 Task: Look for Airbnb options in Hualien City, Taiwan from 8th December, 2023 to 15th December, 2023 for 9 adults. Place can be shared room with 5 bedrooms having 9 beds and 5 bathrooms. Property type can be flat. Amenities needed are: wifi, TV, free parkinig on premises, gym, breakfast. Look for 3 properties as per requirement.
Action: Mouse moved to (470, 106)
Screenshot: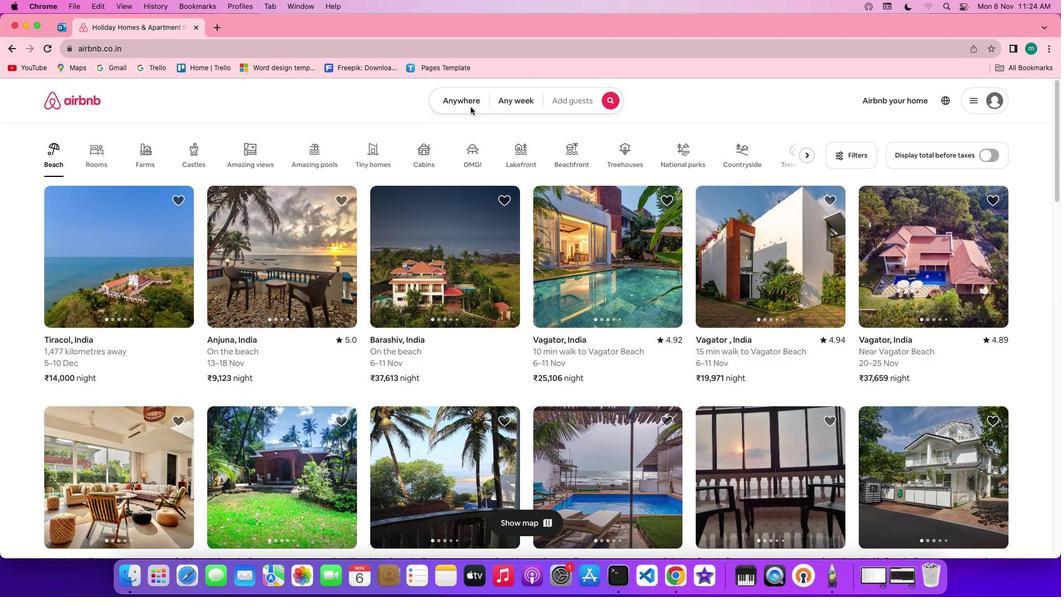 
Action: Mouse pressed left at (470, 106)
Screenshot: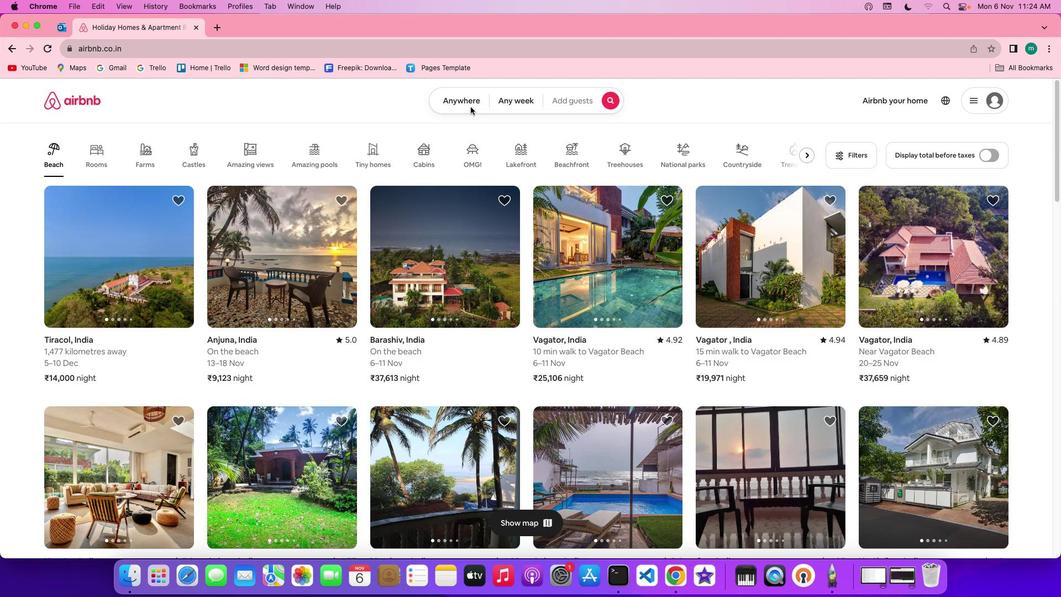 
Action: Mouse pressed left at (470, 106)
Screenshot: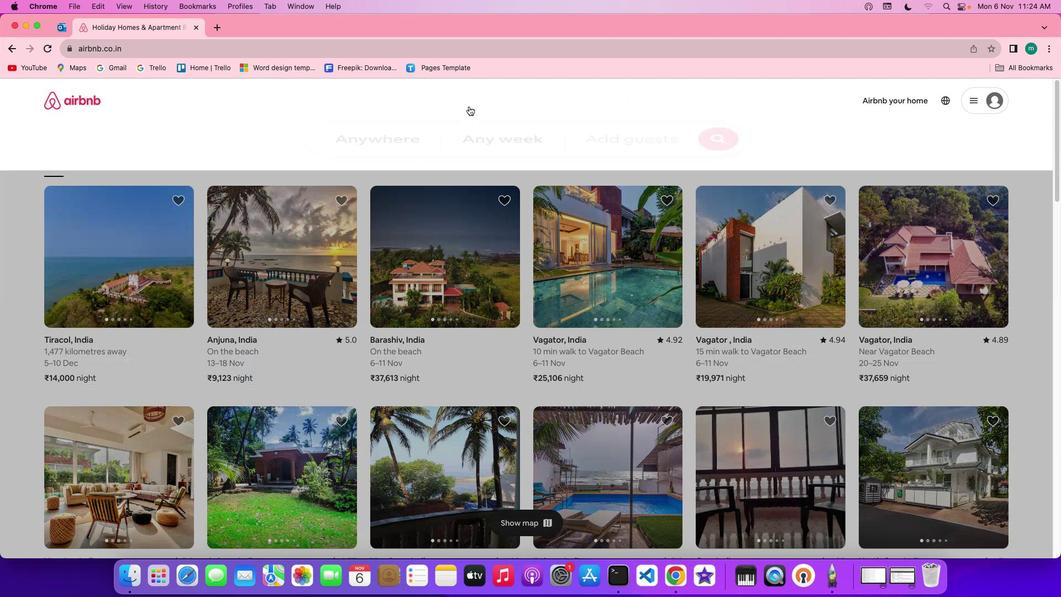 
Action: Mouse moved to (370, 144)
Screenshot: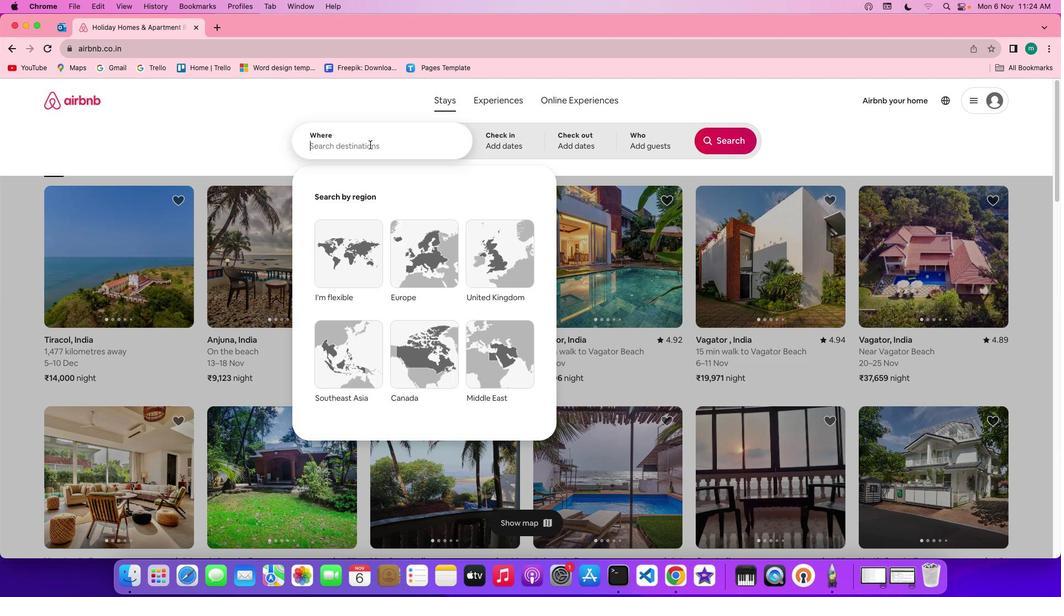 
Action: Mouse pressed left at (370, 144)
Screenshot: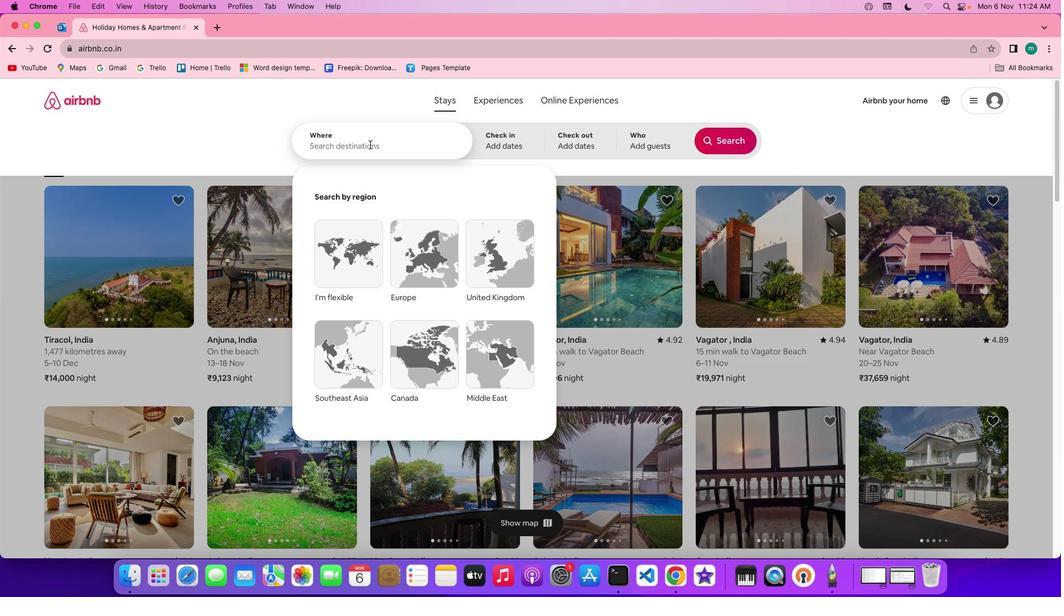 
Action: Key pressed Key.spaceKey.shift'H''u''a''l''i''e''n'Key.spaceKey.shift'c''i''t''y'','Key.spaceKey.shift't''a''i''w''a''n'
Screenshot: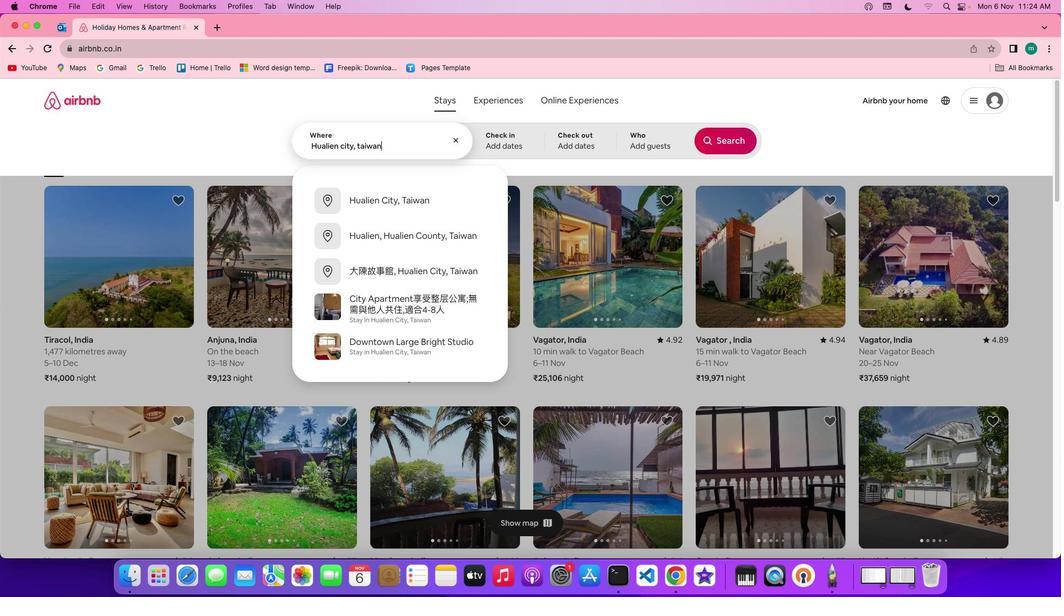 
Action: Mouse moved to (504, 142)
Screenshot: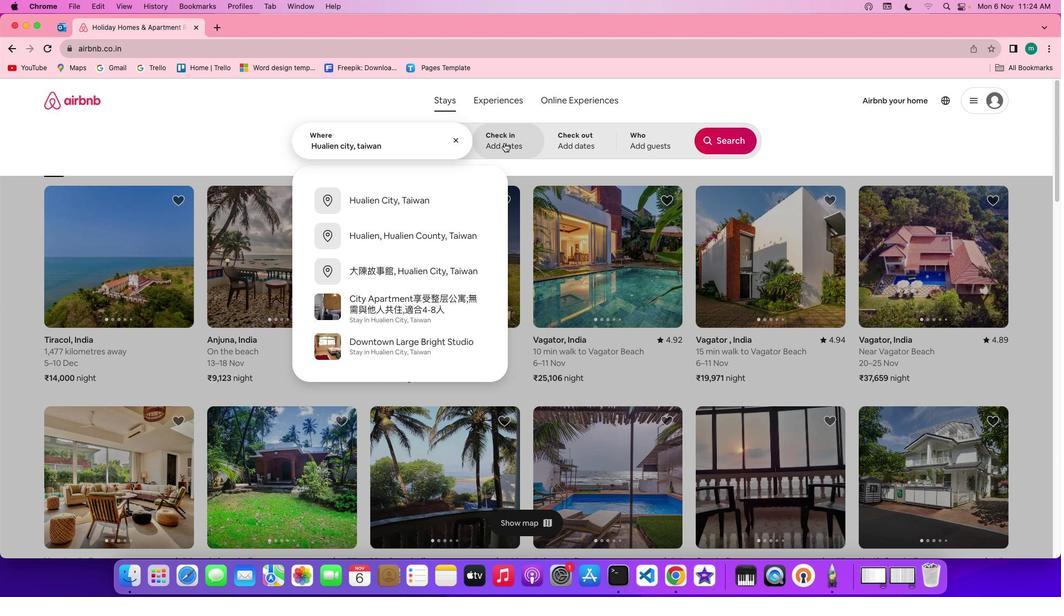 
Action: Mouse pressed left at (504, 142)
Screenshot: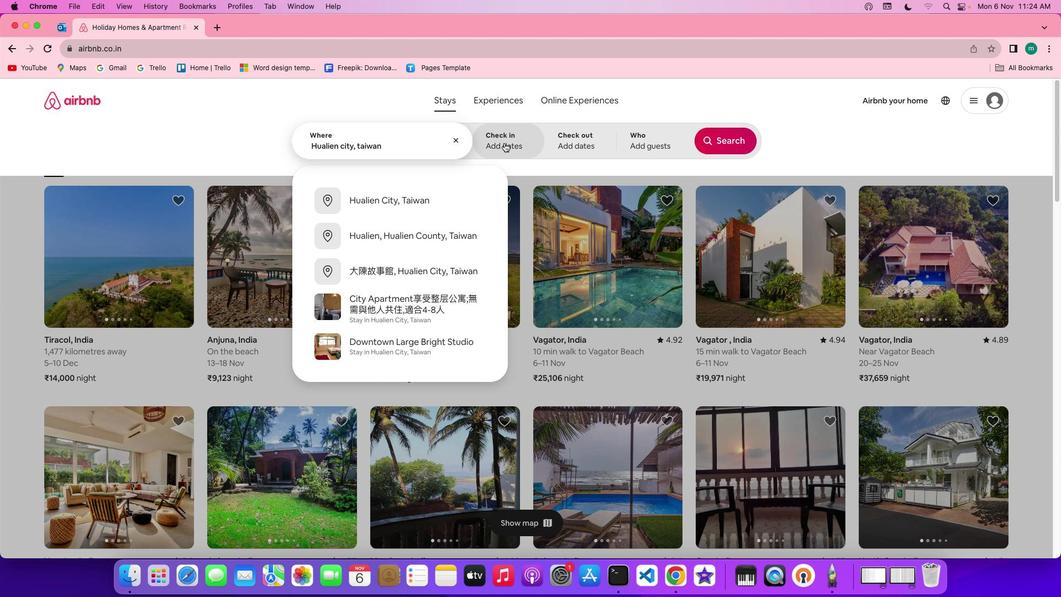 
Action: Mouse moved to (691, 309)
Screenshot: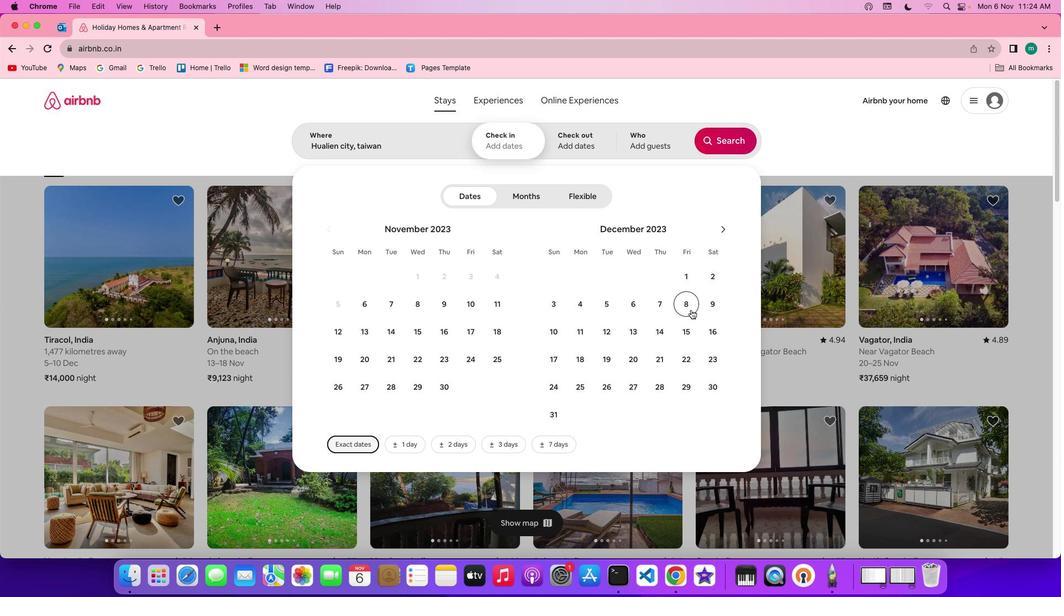 
Action: Mouse pressed left at (691, 309)
Screenshot: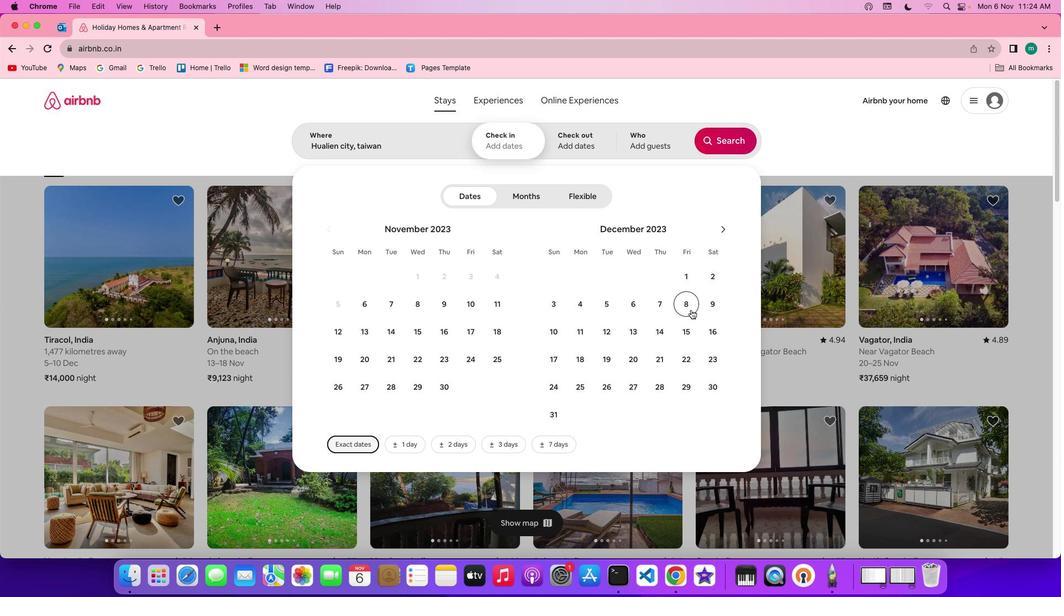 
Action: Mouse moved to (690, 327)
Screenshot: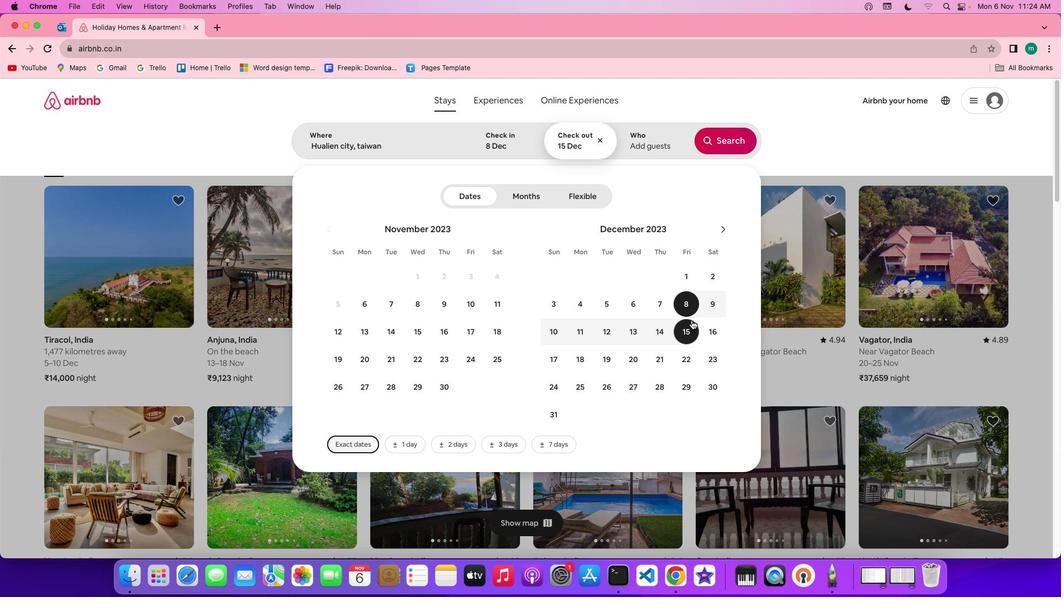 
Action: Mouse pressed left at (690, 327)
Screenshot: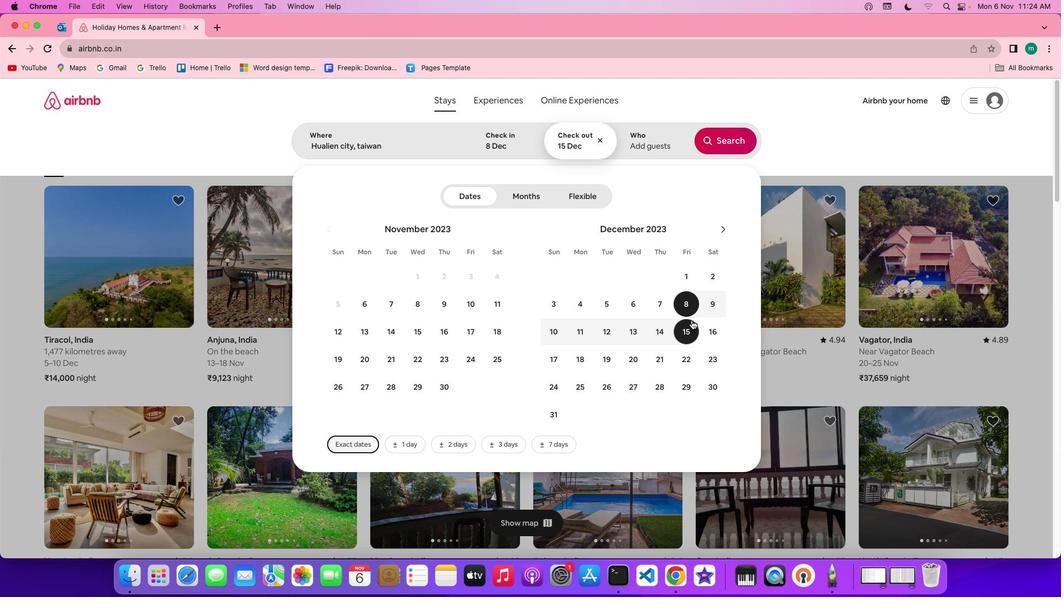 
Action: Mouse moved to (666, 141)
Screenshot: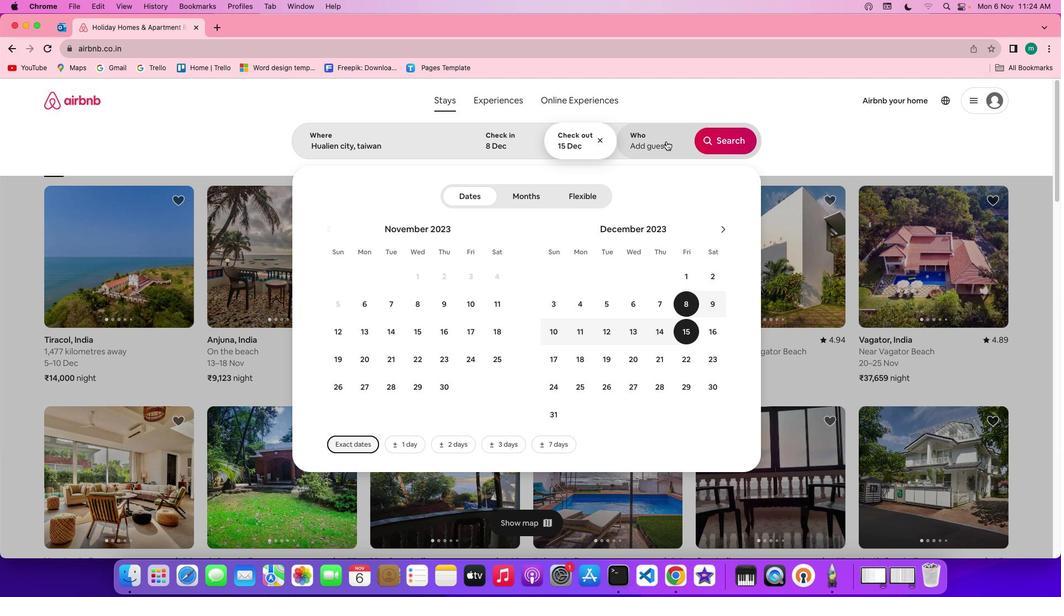 
Action: Mouse pressed left at (666, 141)
Screenshot: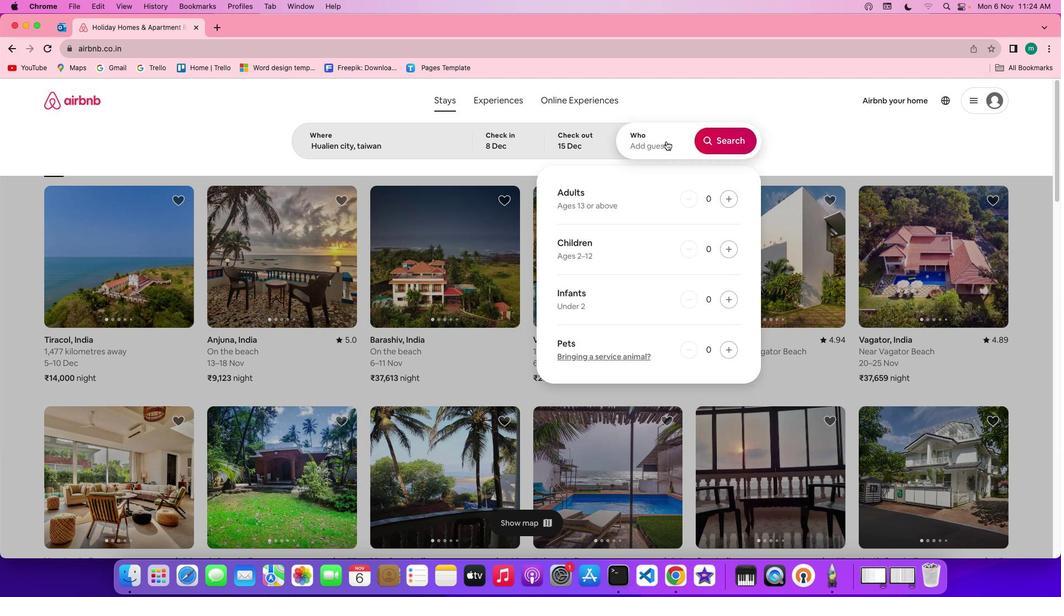
Action: Mouse moved to (727, 200)
Screenshot: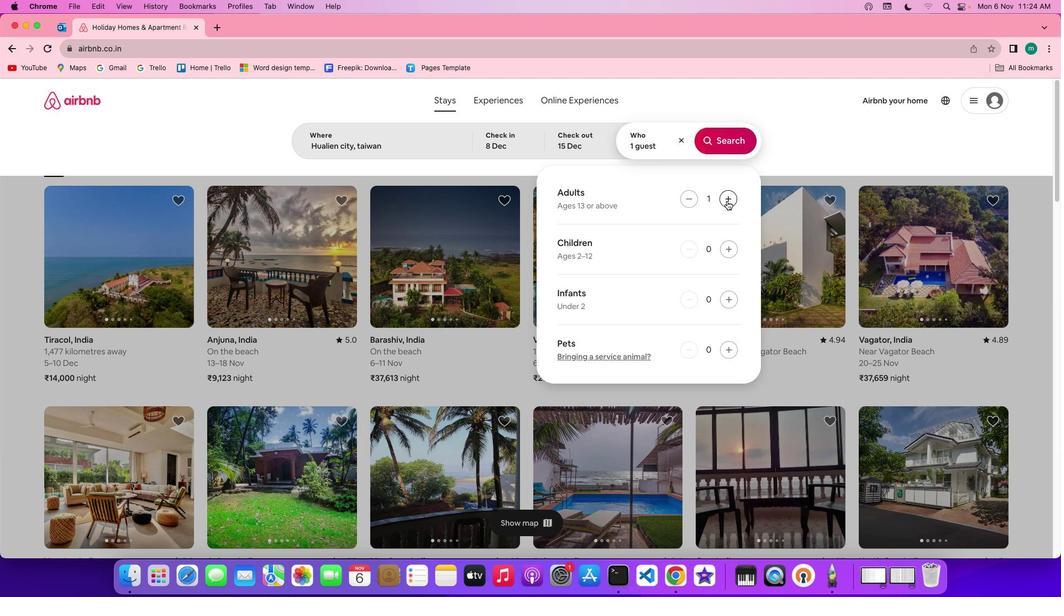 
Action: Mouse pressed left at (727, 200)
Screenshot: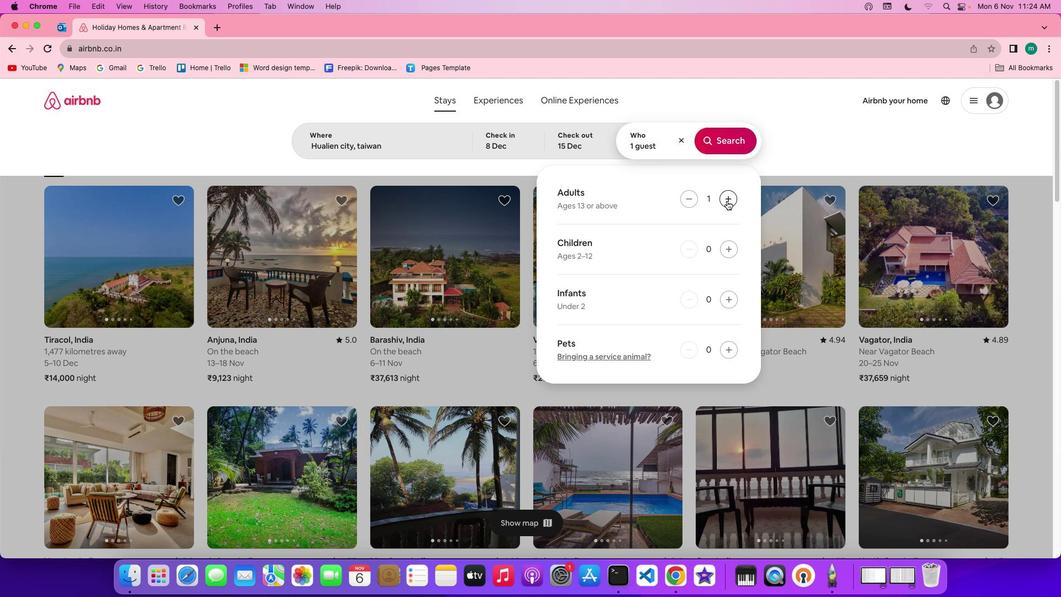 
Action: Mouse pressed left at (727, 200)
Screenshot: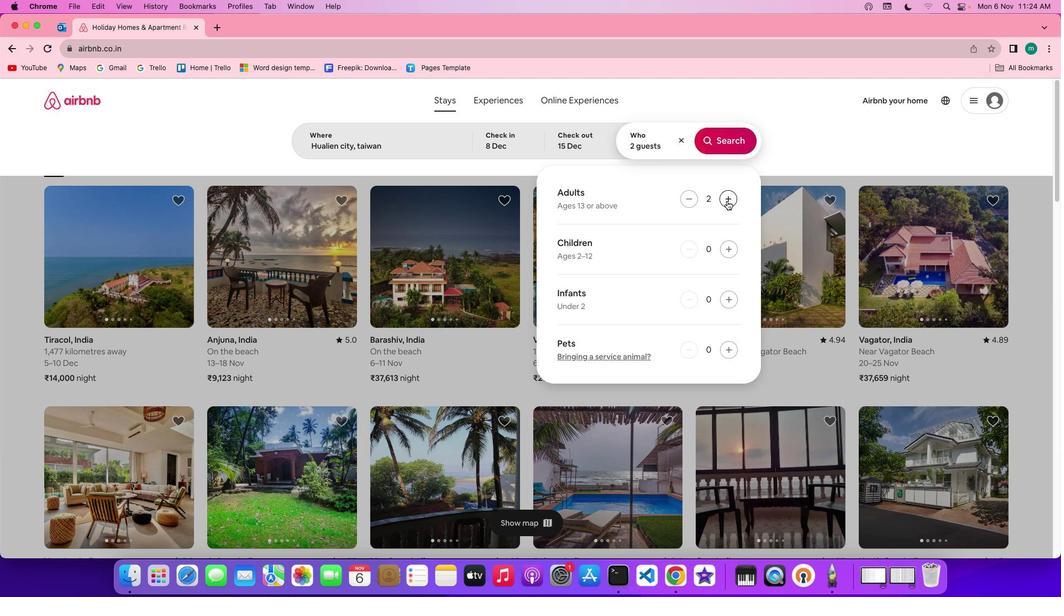 
Action: Mouse pressed left at (727, 200)
Screenshot: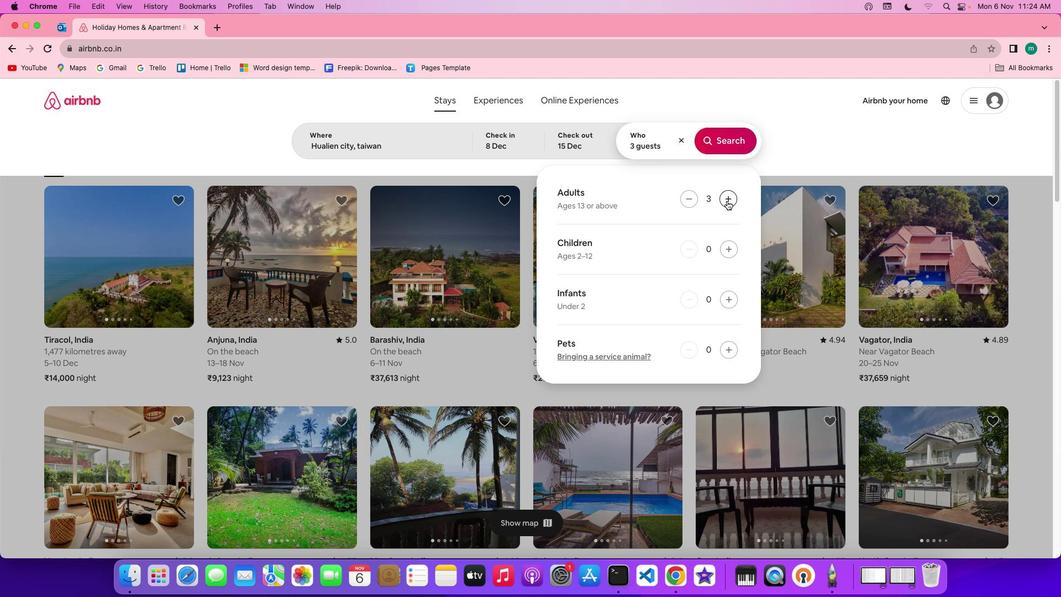
Action: Mouse pressed left at (727, 200)
Screenshot: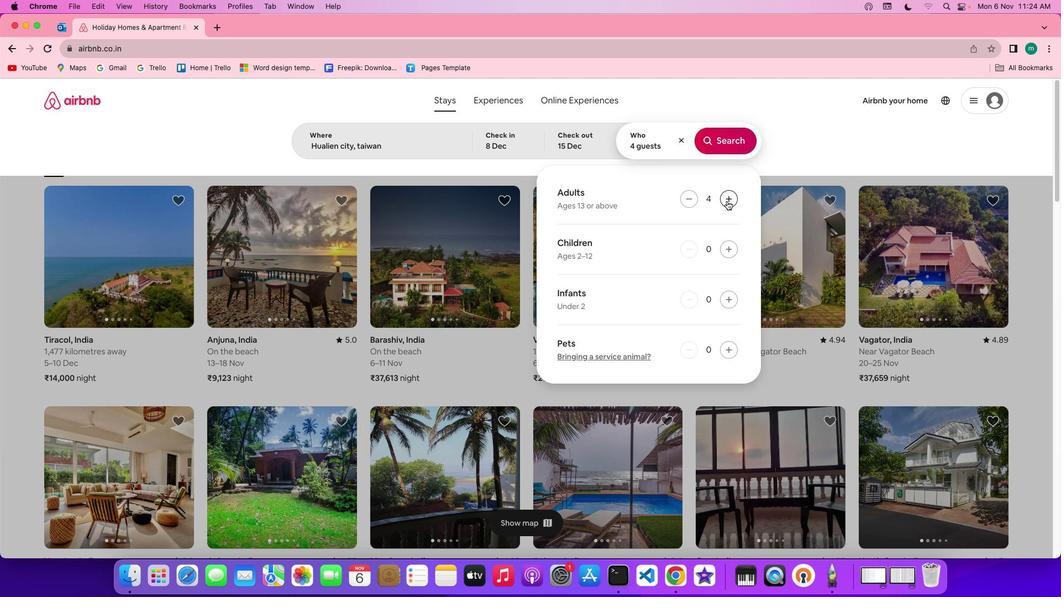 
Action: Mouse pressed left at (727, 200)
Screenshot: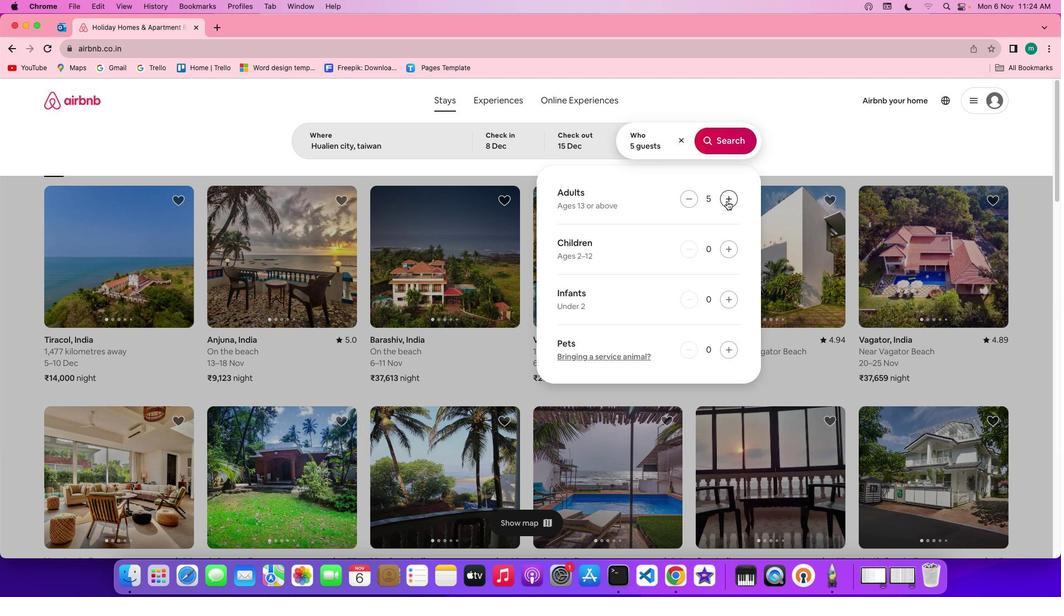 
Action: Mouse pressed left at (727, 200)
Screenshot: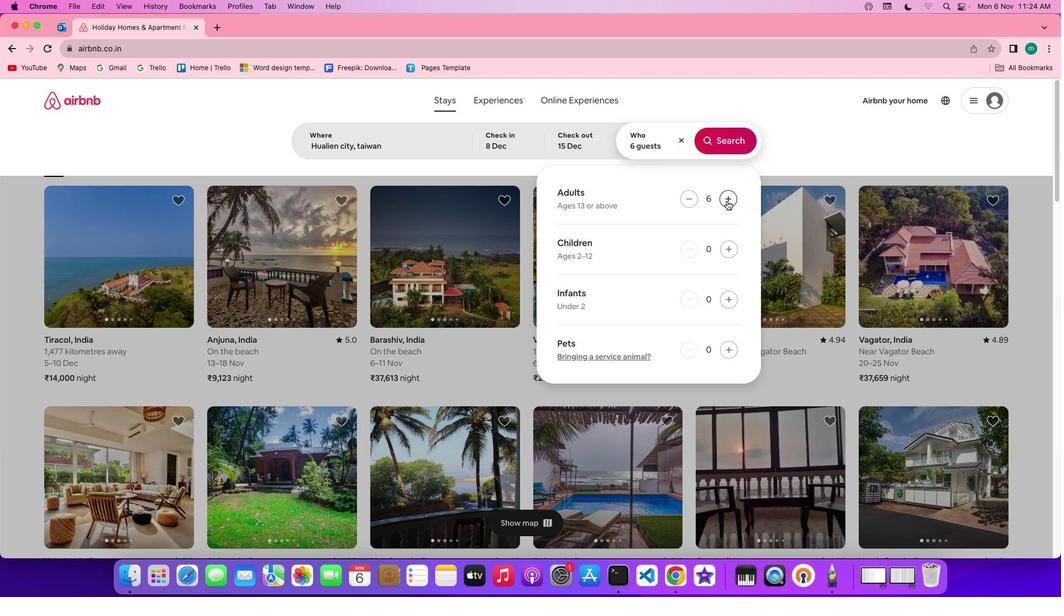 
Action: Mouse pressed left at (727, 200)
Screenshot: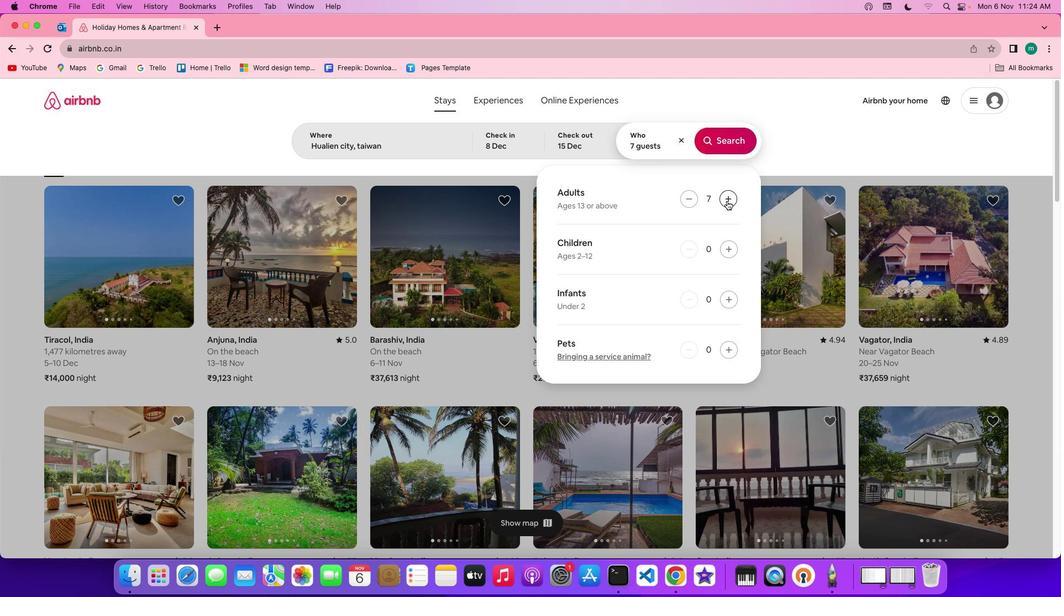 
Action: Mouse pressed left at (727, 200)
Screenshot: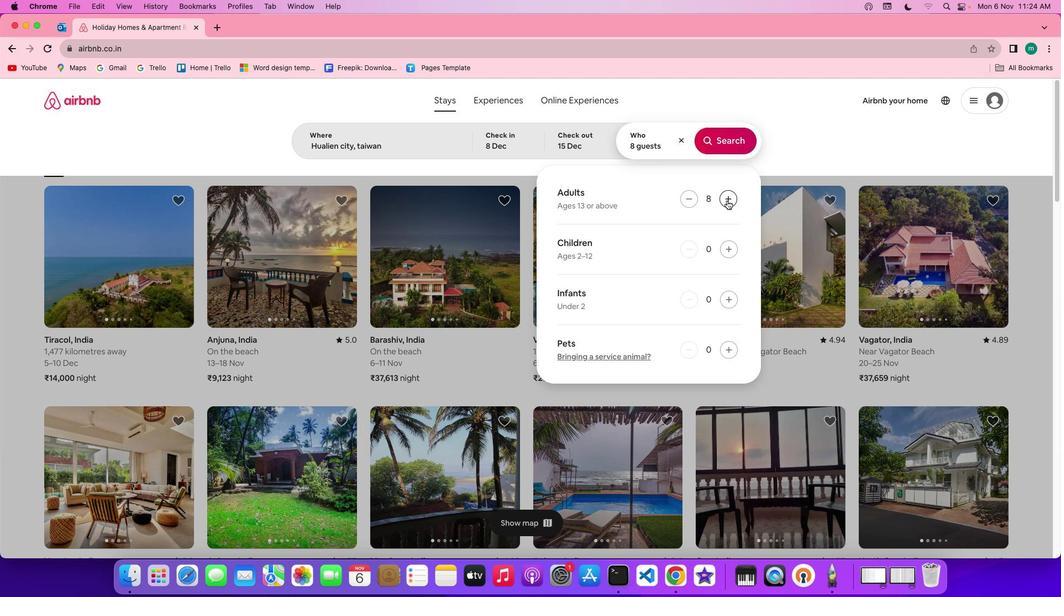 
Action: Mouse moved to (735, 199)
Screenshot: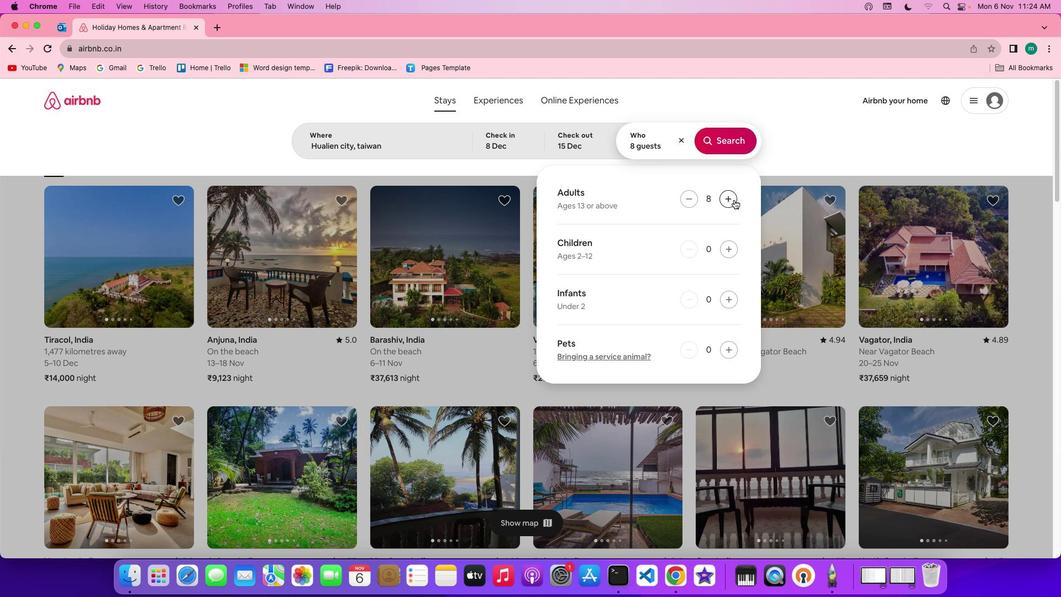 
Action: Mouse pressed left at (735, 199)
Screenshot: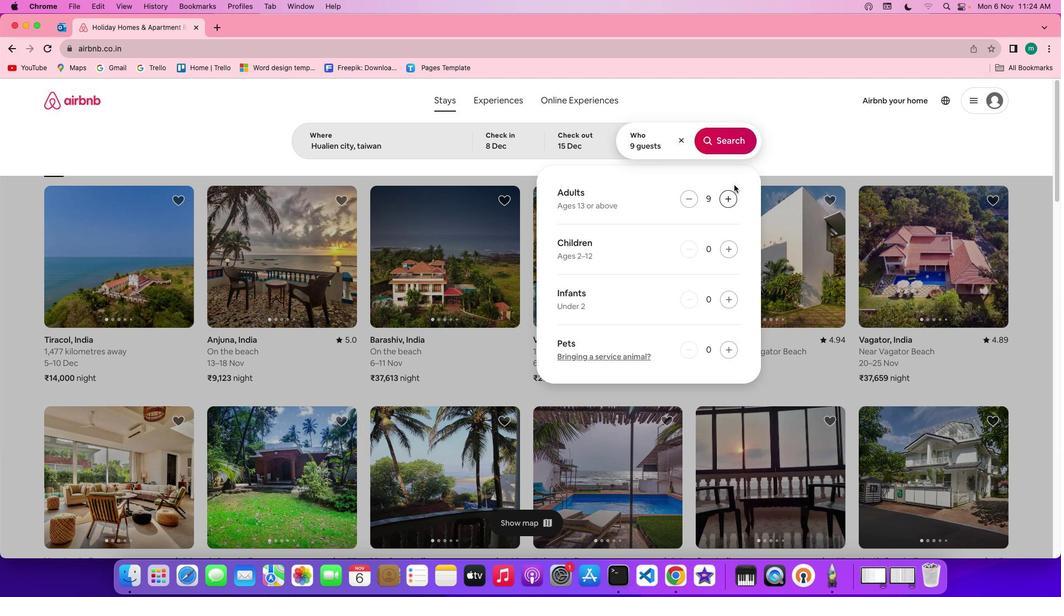 
Action: Mouse moved to (725, 141)
Screenshot: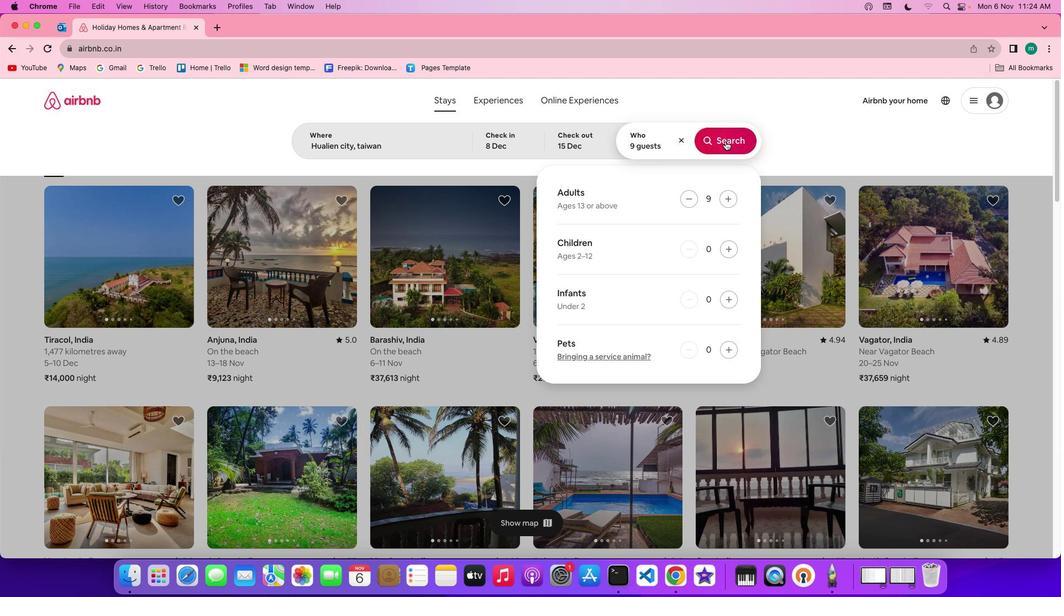 
Action: Mouse pressed left at (725, 141)
Screenshot: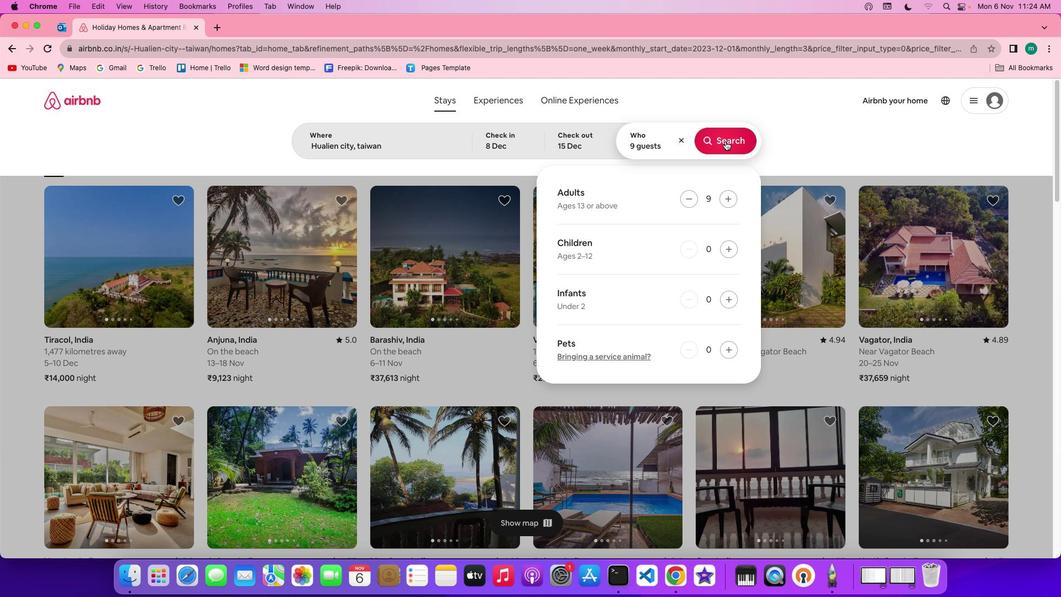 
Action: Mouse moved to (893, 144)
Screenshot: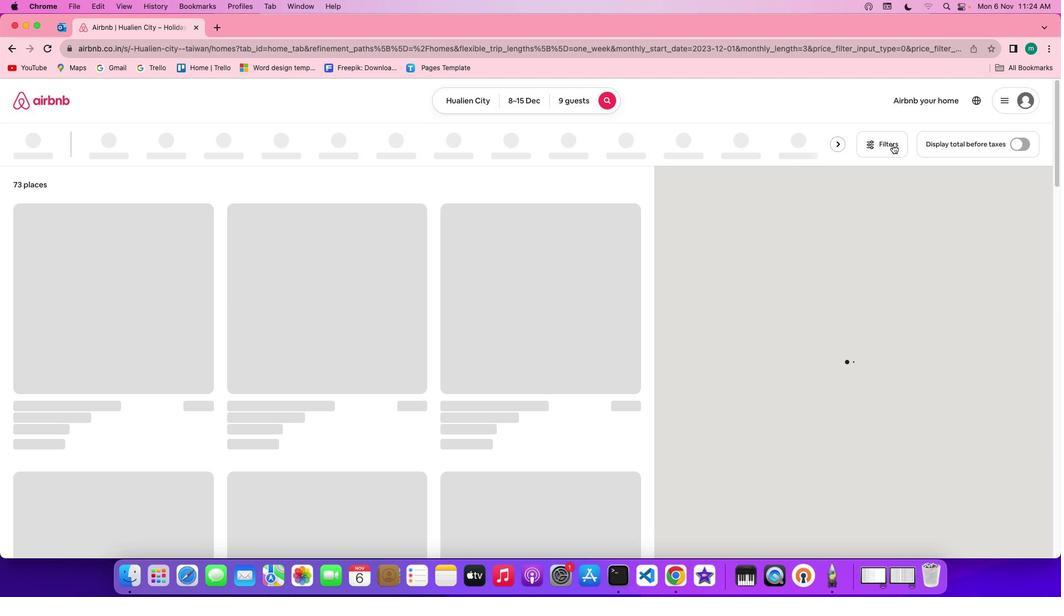 
Action: Mouse pressed left at (893, 144)
Screenshot: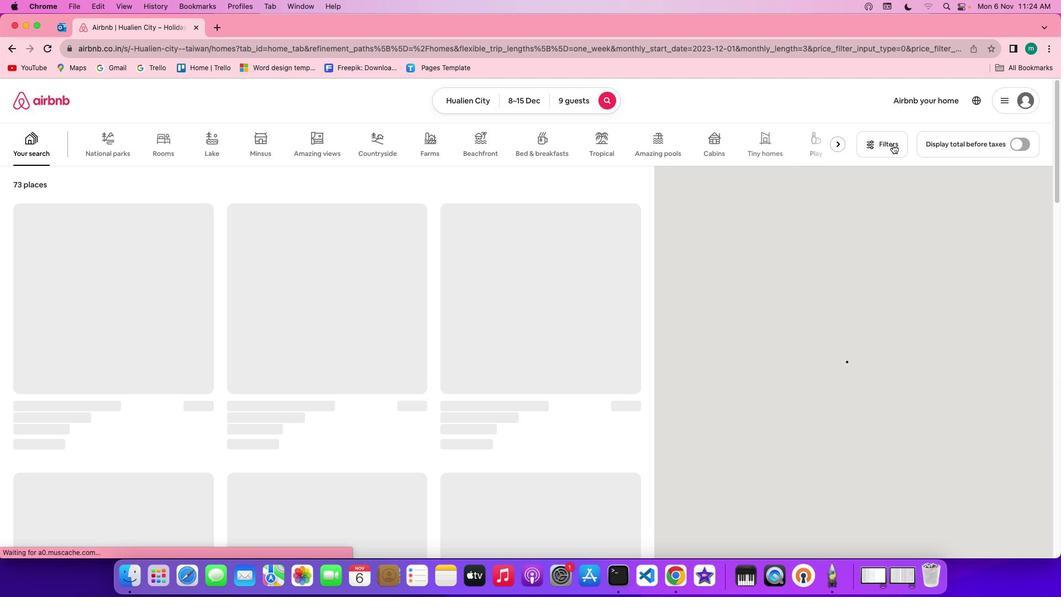 
Action: Mouse moved to (592, 311)
Screenshot: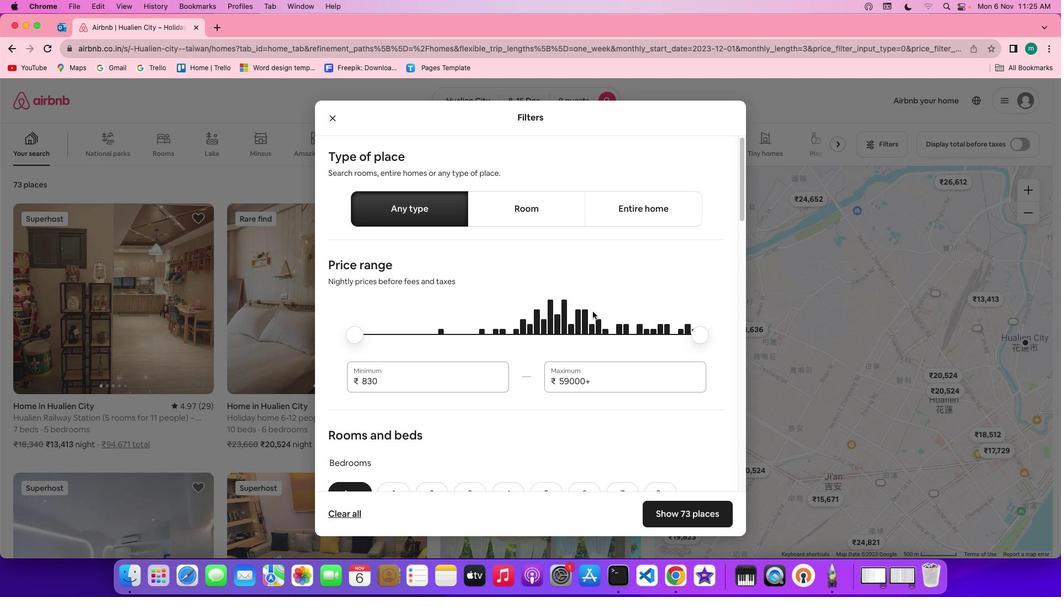 
Action: Mouse scrolled (592, 311) with delta (0, 0)
Screenshot: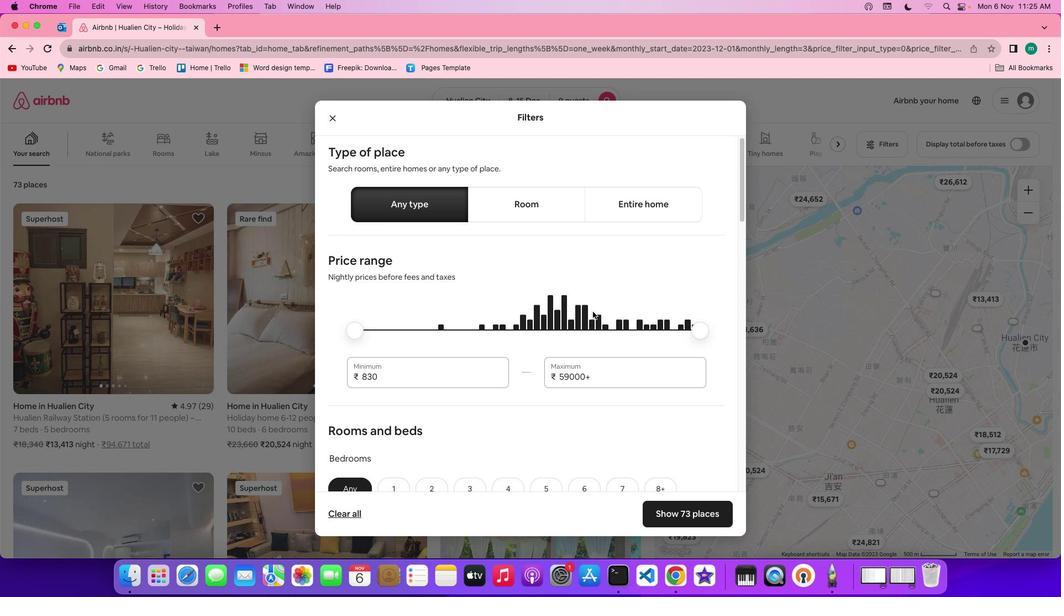 
Action: Mouse scrolled (592, 311) with delta (0, 0)
Screenshot: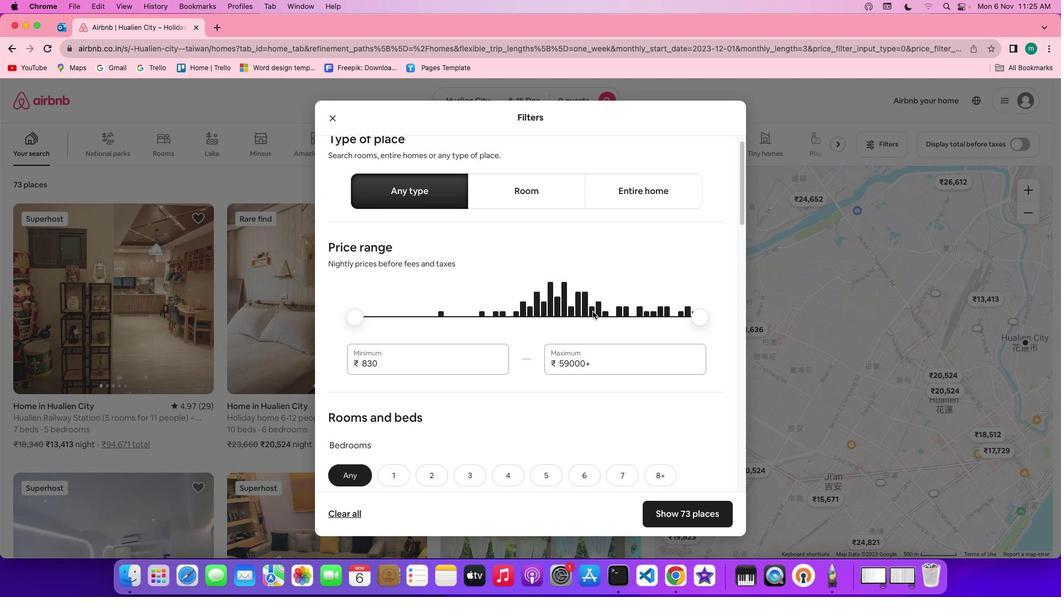 
Action: Mouse scrolled (592, 311) with delta (0, 0)
Screenshot: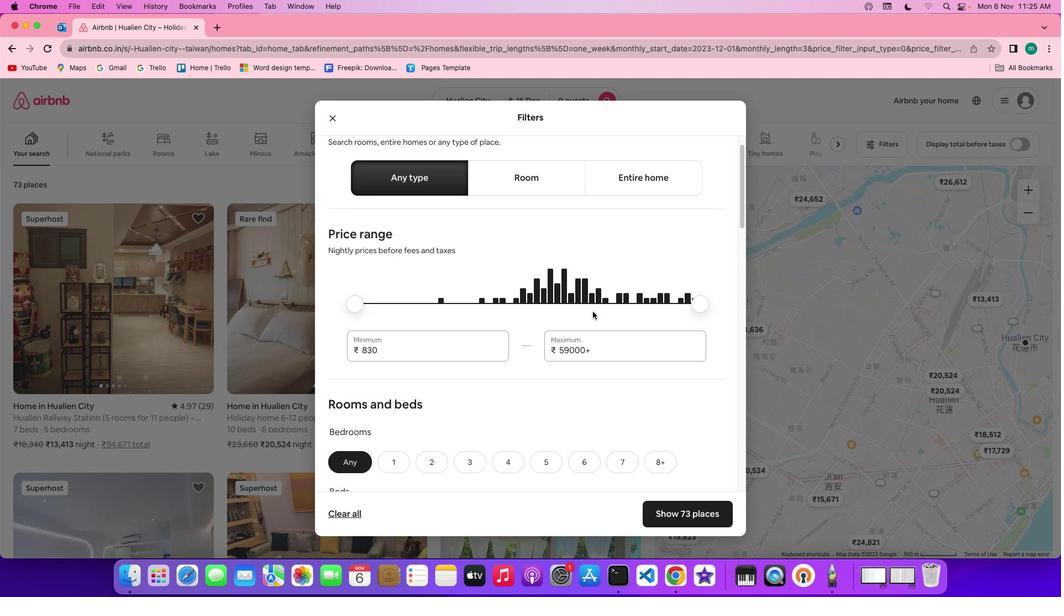 
Action: Mouse scrolled (592, 311) with delta (0, 0)
Screenshot: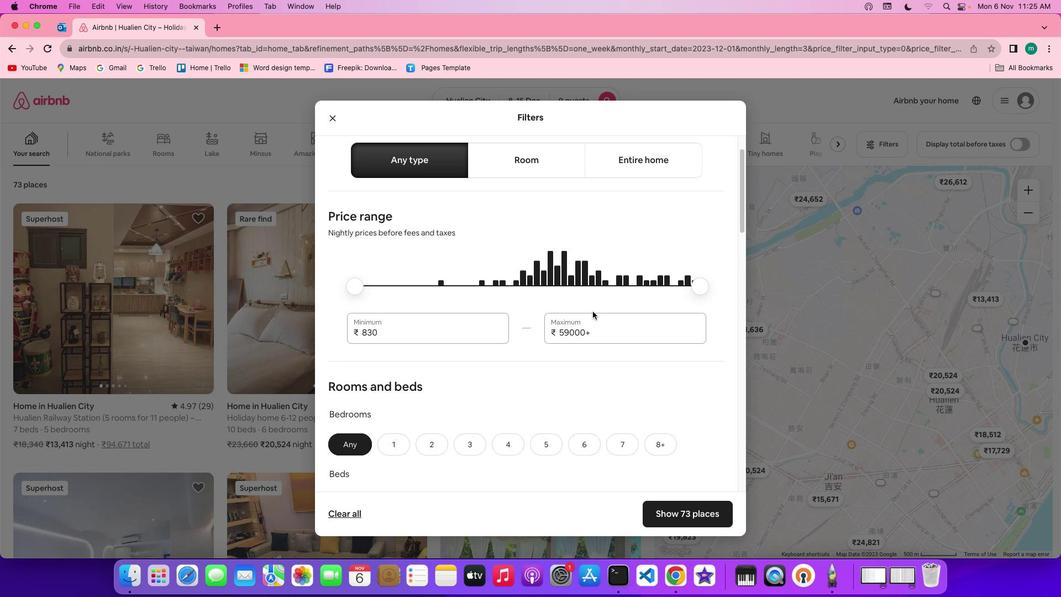 
Action: Mouse scrolled (592, 311) with delta (0, 0)
Screenshot: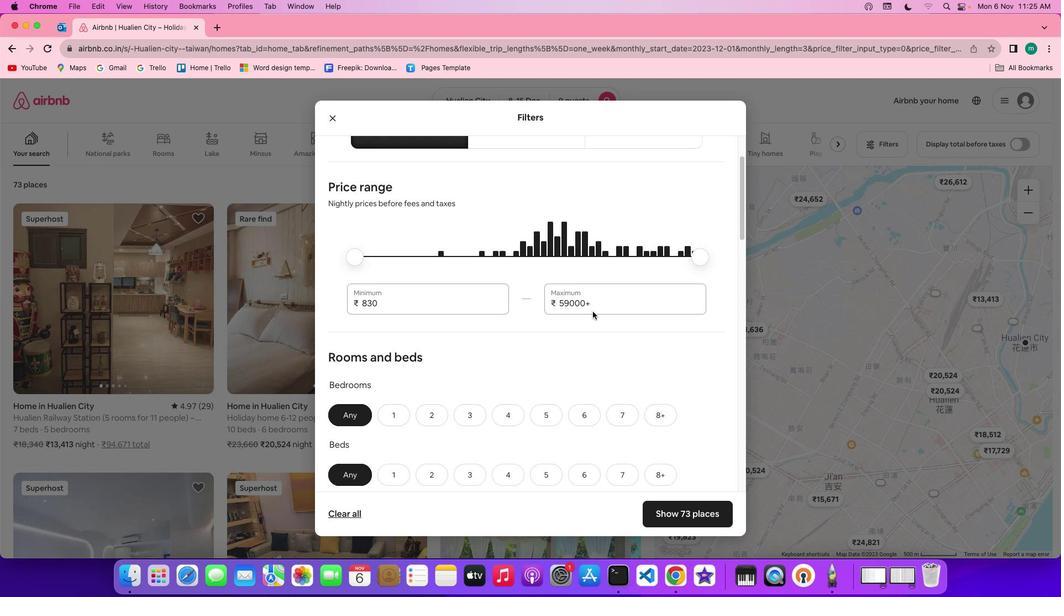 
Action: Mouse scrolled (592, 311) with delta (0, -1)
Screenshot: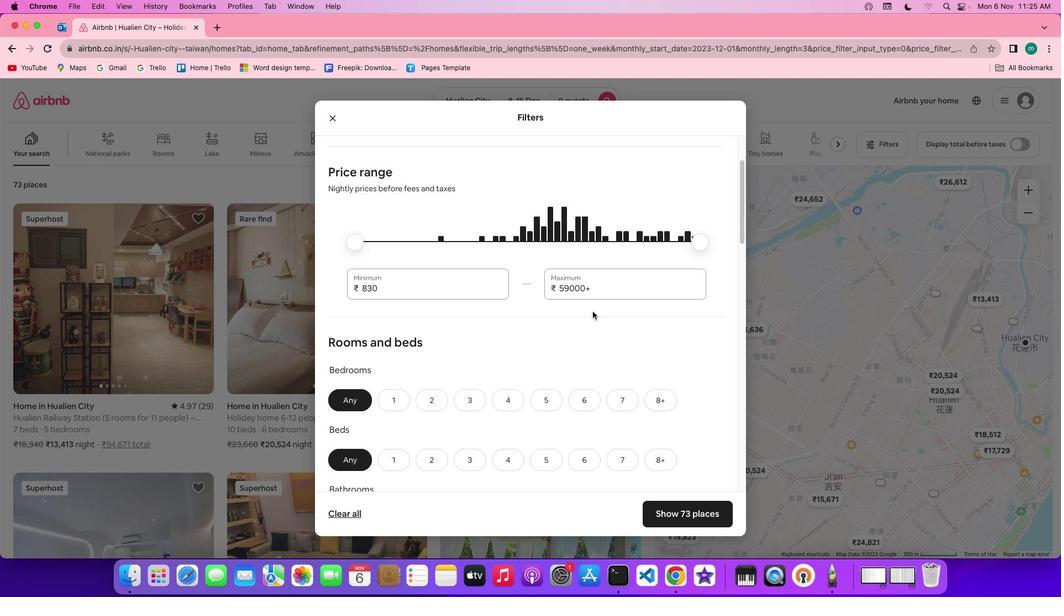 
Action: Mouse scrolled (592, 311) with delta (0, 0)
Screenshot: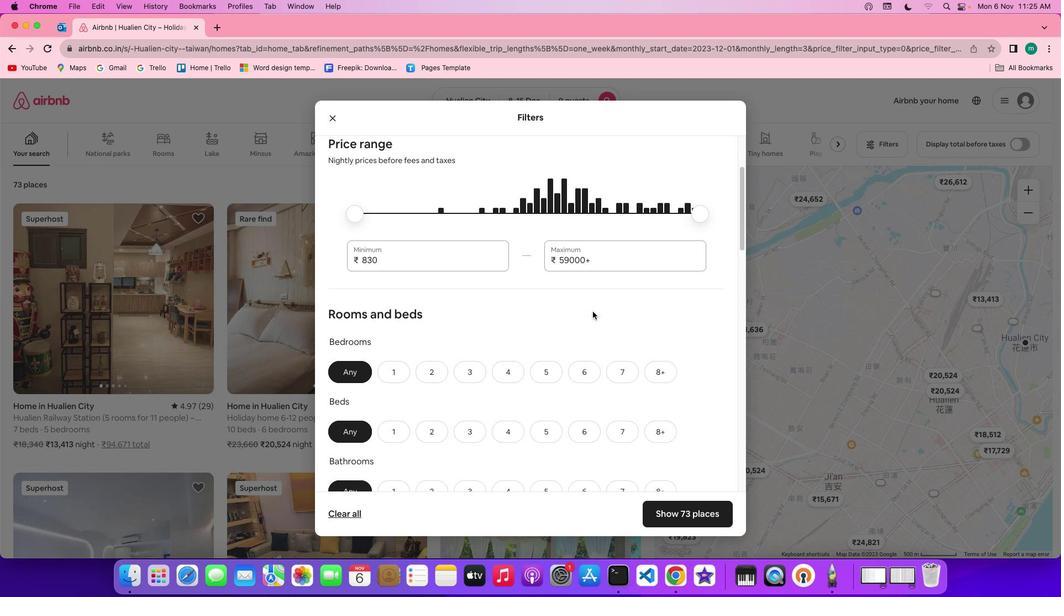 
Action: Mouse scrolled (592, 311) with delta (0, 0)
Screenshot: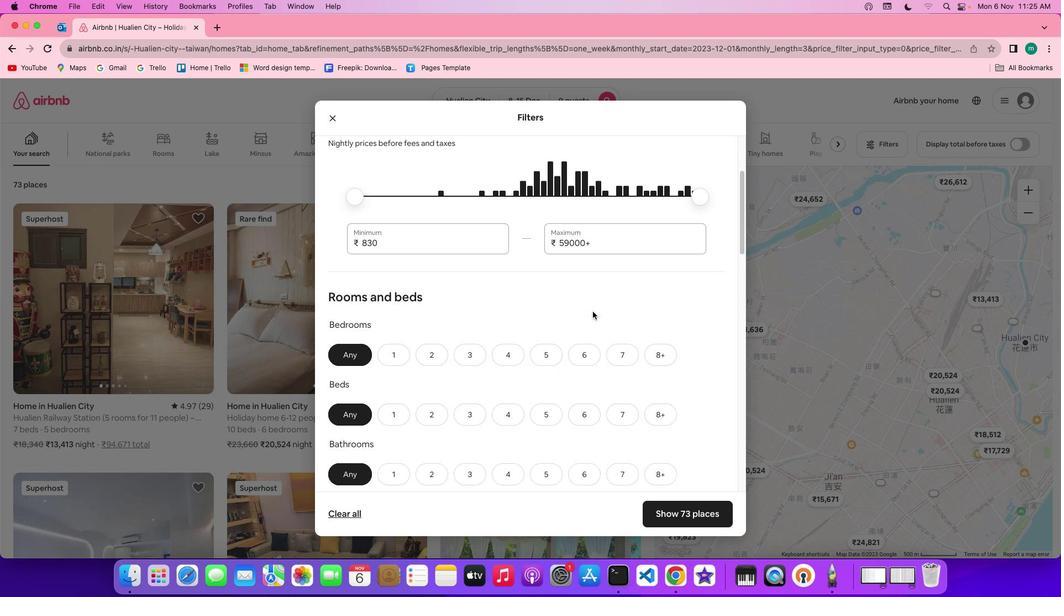 
Action: Mouse scrolled (592, 311) with delta (0, -1)
Screenshot: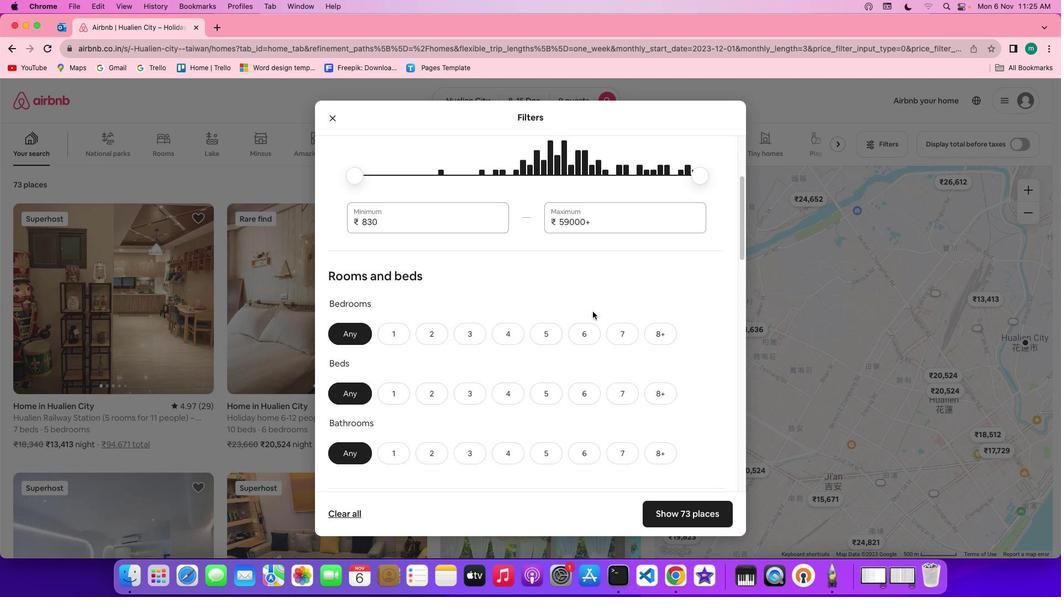 
Action: Mouse scrolled (592, 311) with delta (0, 0)
Screenshot: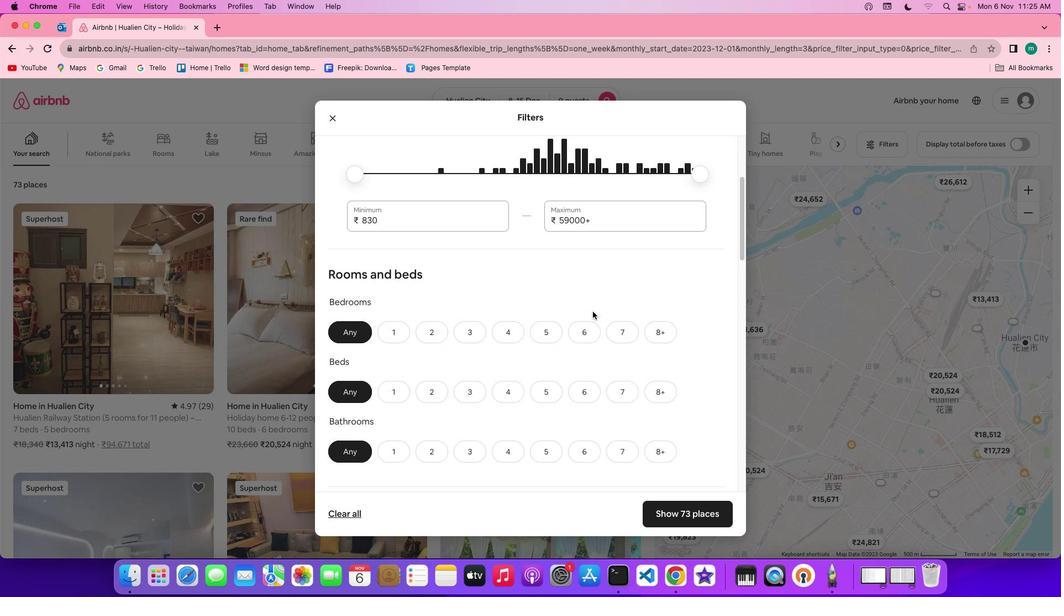 
Action: Mouse scrolled (592, 311) with delta (0, 0)
Screenshot: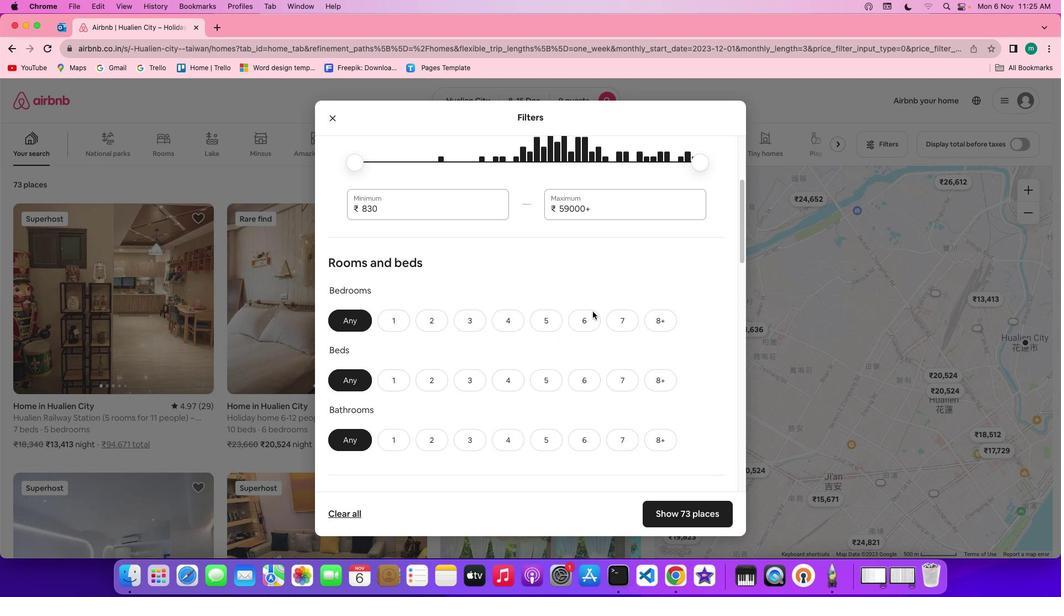 
Action: Mouse scrolled (592, 311) with delta (0, 0)
Screenshot: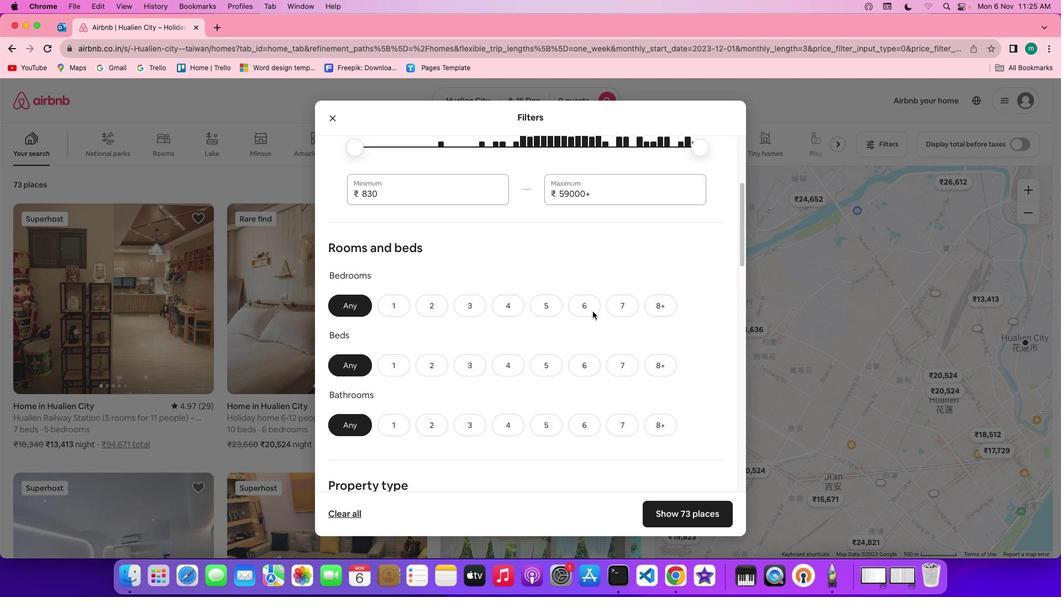 
Action: Mouse scrolled (592, 311) with delta (0, 0)
Screenshot: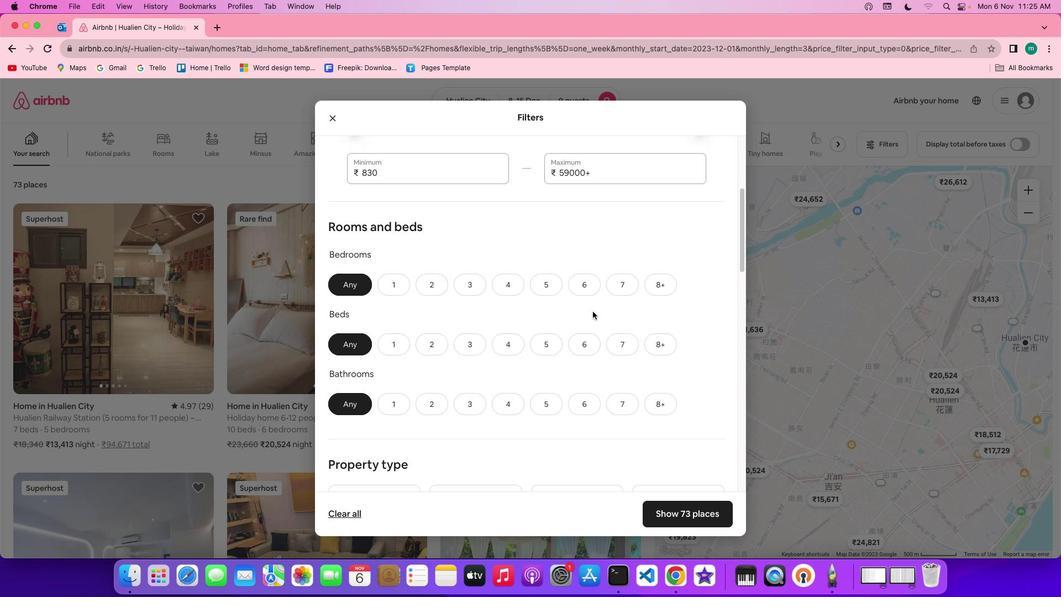 
Action: Mouse moved to (545, 281)
Screenshot: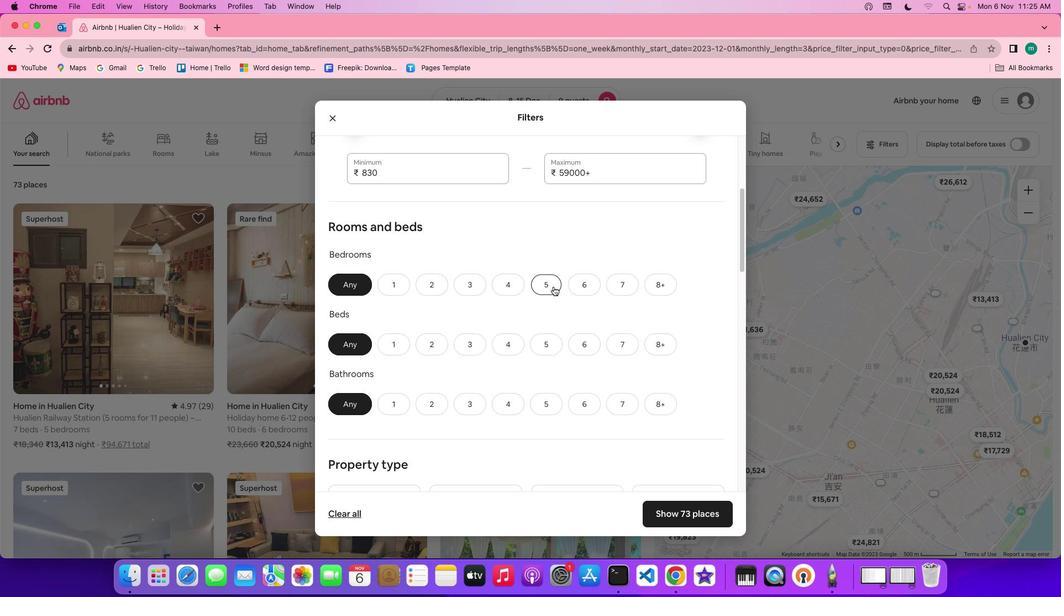 
Action: Mouse pressed left at (545, 281)
Screenshot: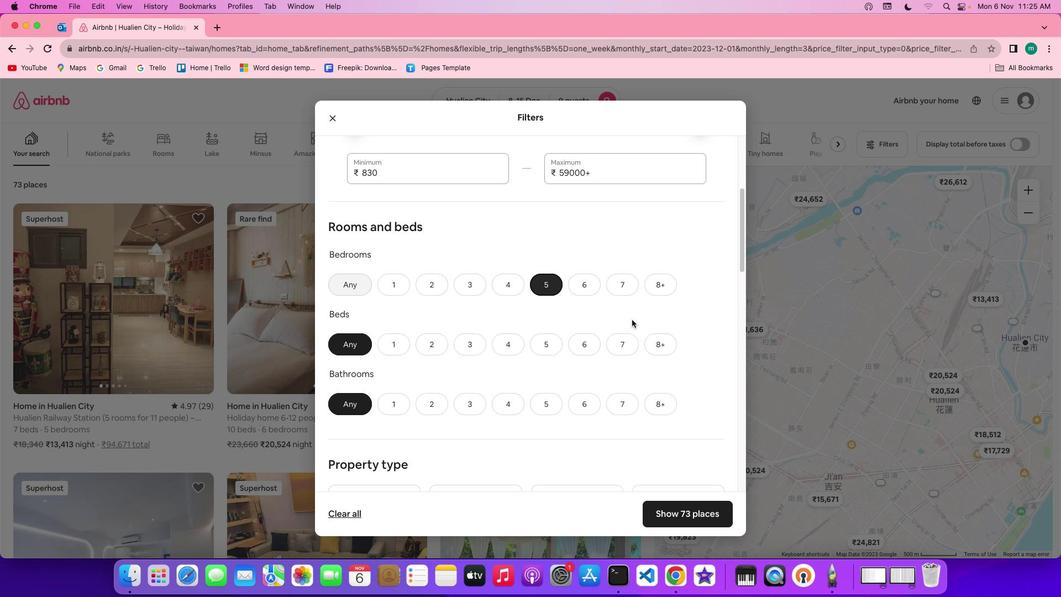 
Action: Mouse moved to (665, 339)
Screenshot: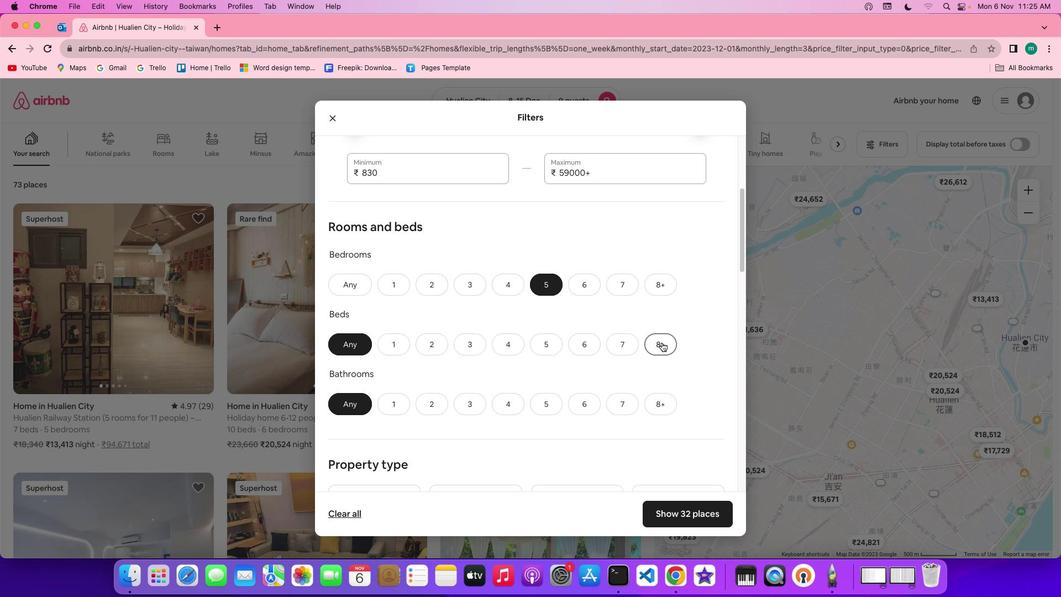 
Action: Mouse pressed left at (665, 339)
Screenshot: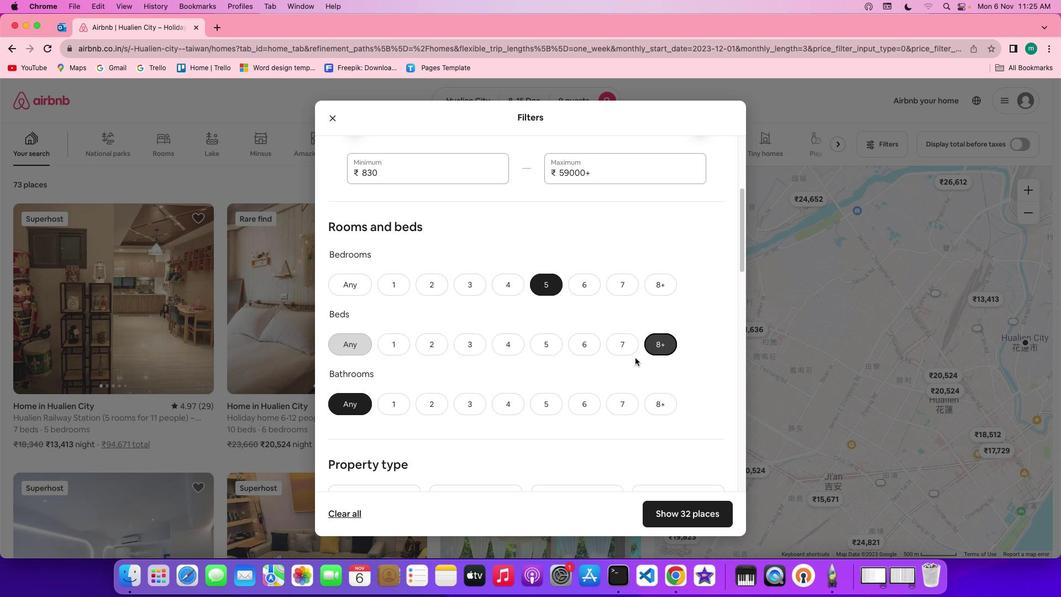 
Action: Mouse moved to (554, 404)
Screenshot: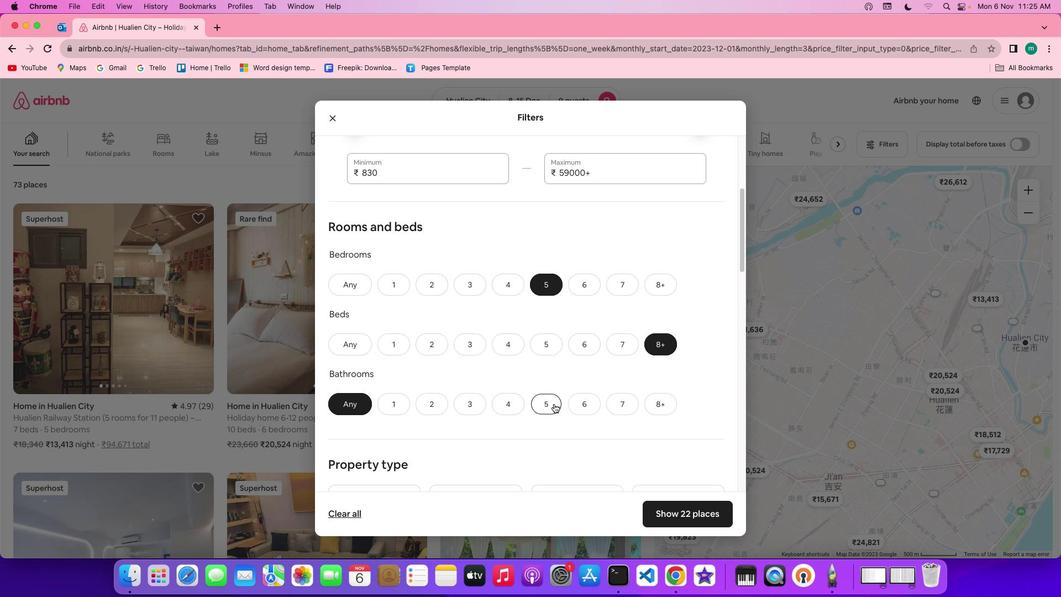 
Action: Mouse pressed left at (554, 404)
Screenshot: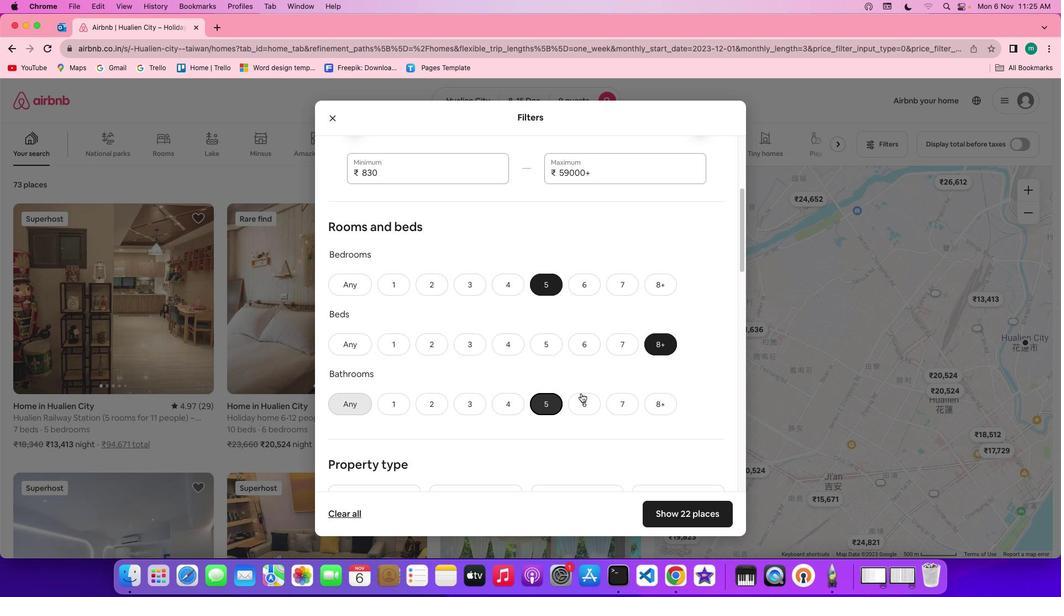 
Action: Mouse moved to (645, 382)
Screenshot: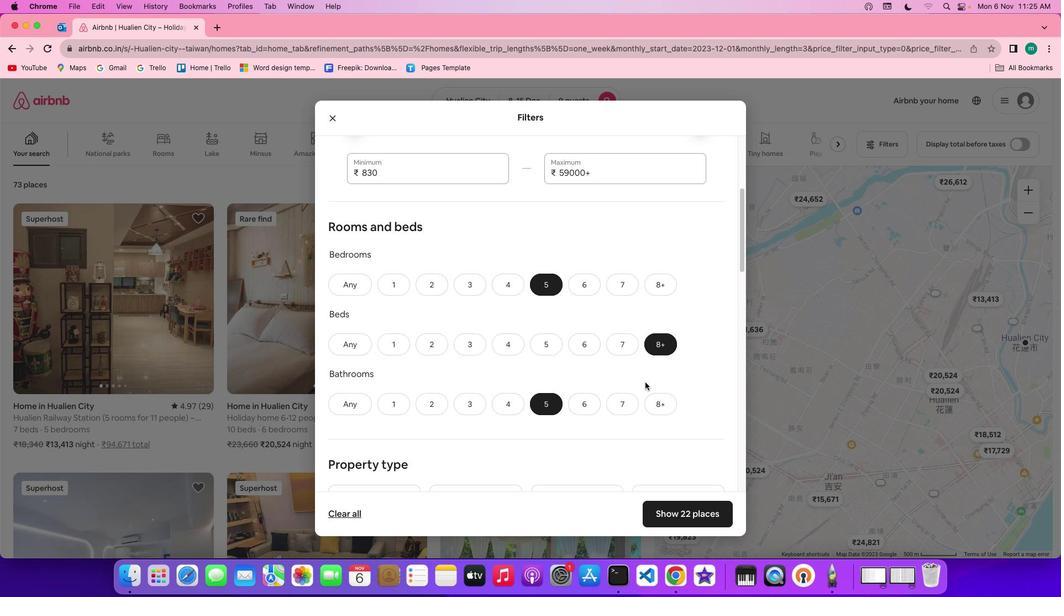 
Action: Mouse scrolled (645, 382) with delta (0, 0)
Screenshot: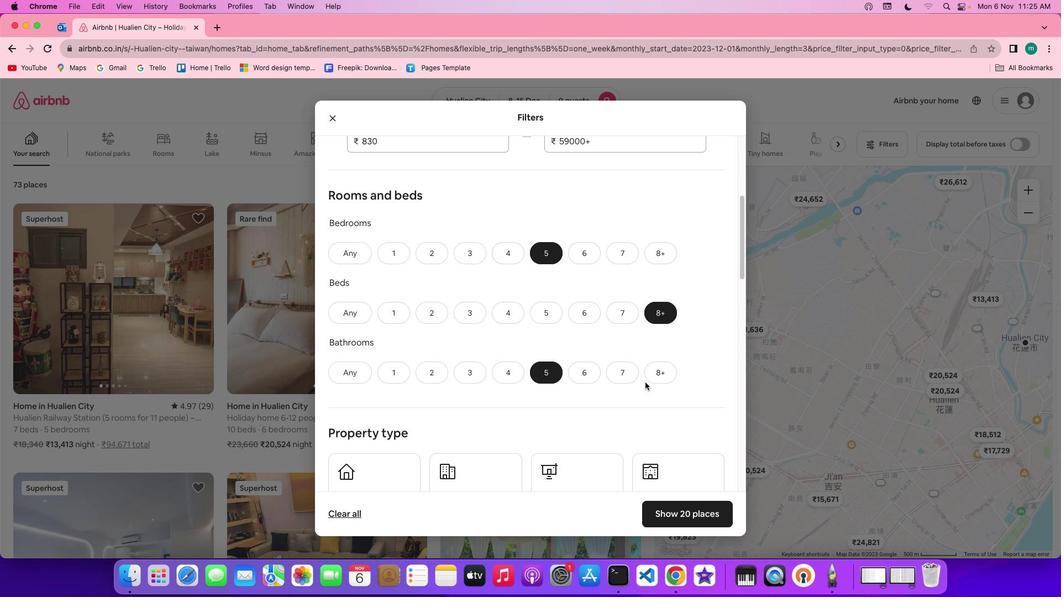 
Action: Mouse scrolled (645, 382) with delta (0, 0)
Screenshot: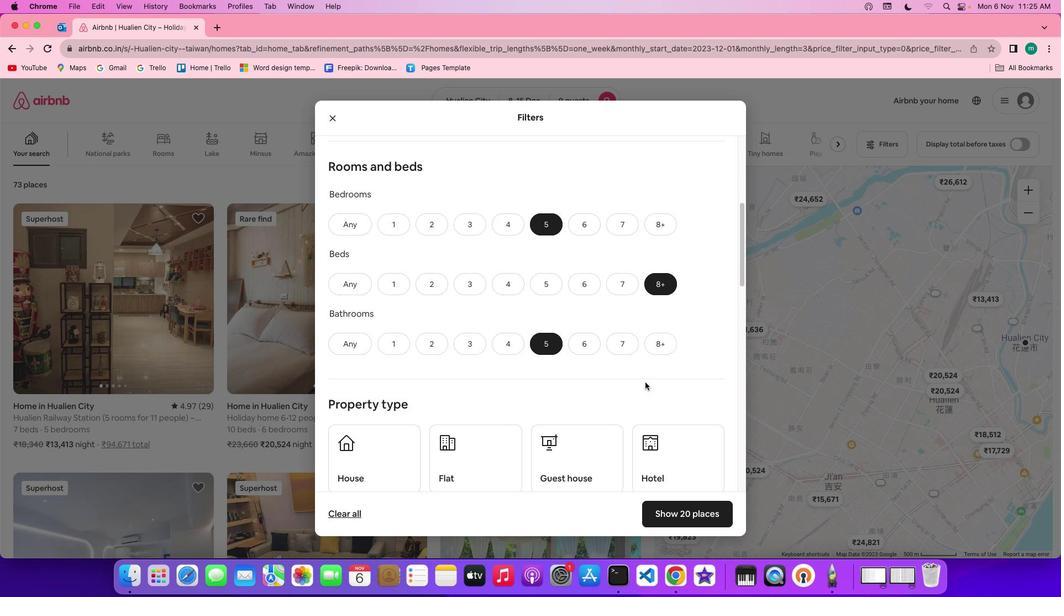 
Action: Mouse scrolled (645, 382) with delta (0, -1)
Screenshot: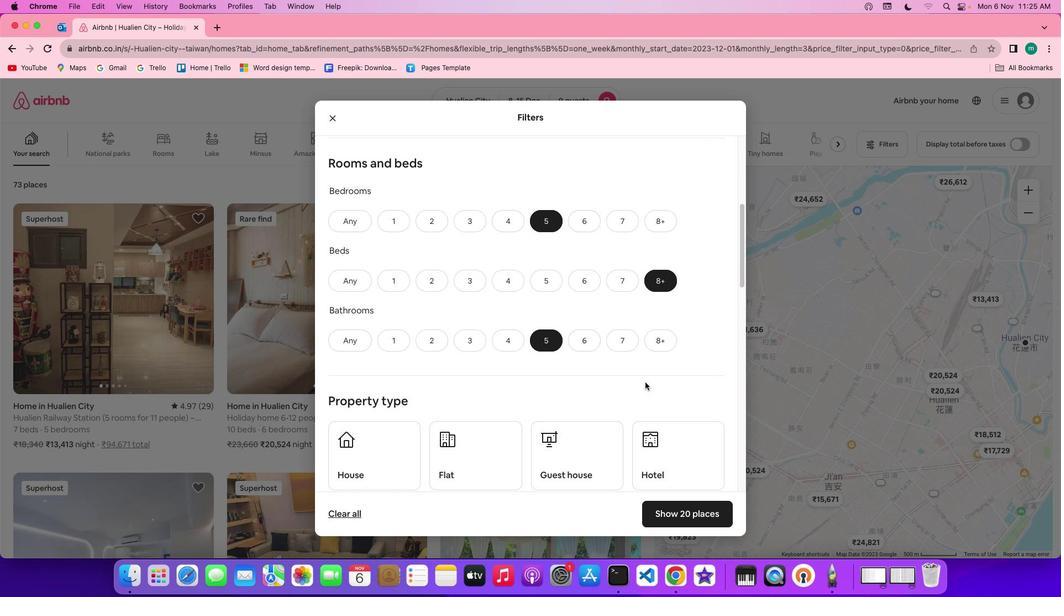 
Action: Mouse moved to (641, 383)
Screenshot: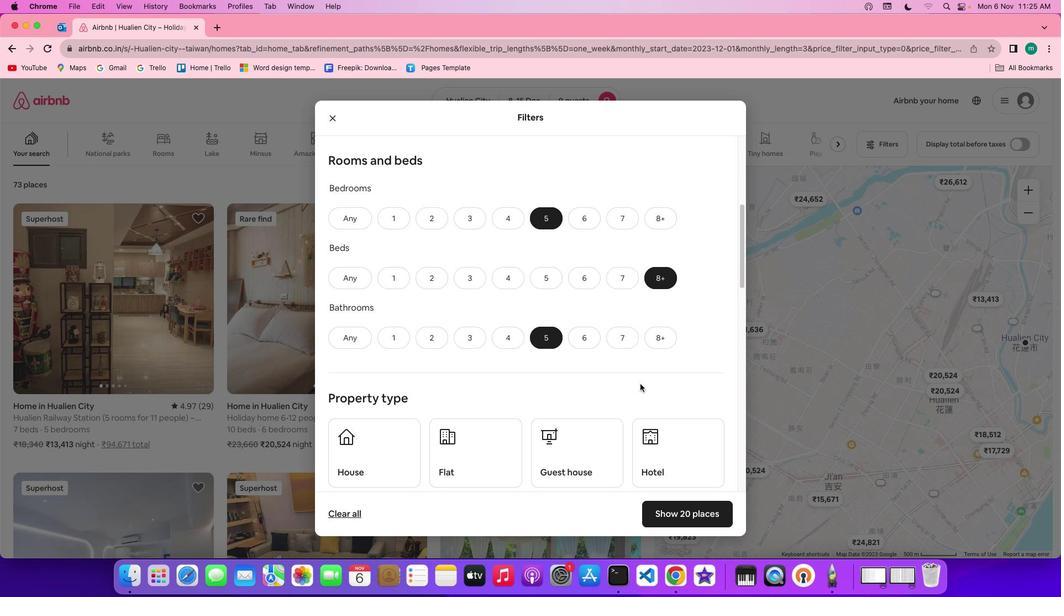 
Action: Mouse scrolled (641, 383) with delta (0, 0)
Screenshot: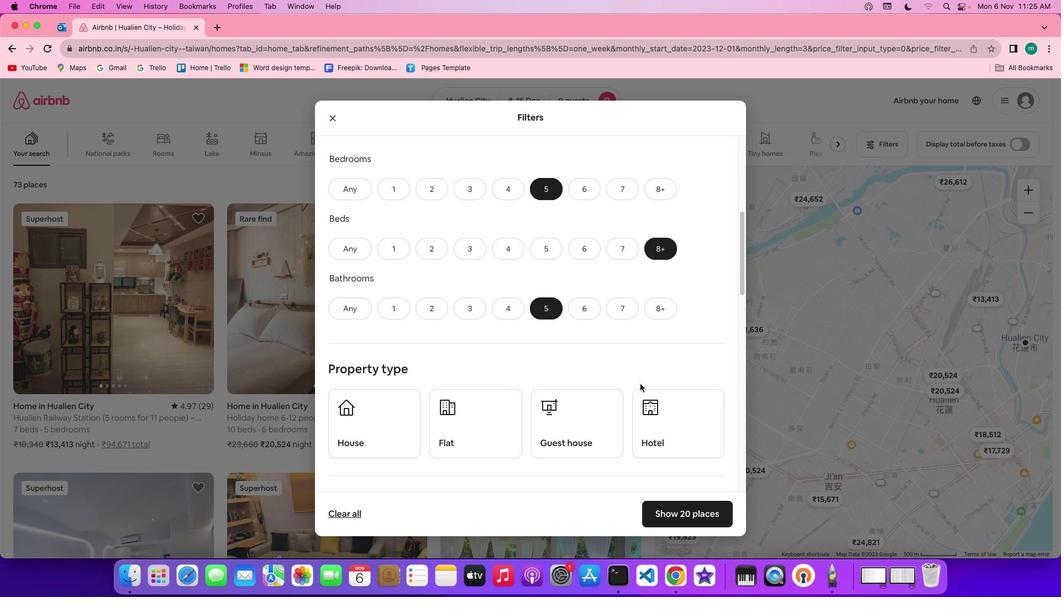 
Action: Mouse scrolled (641, 383) with delta (0, 0)
Screenshot: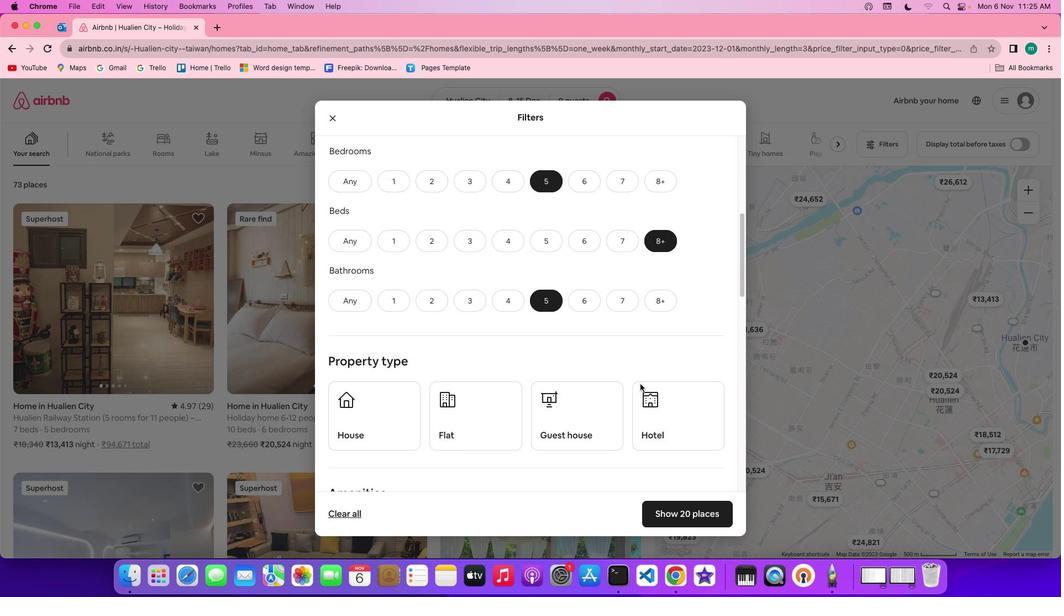 
Action: Mouse scrolled (641, 383) with delta (0, -1)
Screenshot: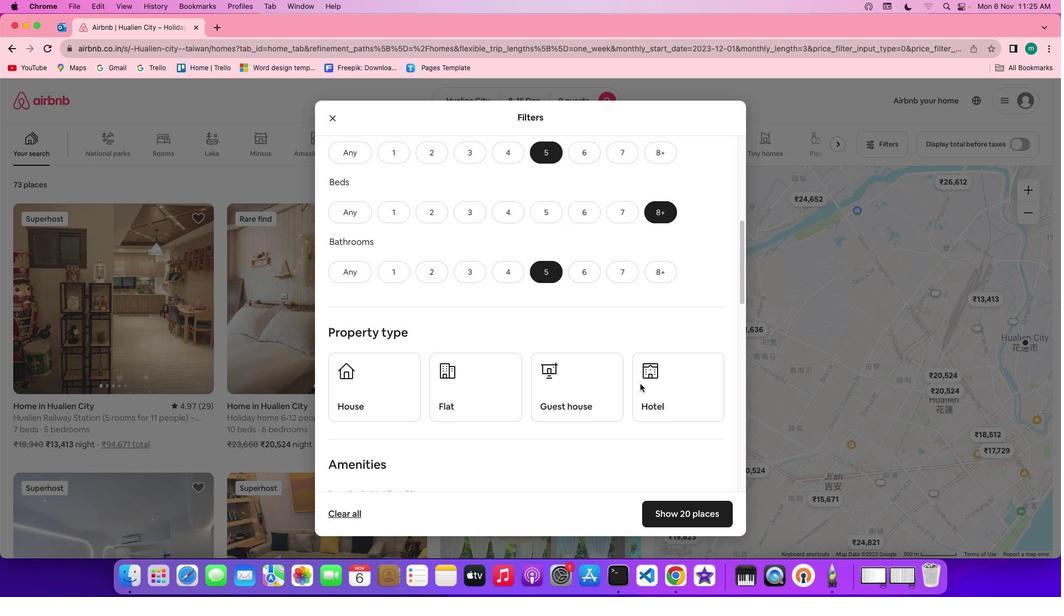 
Action: Mouse moved to (637, 381)
Screenshot: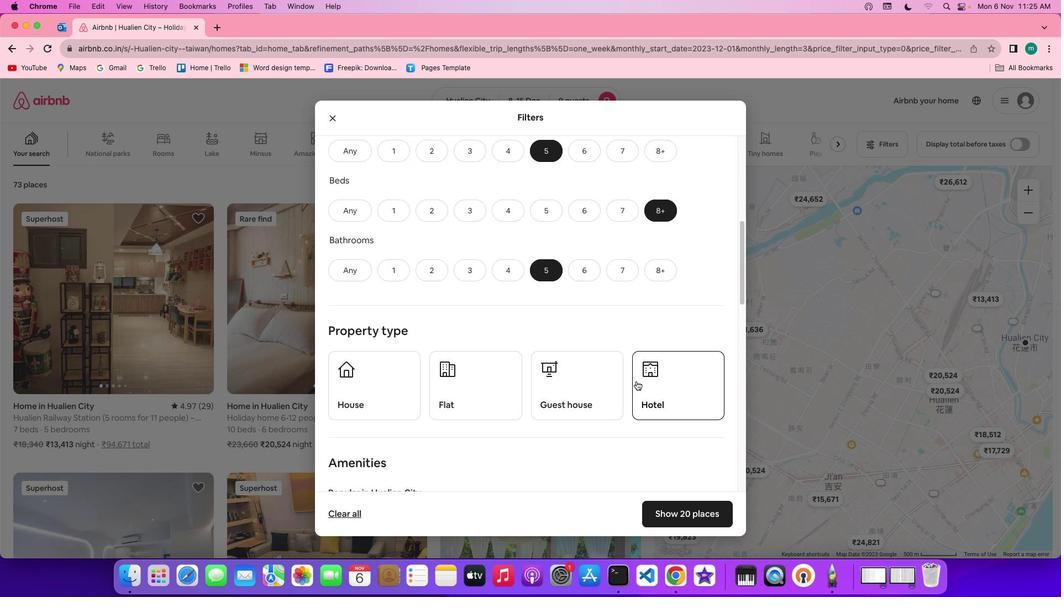 
Action: Mouse scrolled (637, 381) with delta (0, 0)
Screenshot: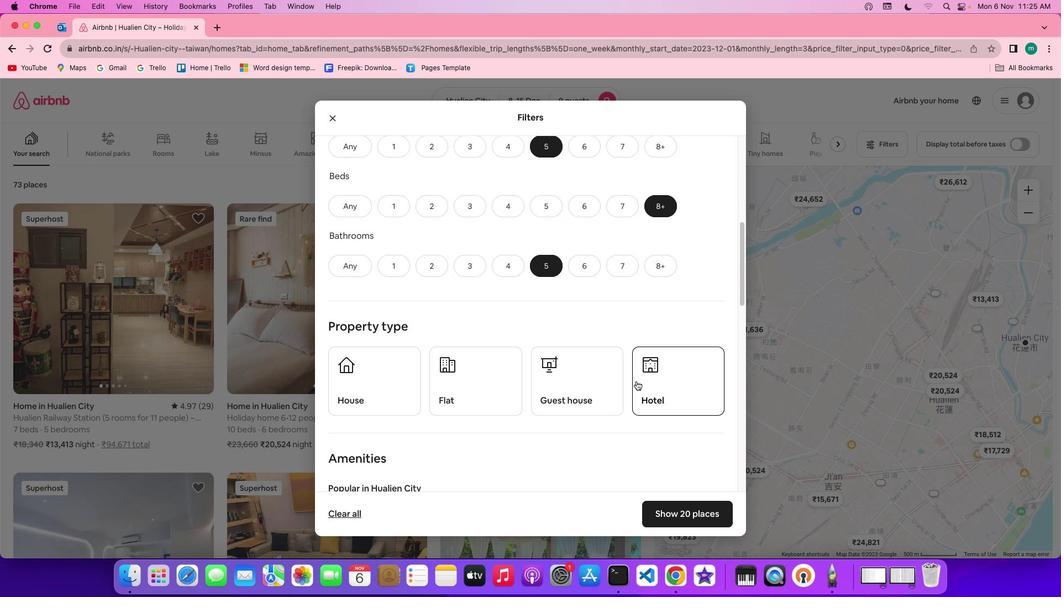 
Action: Mouse scrolled (637, 381) with delta (0, 0)
Screenshot: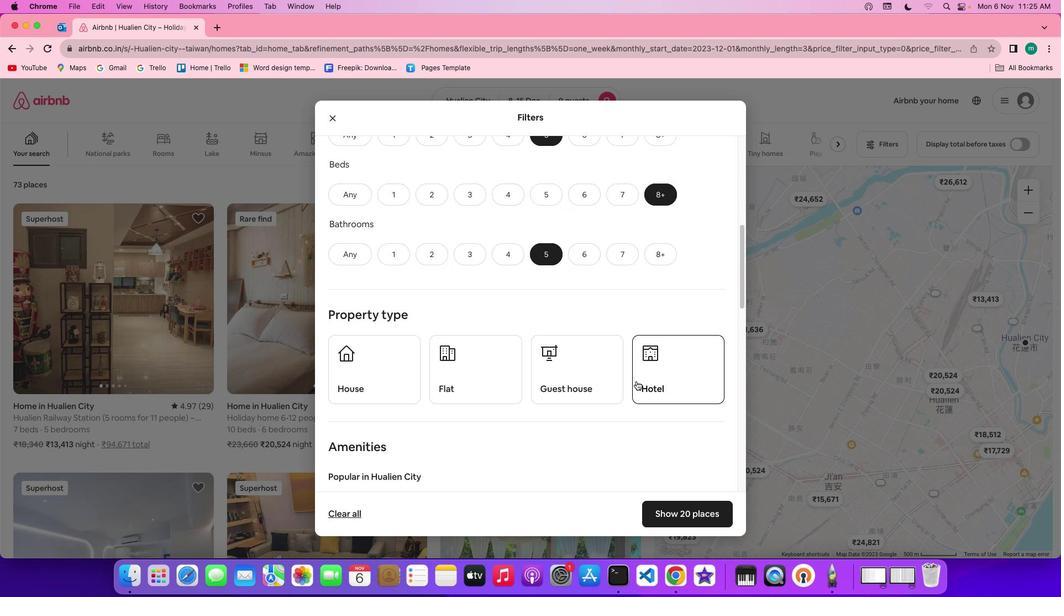 
Action: Mouse scrolled (637, 381) with delta (0, 0)
Screenshot: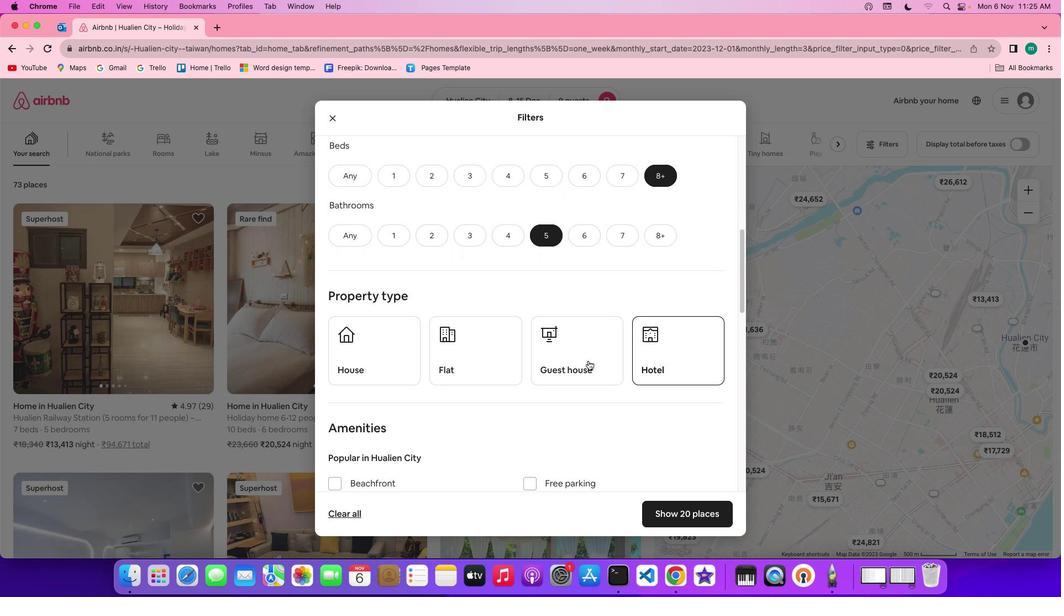 
Action: Mouse moved to (502, 352)
Screenshot: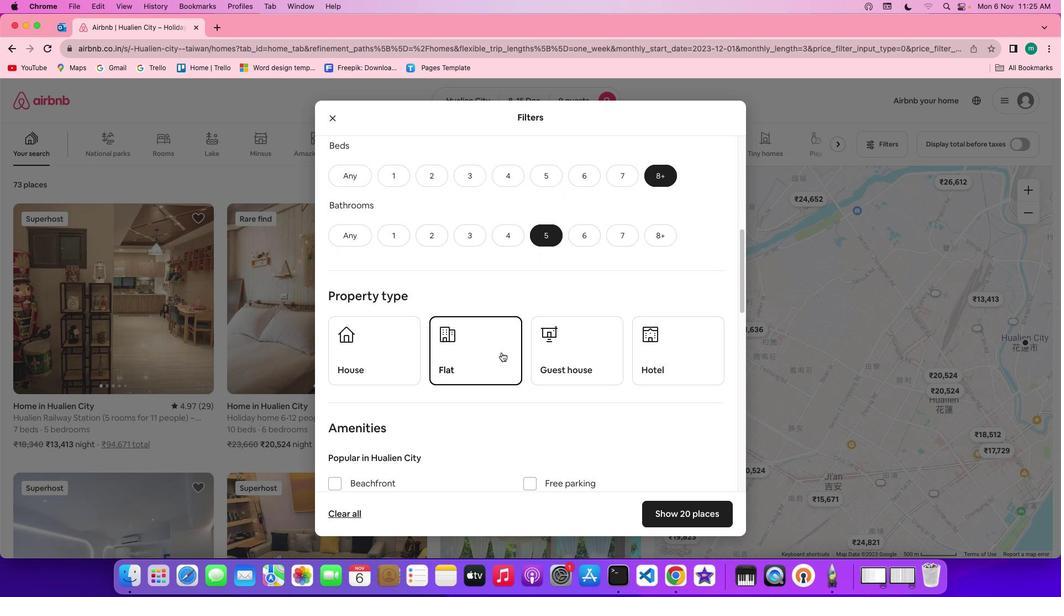 
Action: Mouse pressed left at (502, 352)
Screenshot: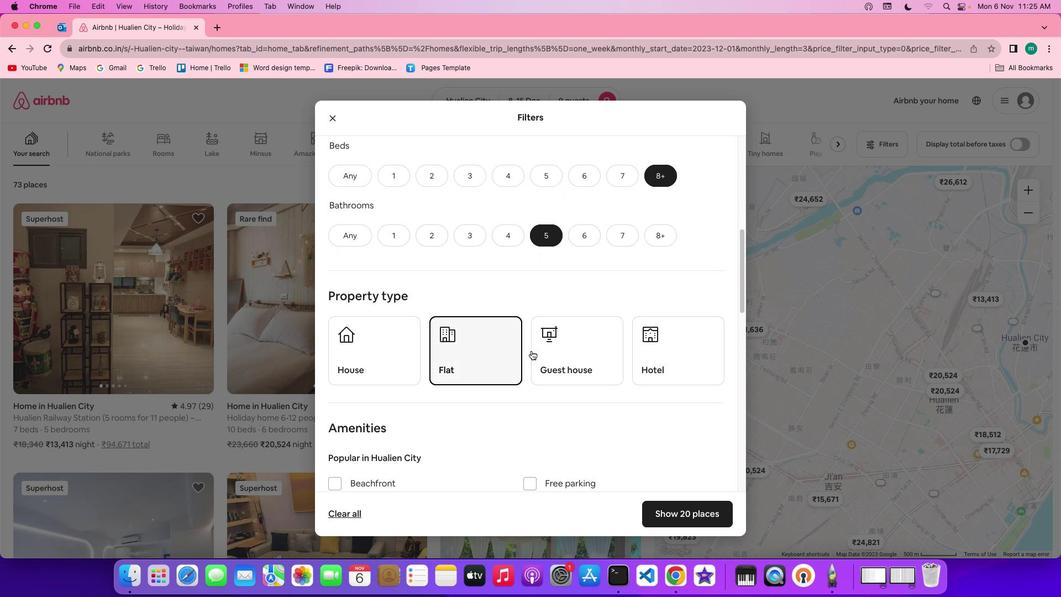 
Action: Mouse moved to (610, 351)
Screenshot: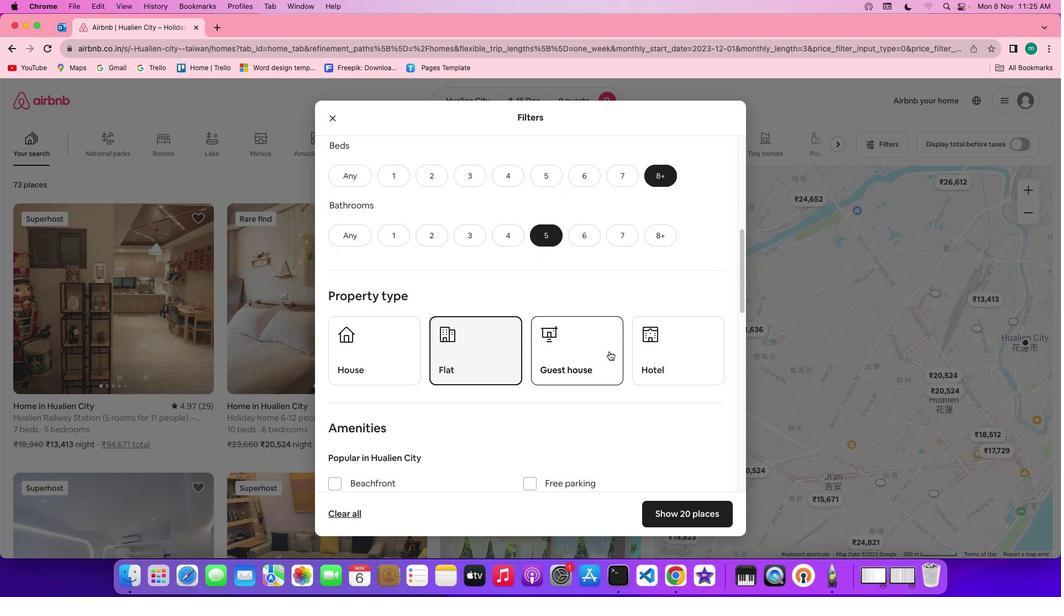 
Action: Mouse scrolled (610, 351) with delta (0, 0)
Screenshot: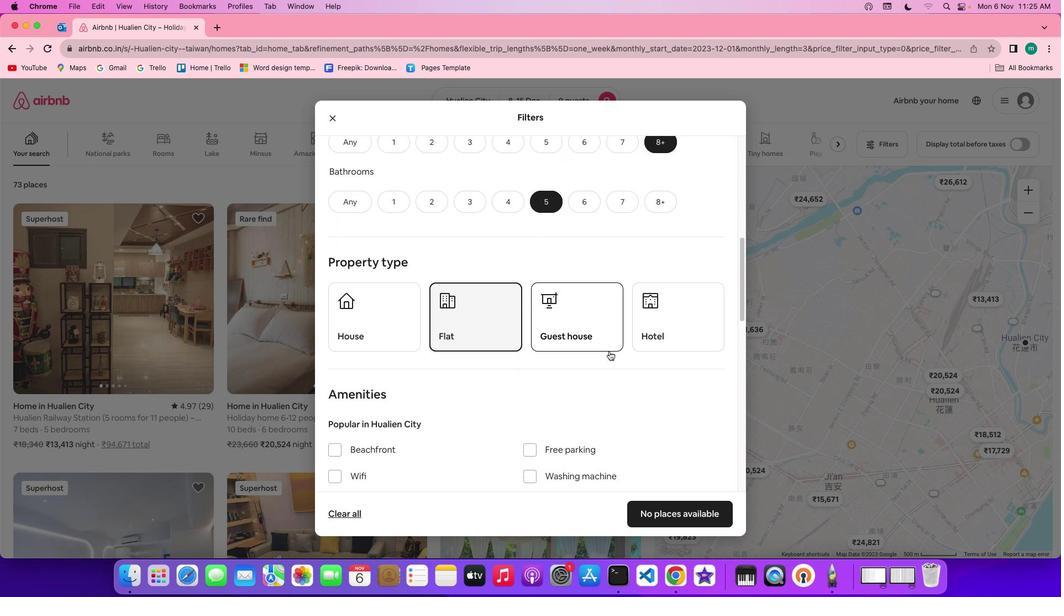 
Action: Mouse scrolled (610, 351) with delta (0, 0)
Screenshot: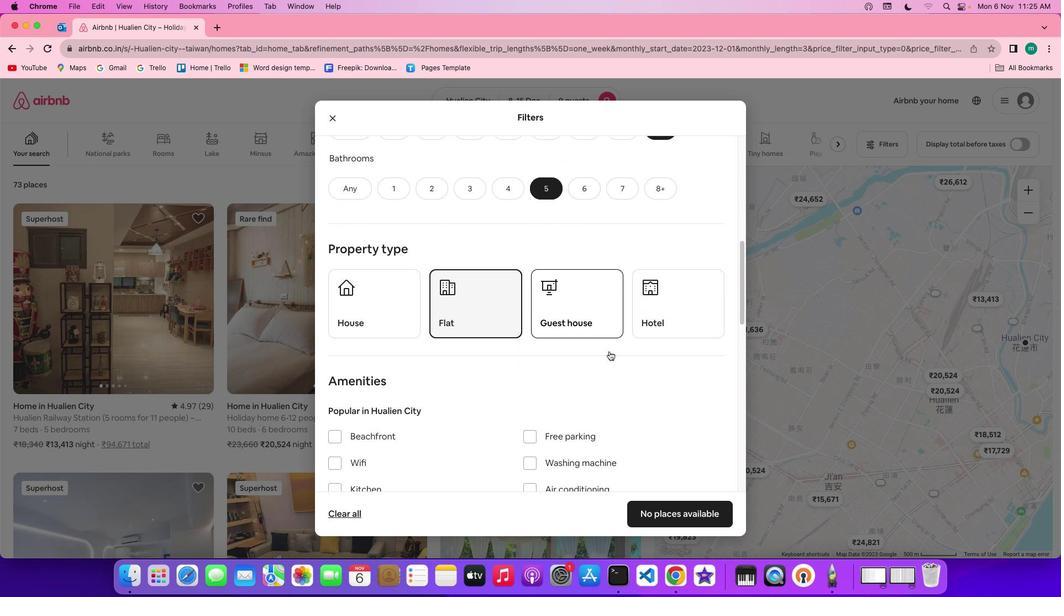
Action: Mouse scrolled (610, 351) with delta (0, 0)
Screenshot: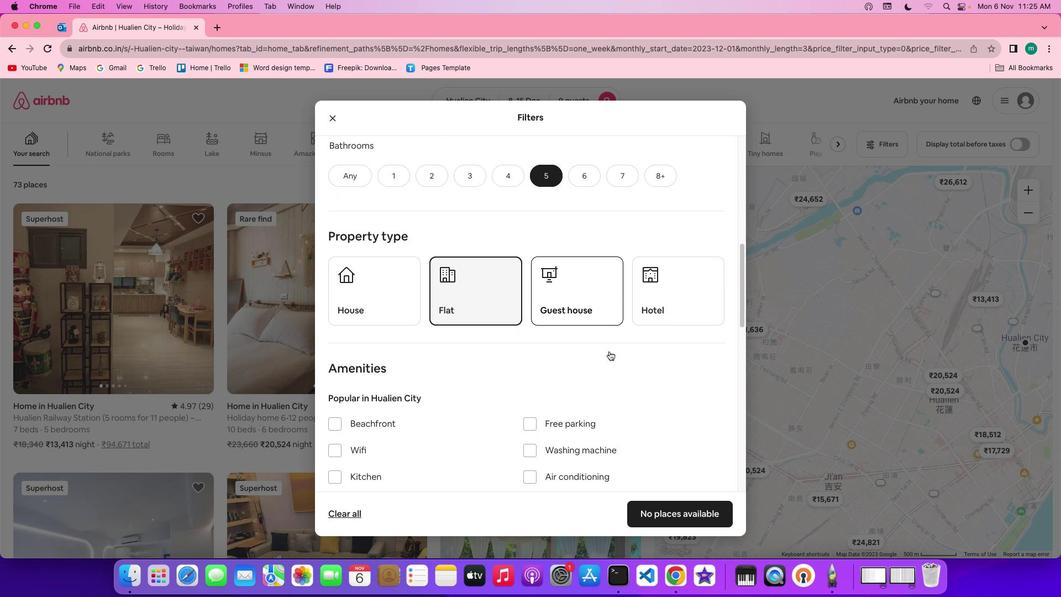 
Action: Mouse scrolled (610, 351) with delta (0, 0)
Screenshot: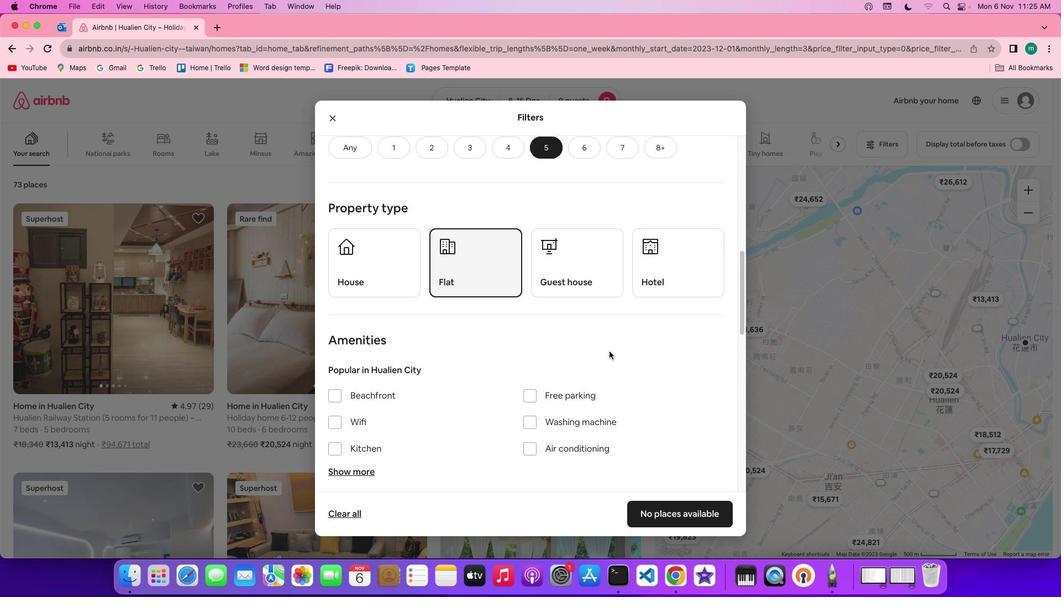 
Action: Mouse scrolled (610, 351) with delta (0, 0)
Screenshot: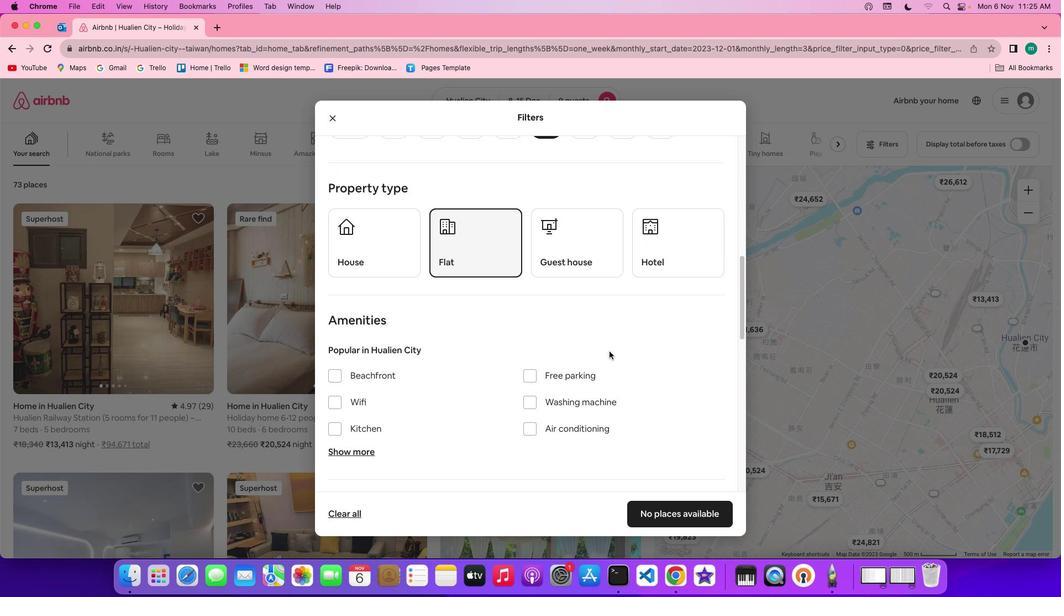 
Action: Mouse scrolled (610, 351) with delta (0, 0)
Screenshot: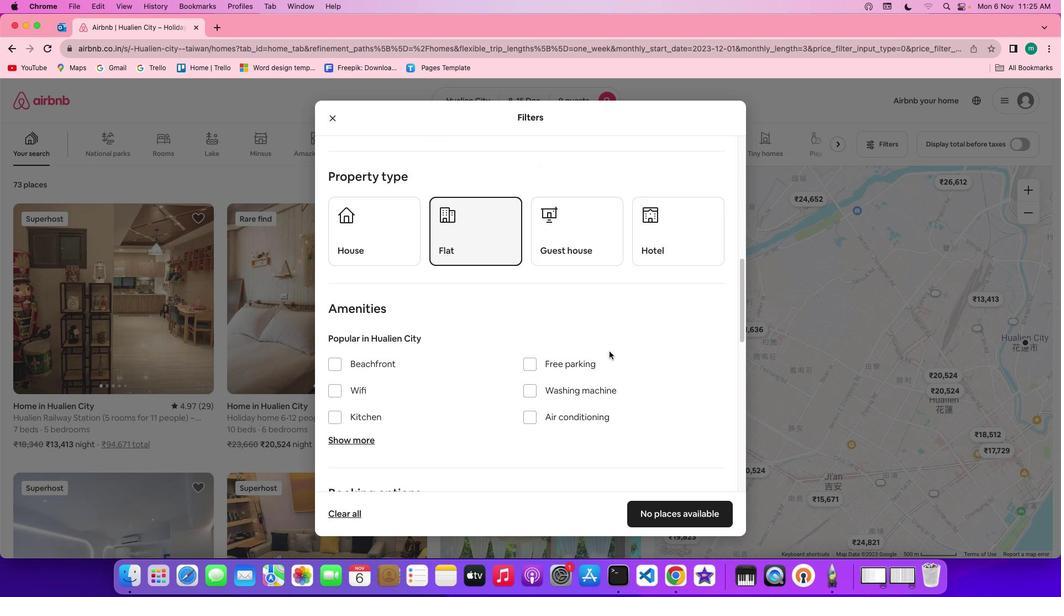 
Action: Mouse scrolled (610, 351) with delta (0, 0)
Screenshot: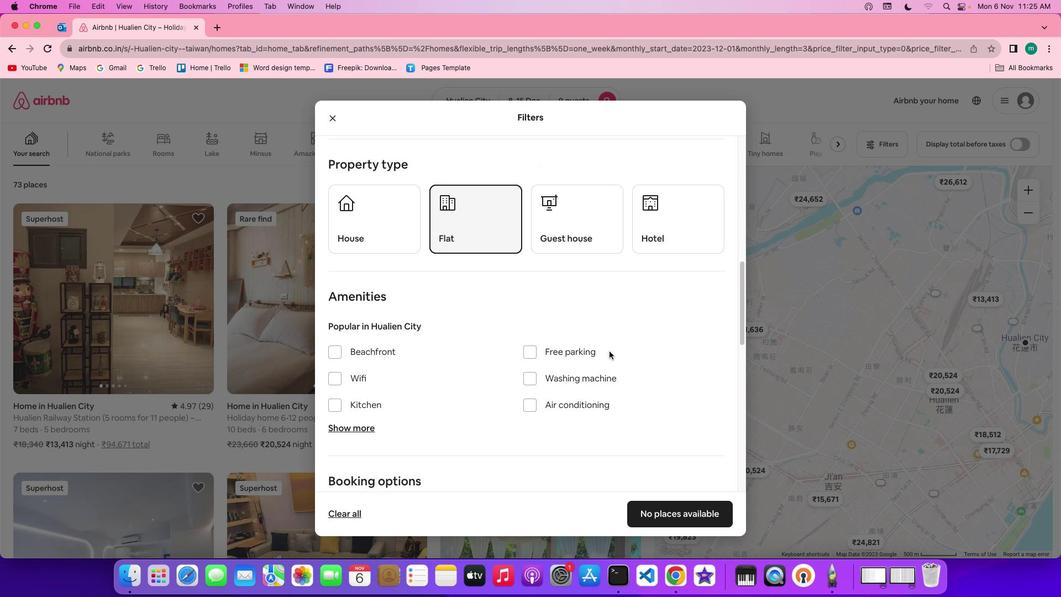 
Action: Mouse scrolled (610, 351) with delta (0, 0)
Screenshot: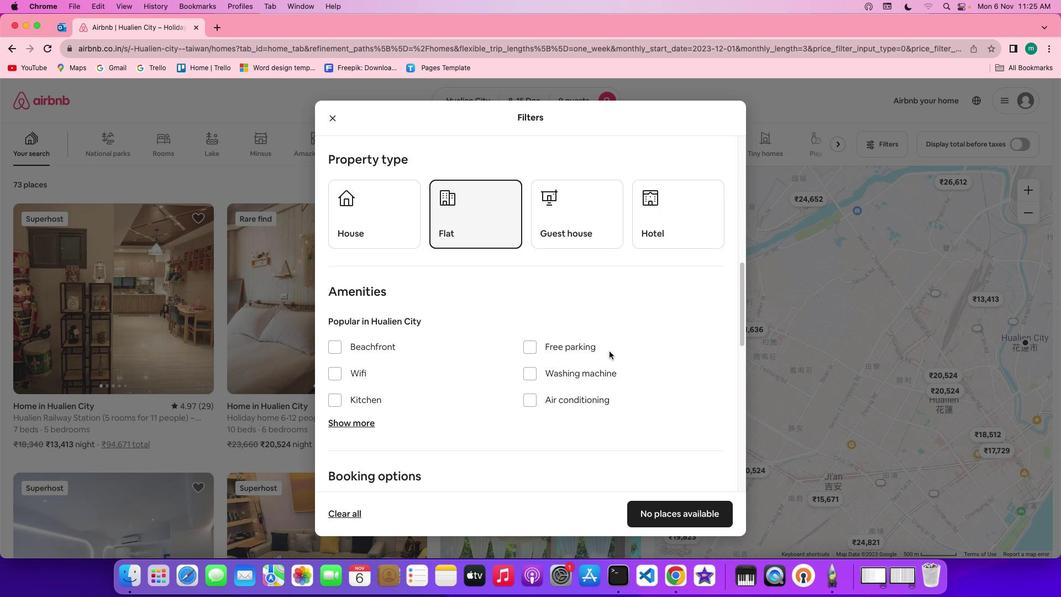 
Action: Mouse scrolled (610, 351) with delta (0, 0)
Screenshot: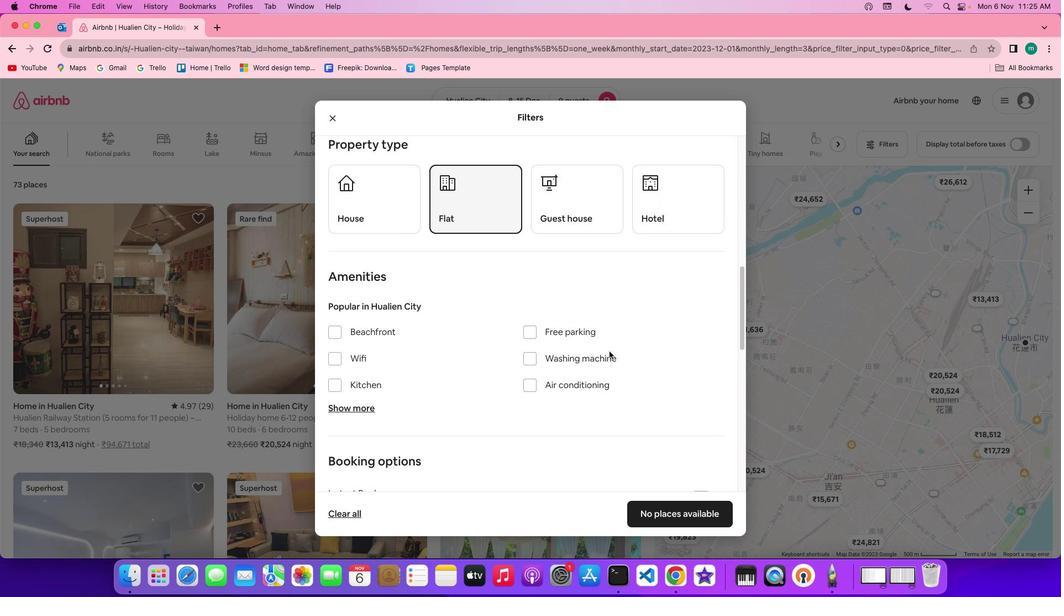 
Action: Mouse scrolled (610, 351) with delta (0, 0)
Screenshot: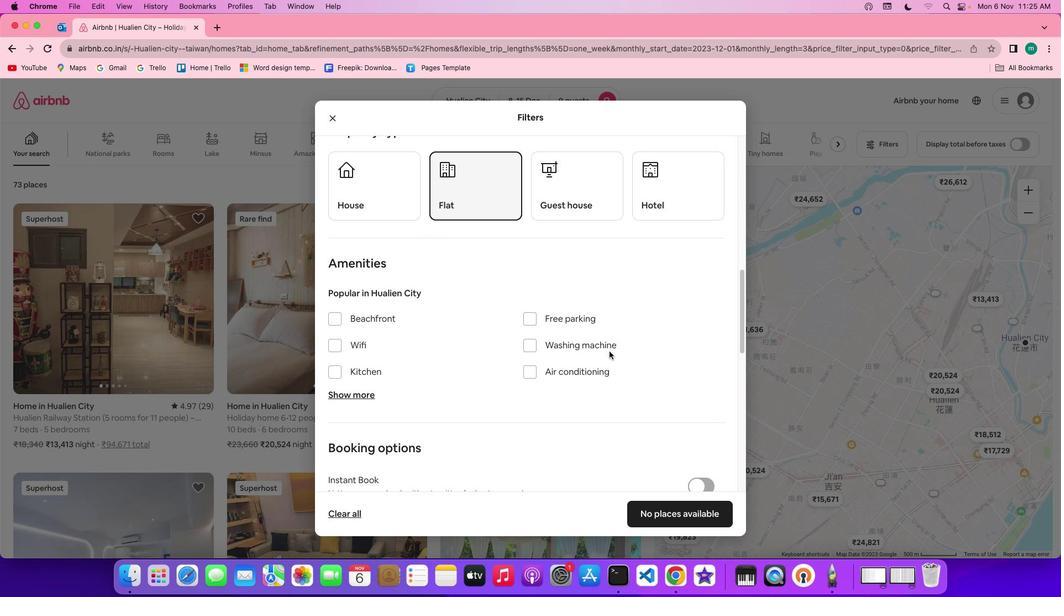 
Action: Mouse scrolled (610, 351) with delta (0, 0)
Screenshot: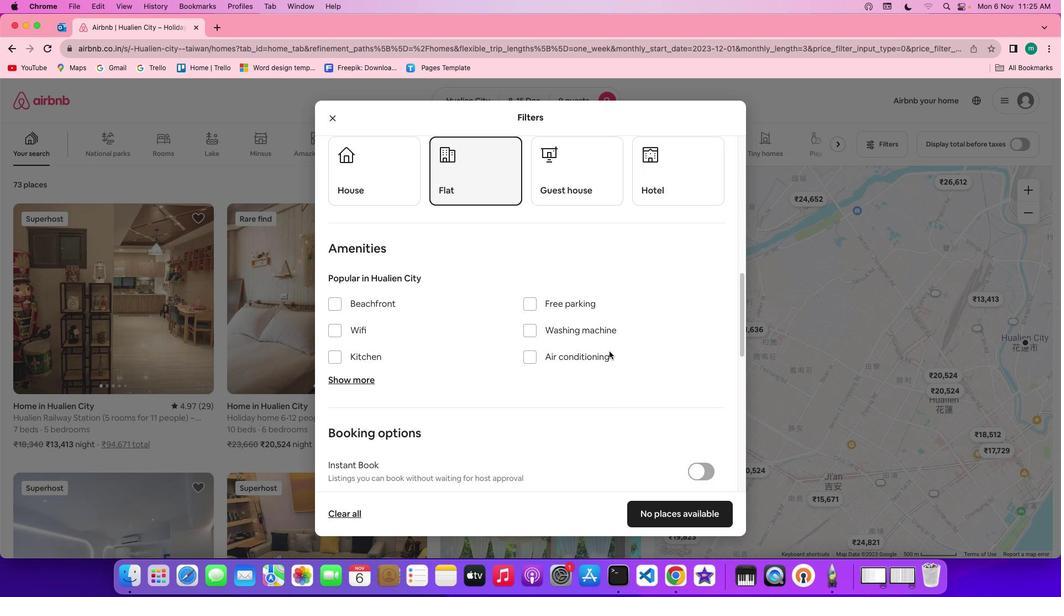 
Action: Mouse scrolled (610, 351) with delta (0, 0)
Screenshot: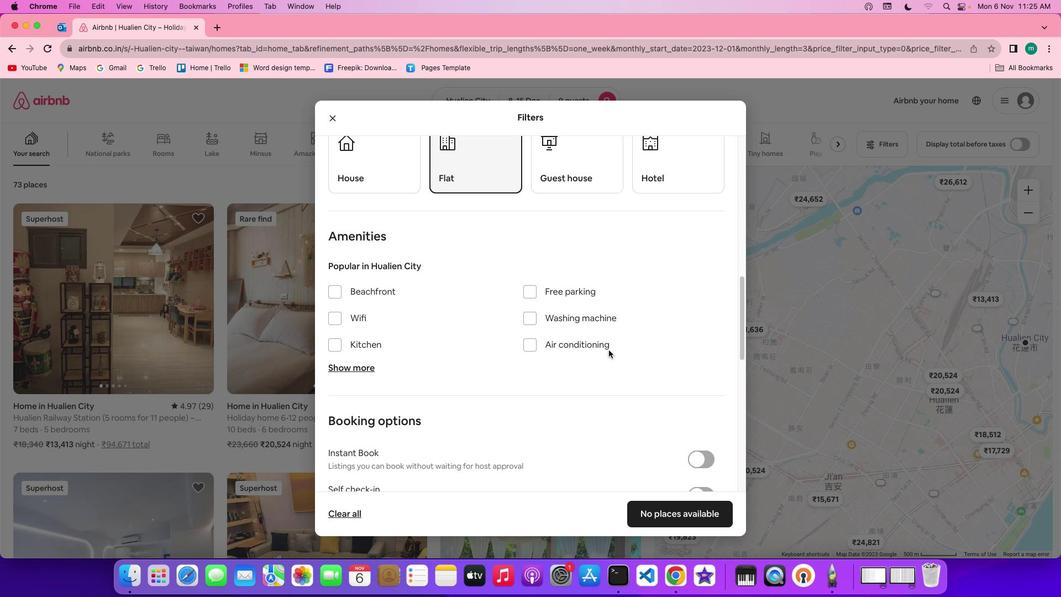 
Action: Mouse moved to (352, 316)
Screenshot: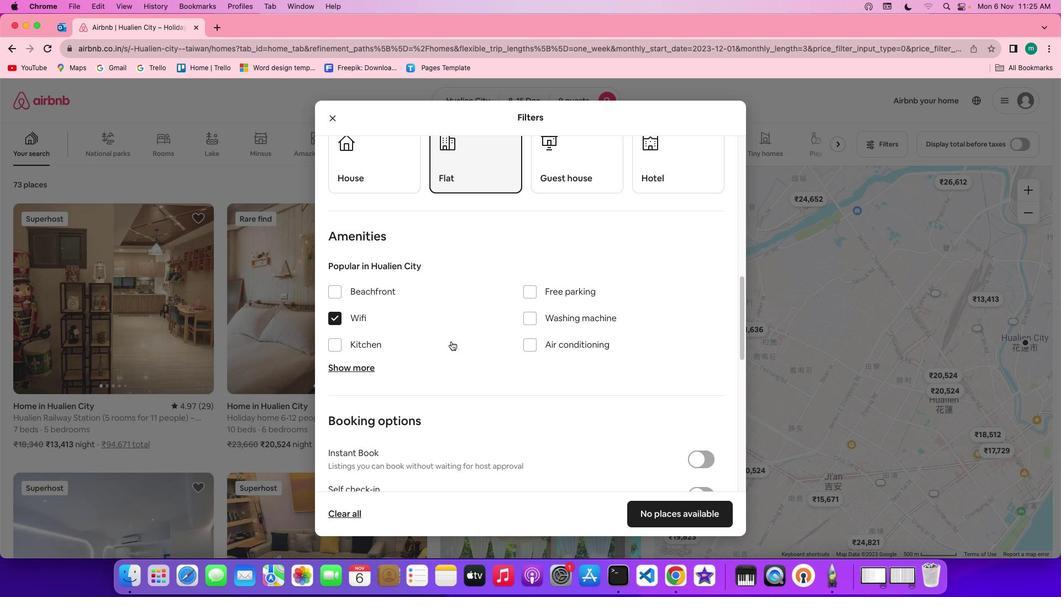 
Action: Mouse pressed left at (352, 316)
Screenshot: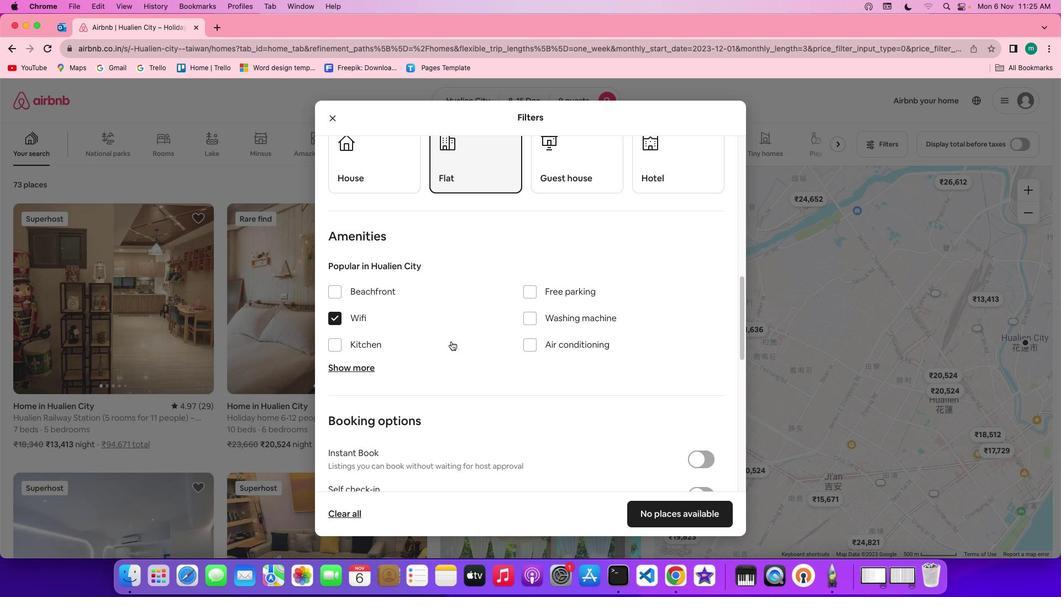 
Action: Mouse moved to (486, 346)
Screenshot: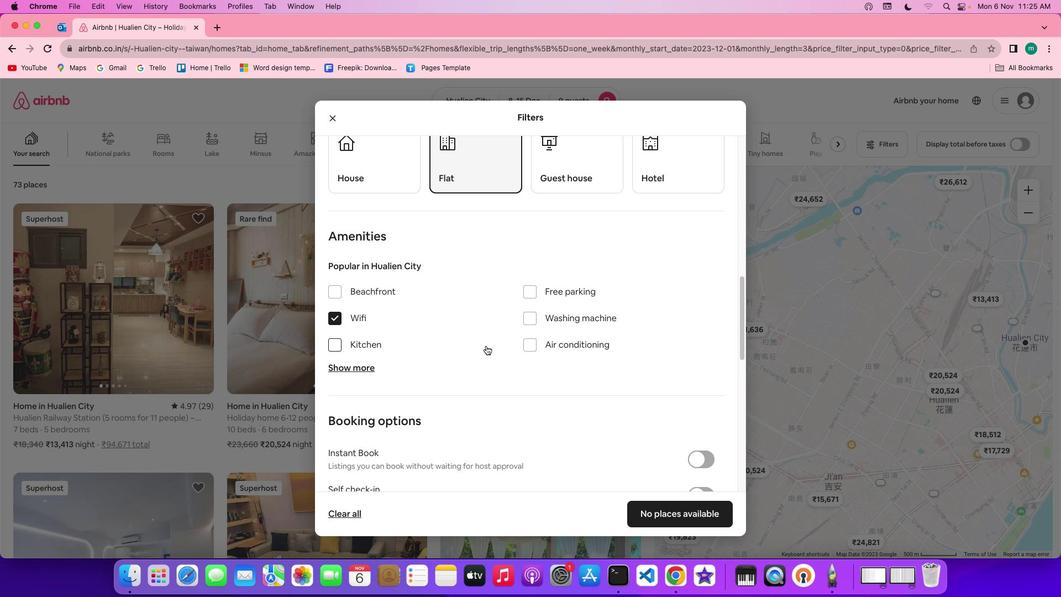 
Action: Mouse scrolled (486, 346) with delta (0, 0)
Screenshot: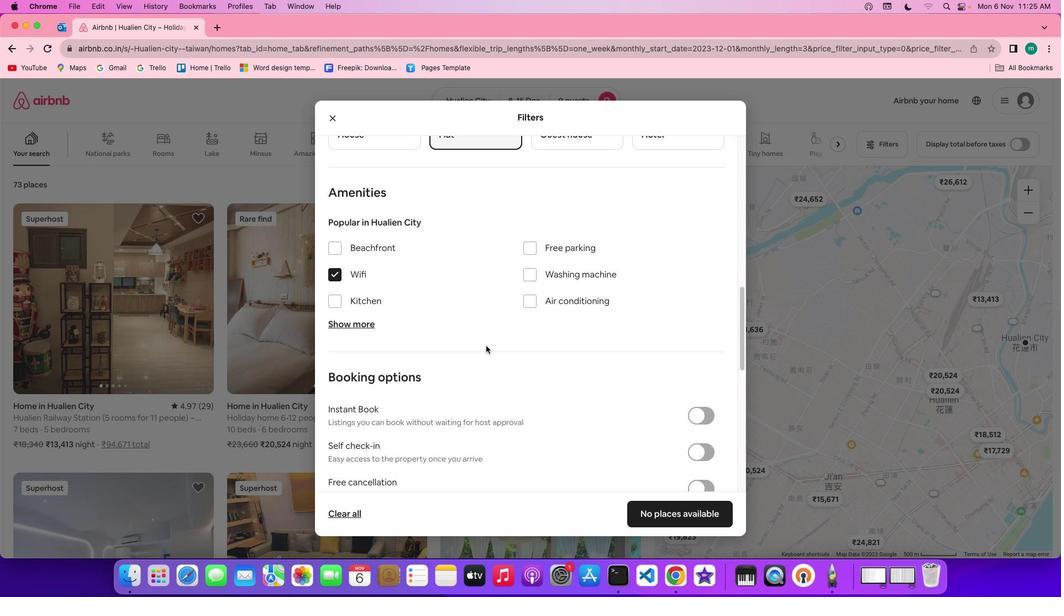 
Action: Mouse scrolled (486, 346) with delta (0, 0)
Screenshot: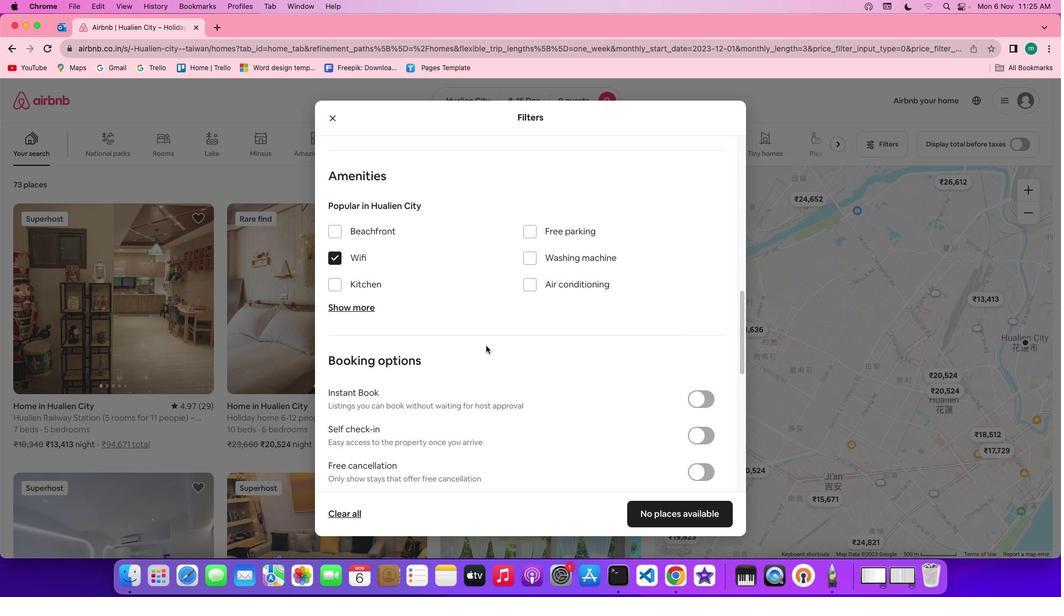 
Action: Mouse scrolled (486, 346) with delta (0, -1)
Screenshot: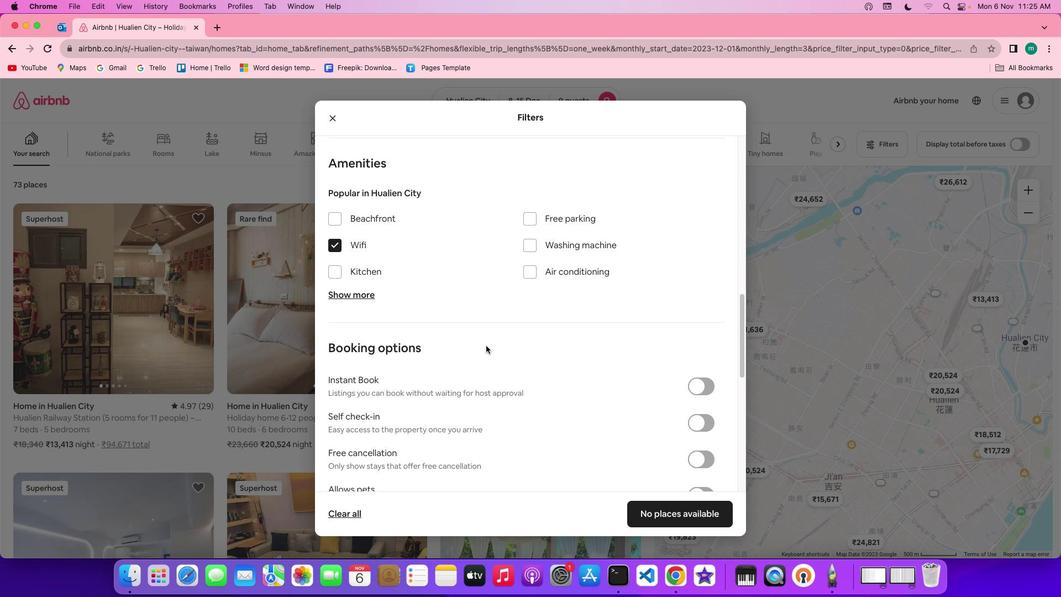 
Action: Mouse moved to (353, 292)
Screenshot: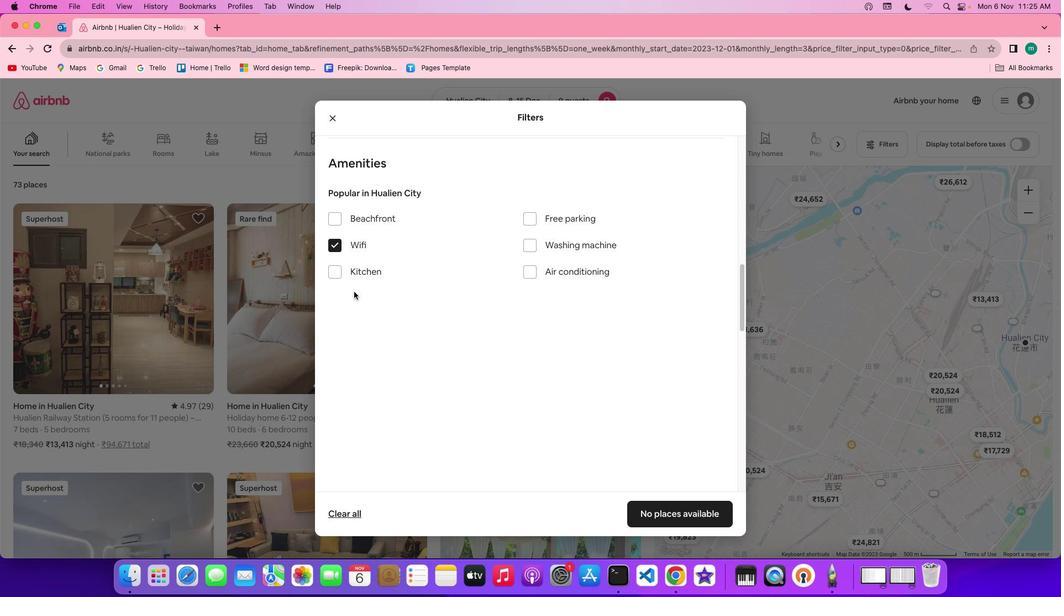 
Action: Mouse pressed left at (353, 292)
Screenshot: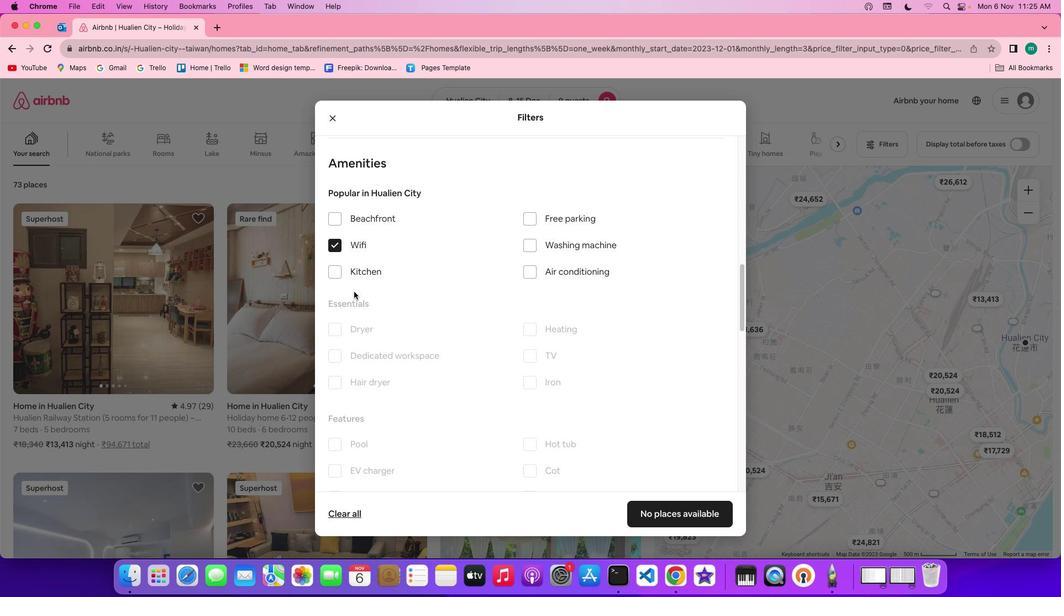 
Action: Mouse moved to (548, 356)
Screenshot: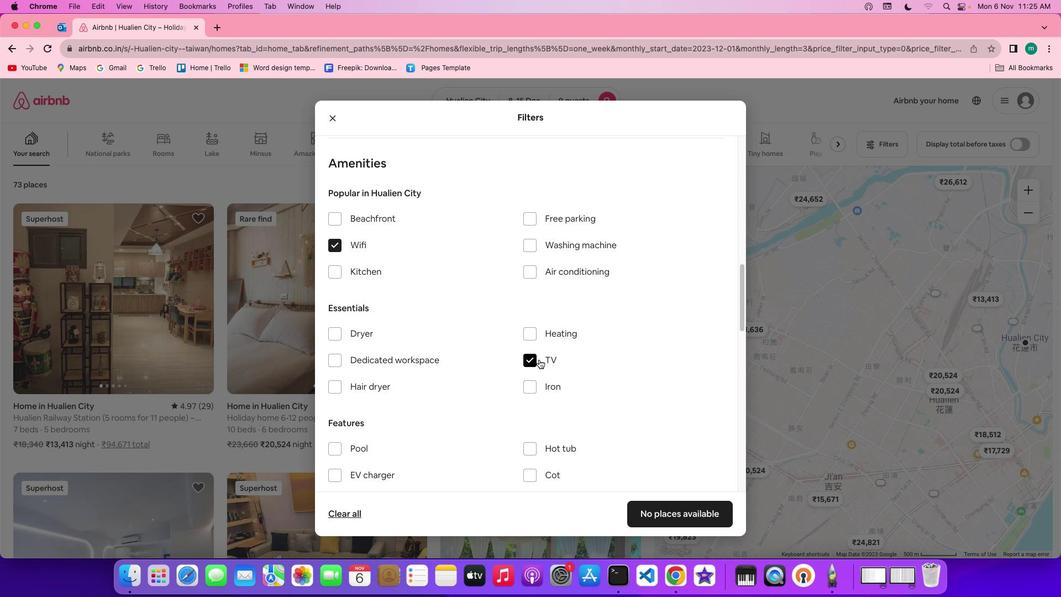 
Action: Mouse pressed left at (548, 356)
Screenshot: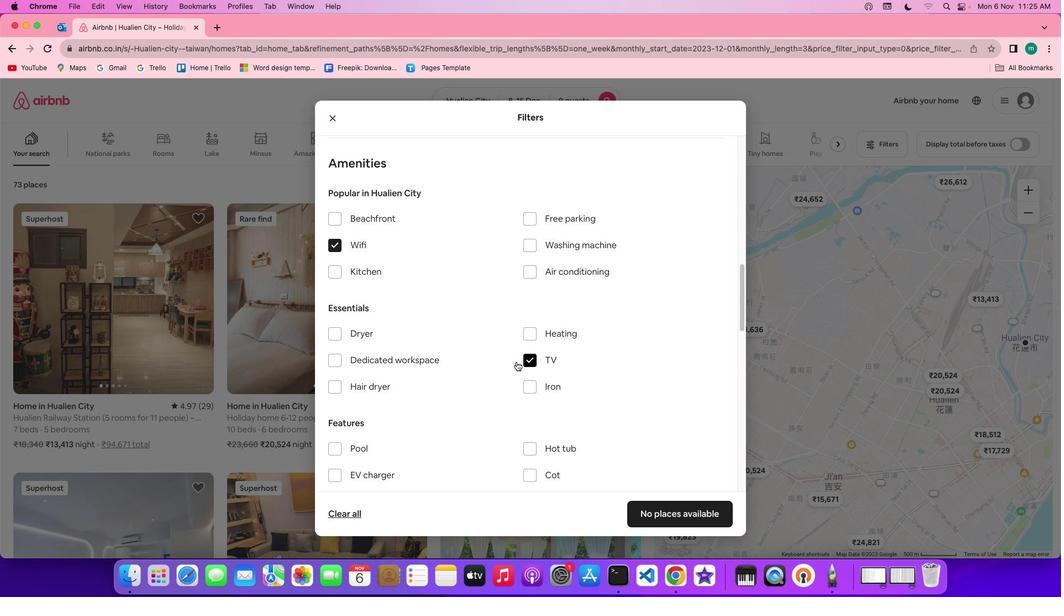
Action: Mouse moved to (569, 215)
Screenshot: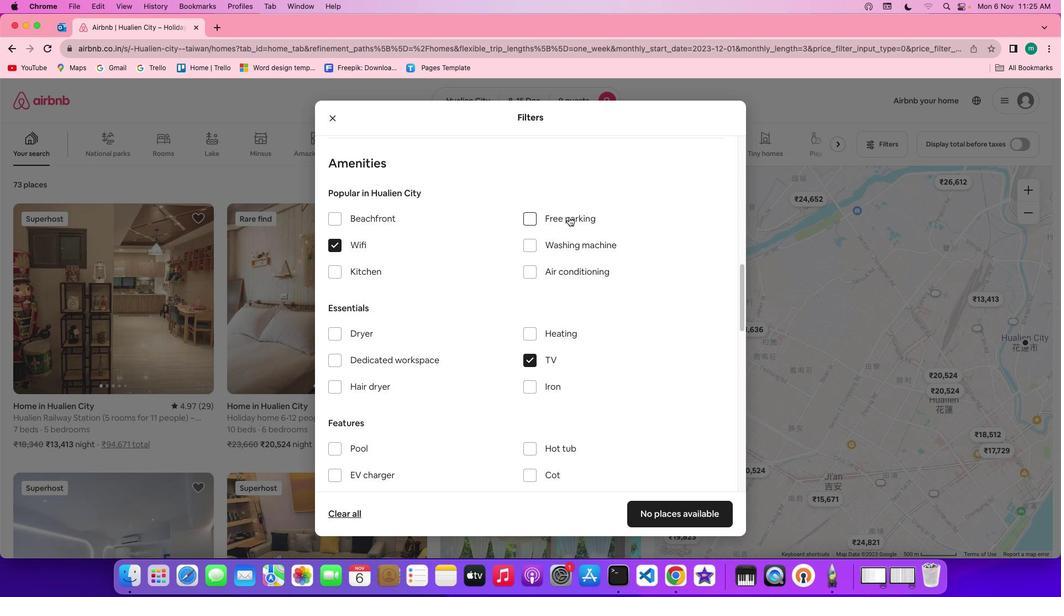 
Action: Mouse pressed left at (569, 215)
Screenshot: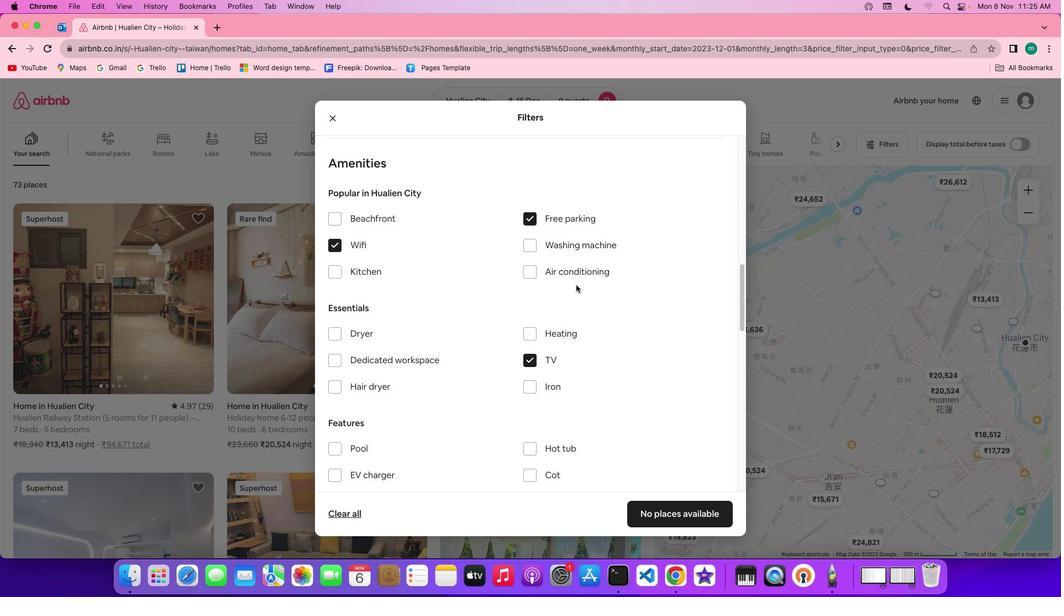 
Action: Mouse moved to (577, 358)
Screenshot: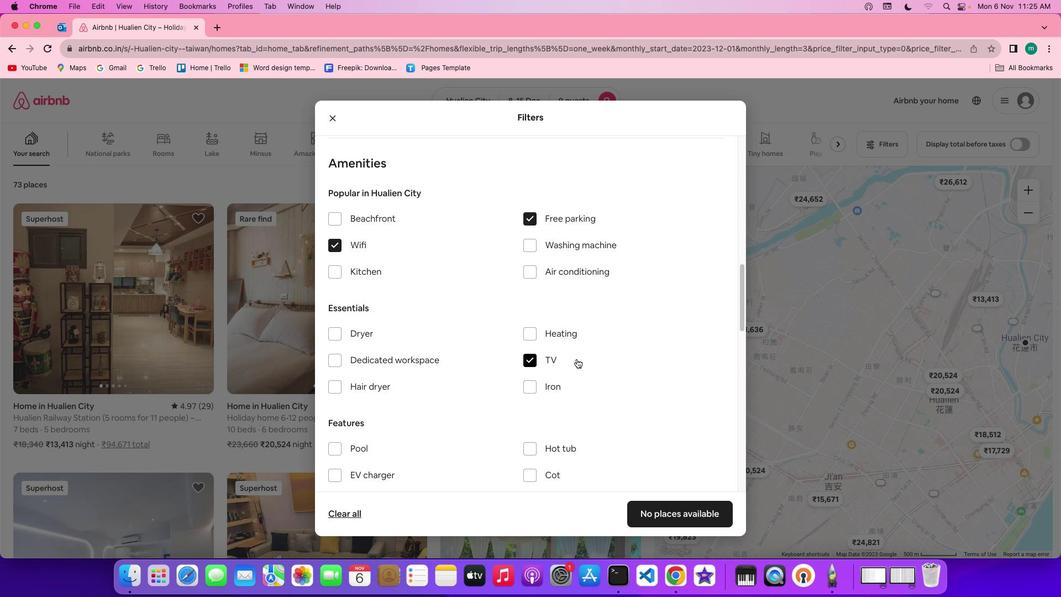 
Action: Mouse scrolled (577, 358) with delta (0, 0)
Screenshot: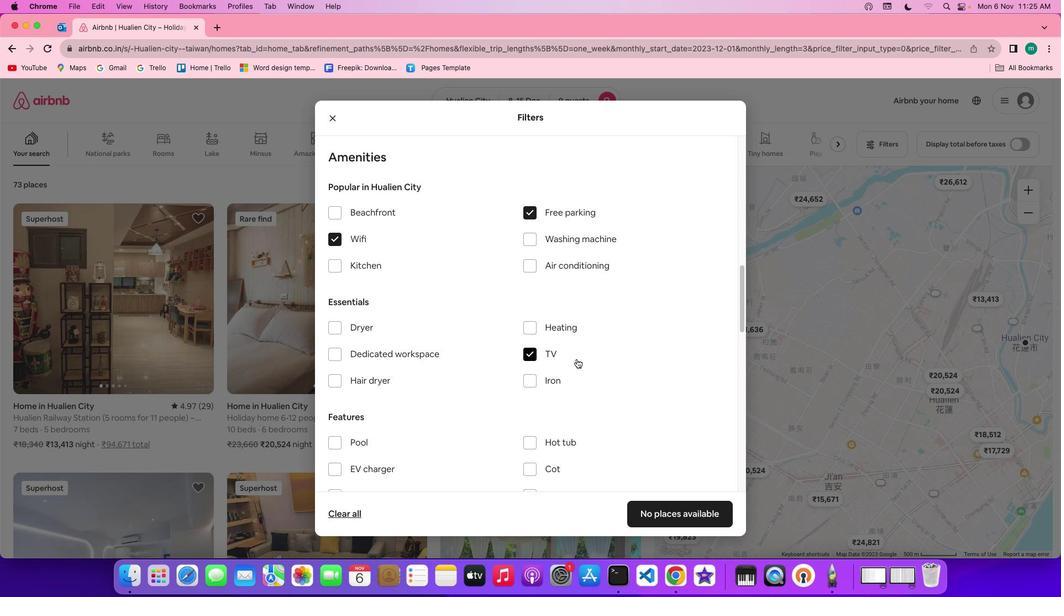 
Action: Mouse scrolled (577, 358) with delta (0, 0)
Screenshot: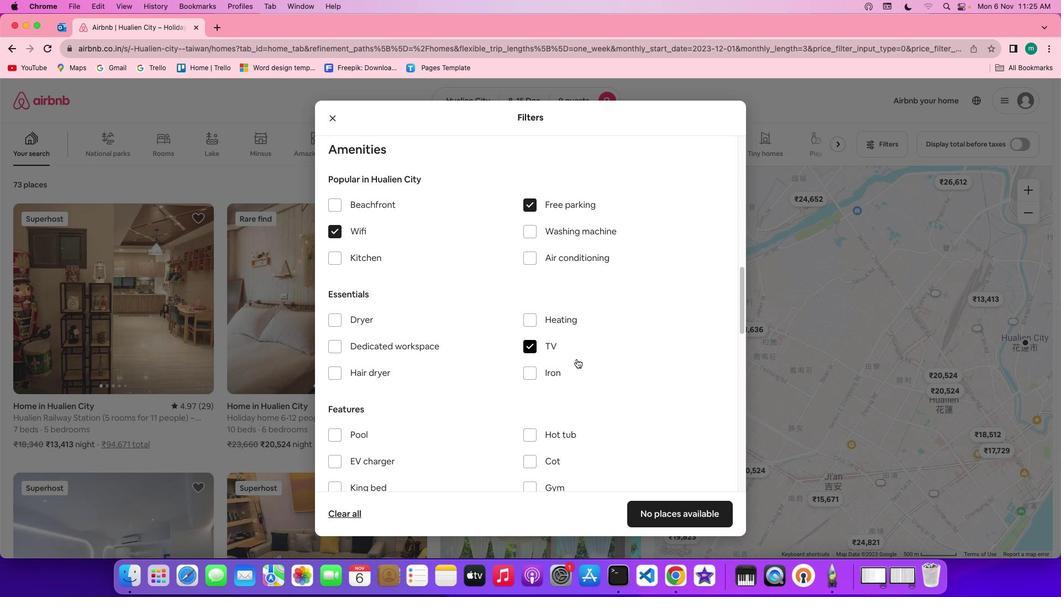 
Action: Mouse scrolled (577, 358) with delta (0, 0)
Screenshot: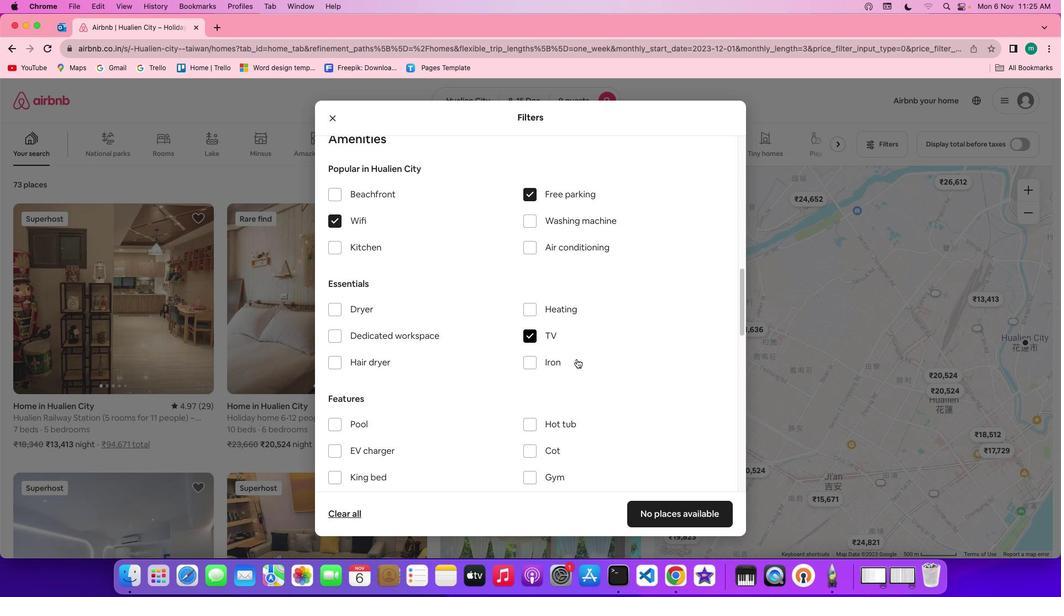 
Action: Mouse scrolled (577, 358) with delta (0, 0)
Screenshot: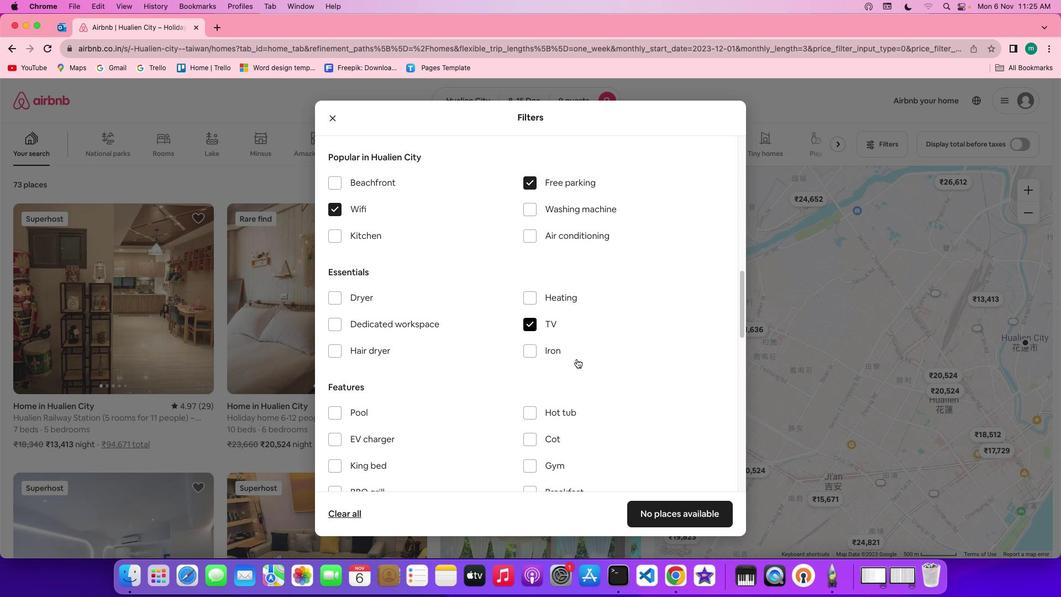 
Action: Mouse scrolled (577, 358) with delta (0, 0)
Screenshot: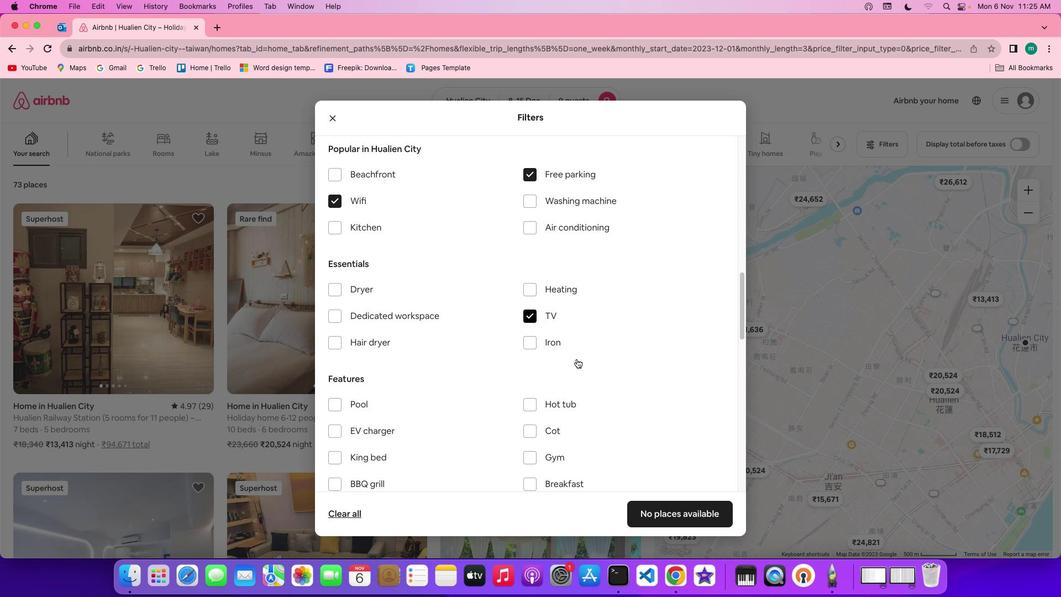 
Action: Mouse scrolled (577, 358) with delta (0, 0)
Screenshot: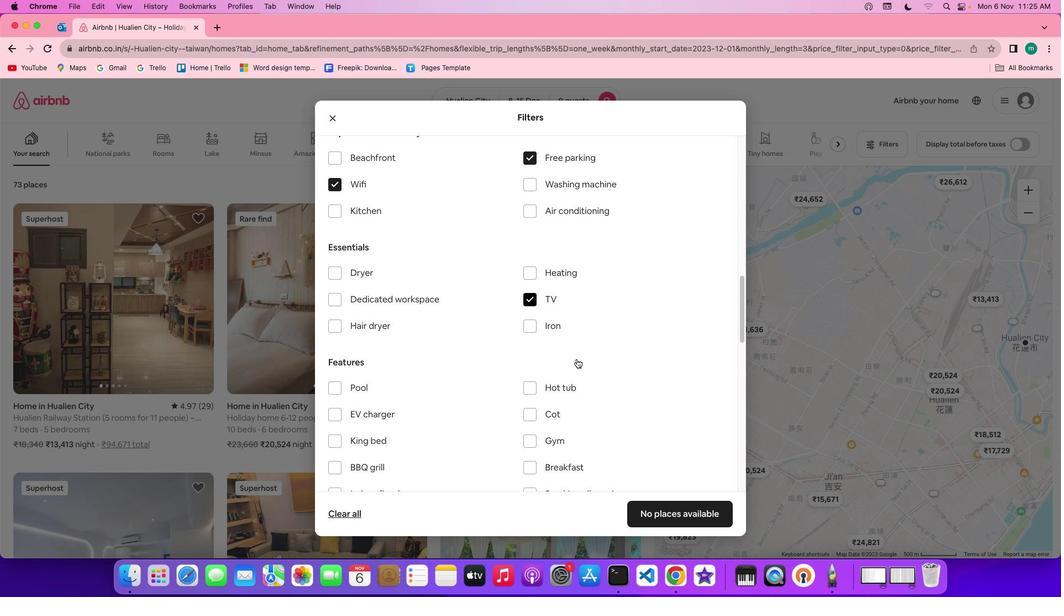 
Action: Mouse scrolled (577, 358) with delta (0, 0)
Screenshot: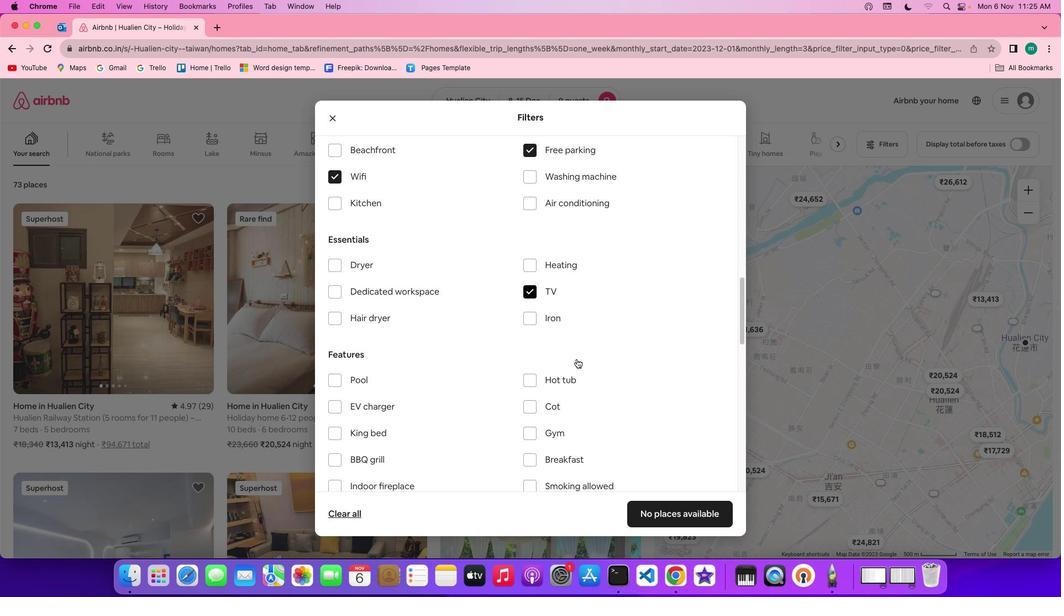 
Action: Mouse scrolled (577, 358) with delta (0, 0)
Screenshot: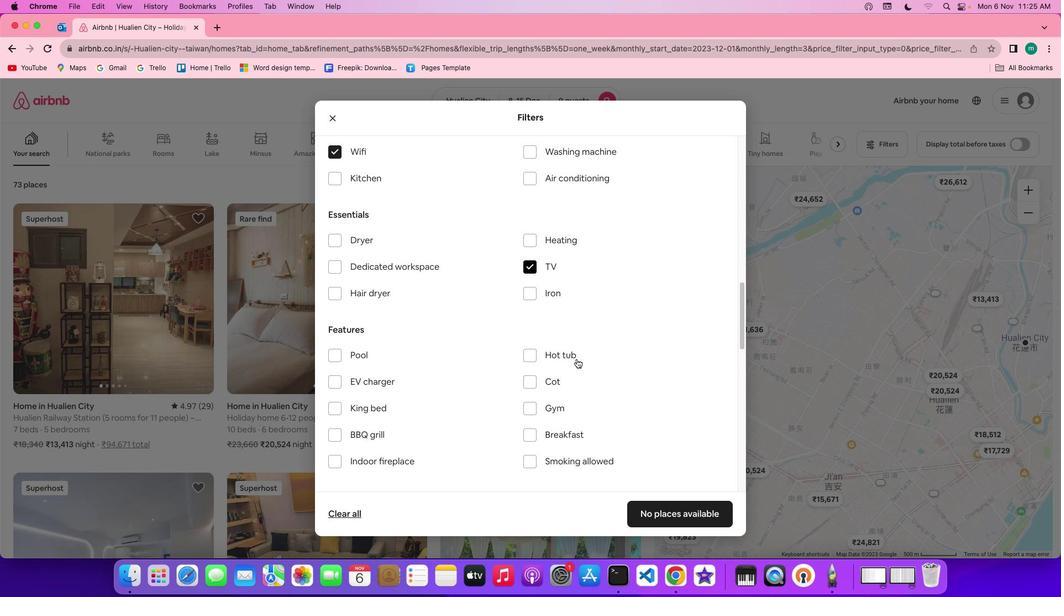 
Action: Mouse scrolled (577, 358) with delta (0, 0)
Screenshot: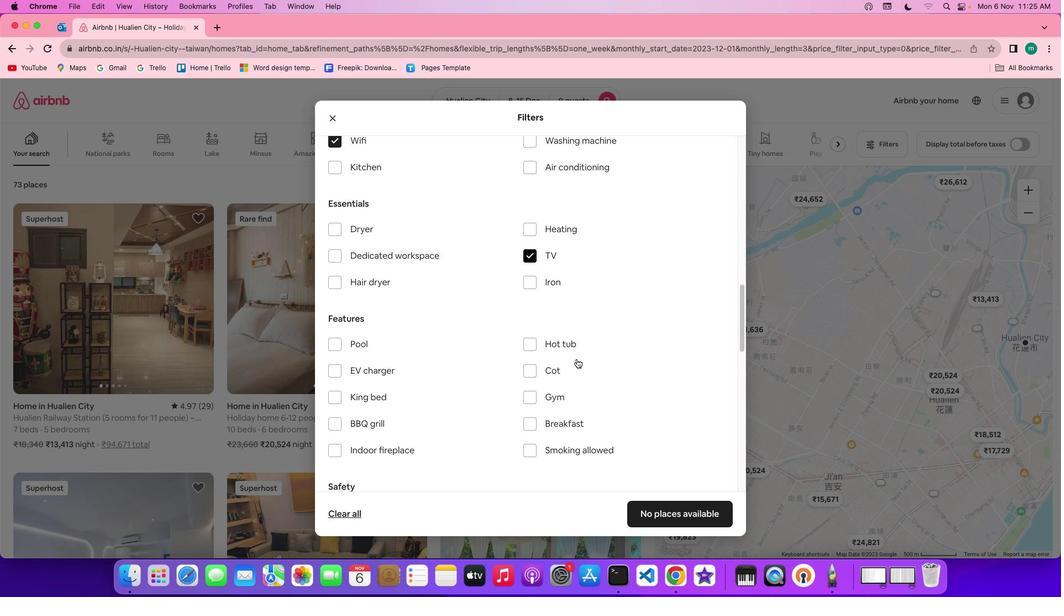 
Action: Mouse scrolled (577, 358) with delta (0, 0)
Screenshot: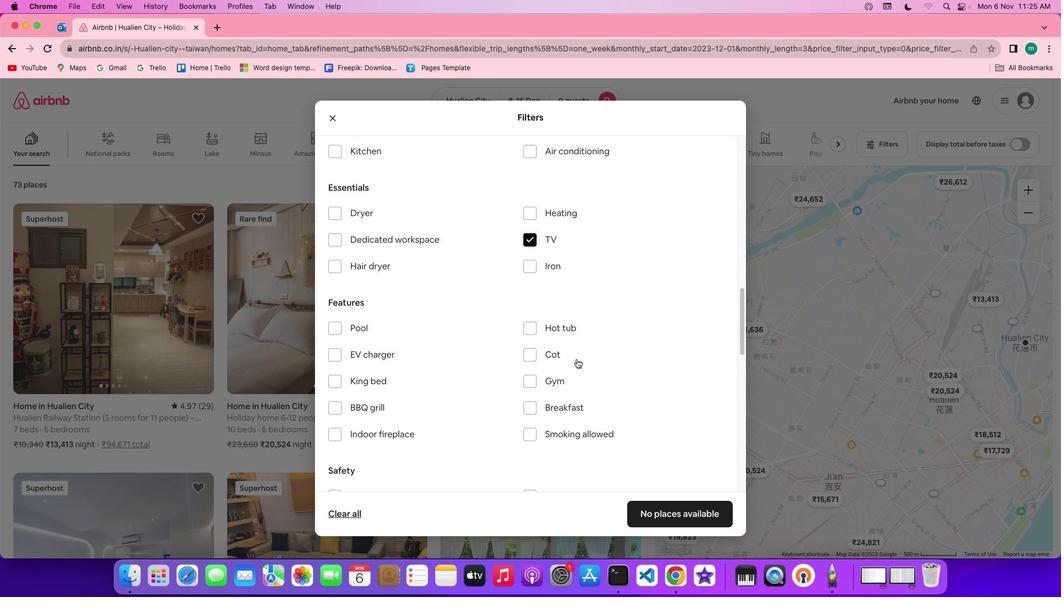 
Action: Mouse scrolled (577, 358) with delta (0, 0)
Screenshot: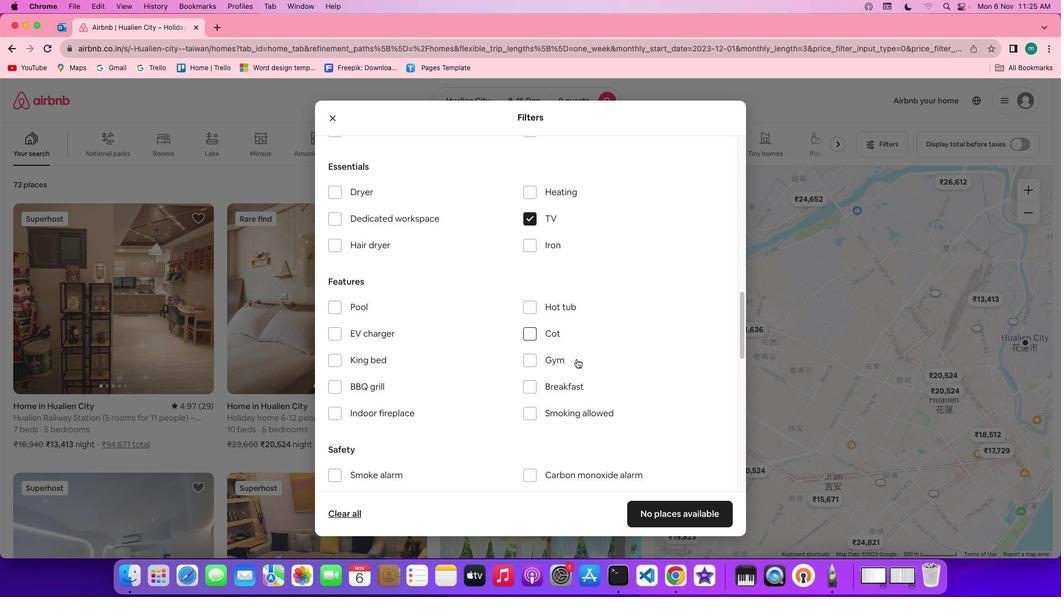
Action: Mouse scrolled (577, 358) with delta (0, 0)
Screenshot: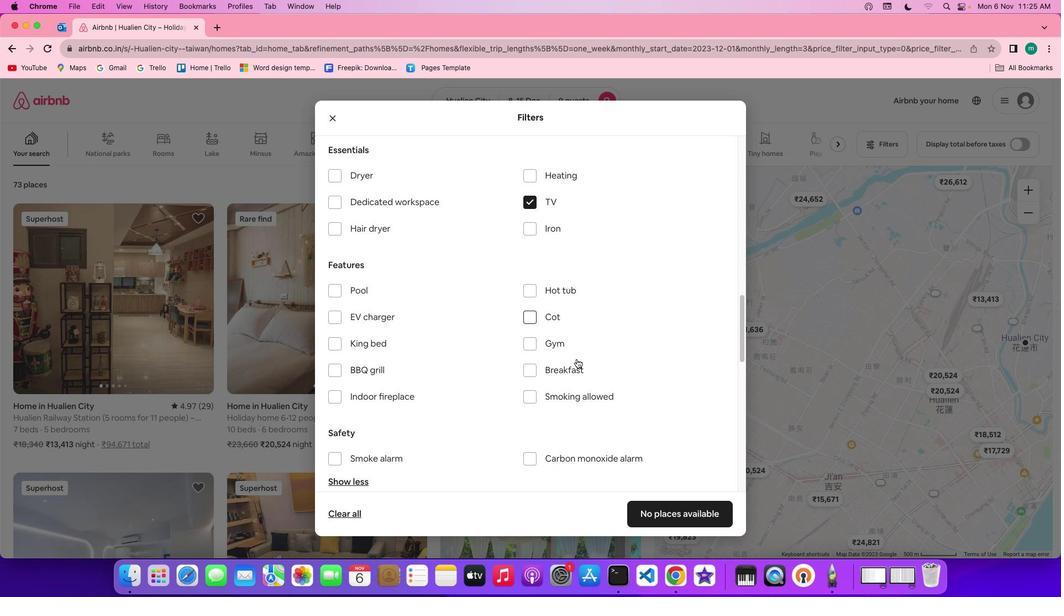 
Action: Mouse scrolled (577, 358) with delta (0, 0)
Screenshot: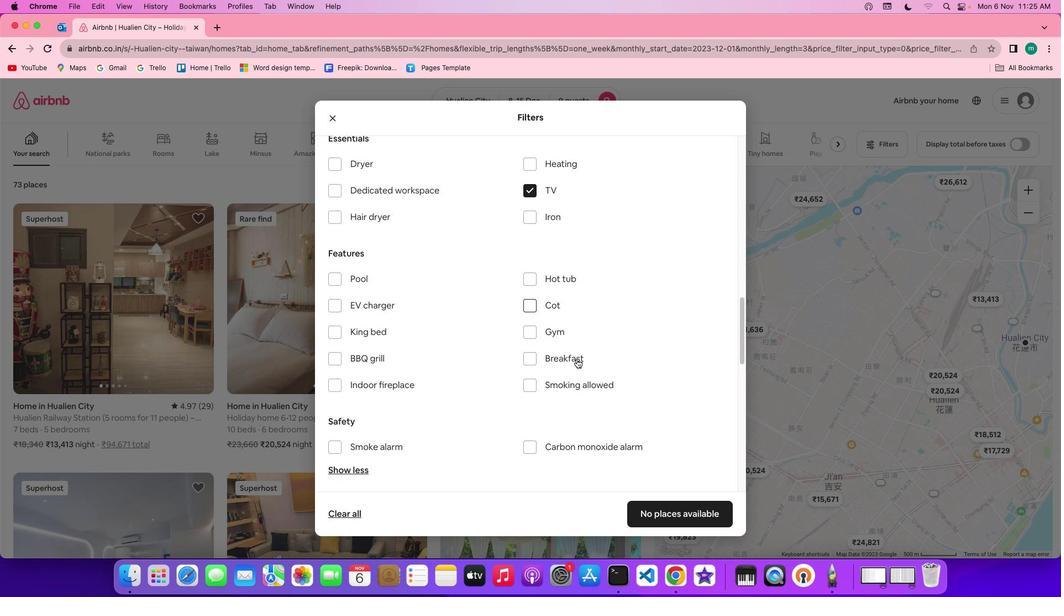
Action: Mouse moved to (555, 331)
Screenshot: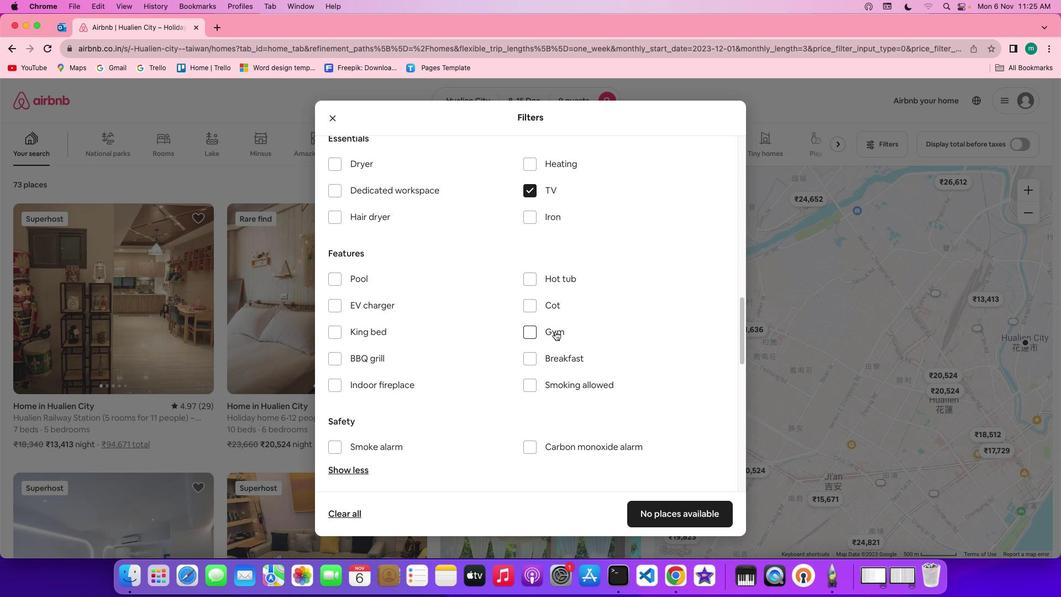 
Action: Mouse pressed left at (555, 331)
Screenshot: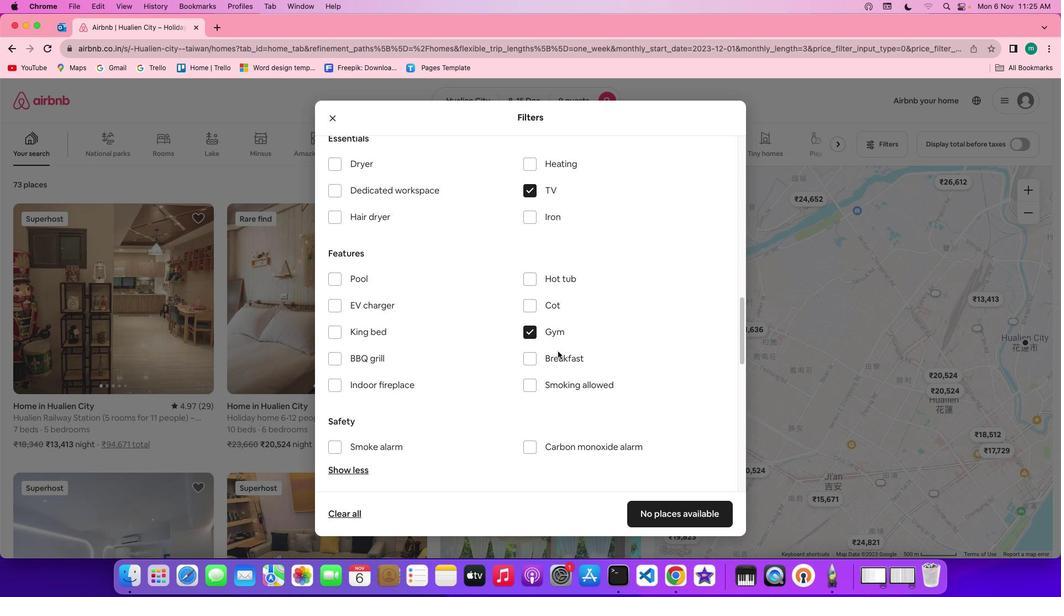 
Action: Mouse moved to (558, 357)
Screenshot: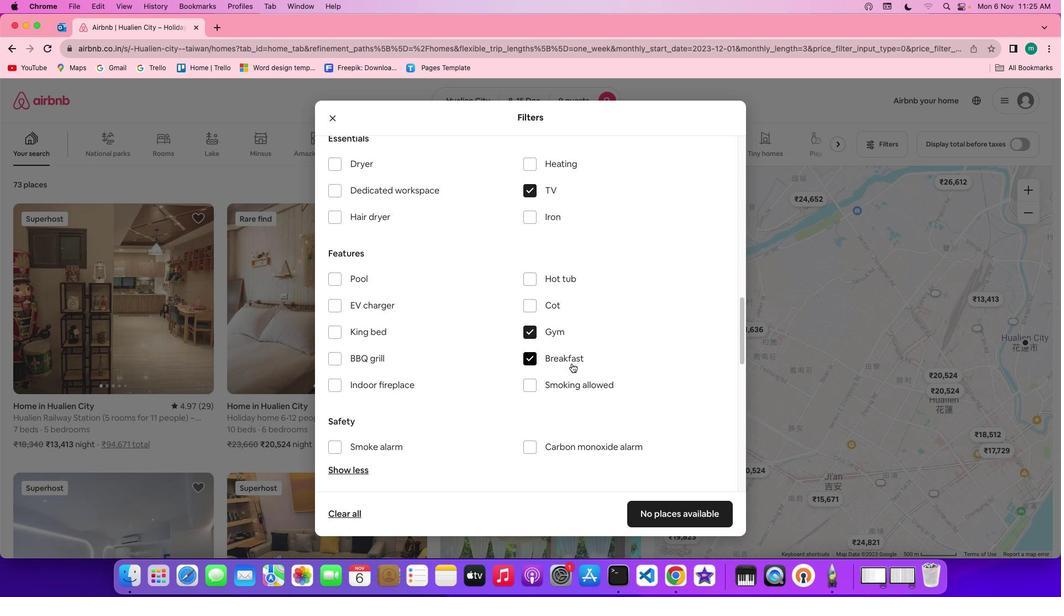 
Action: Mouse pressed left at (558, 357)
Screenshot: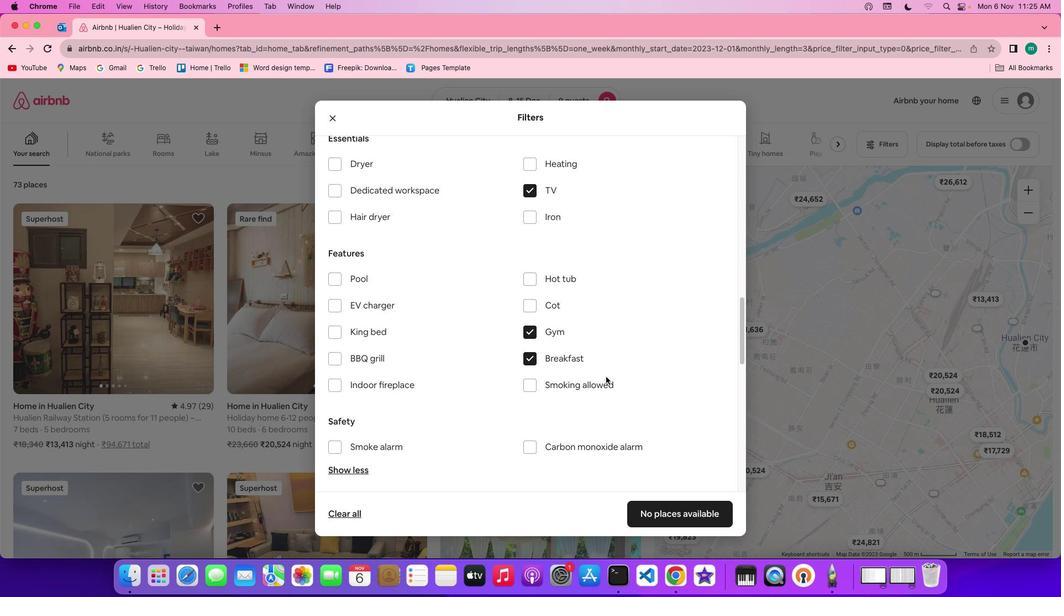 
Action: Mouse moved to (615, 377)
Screenshot: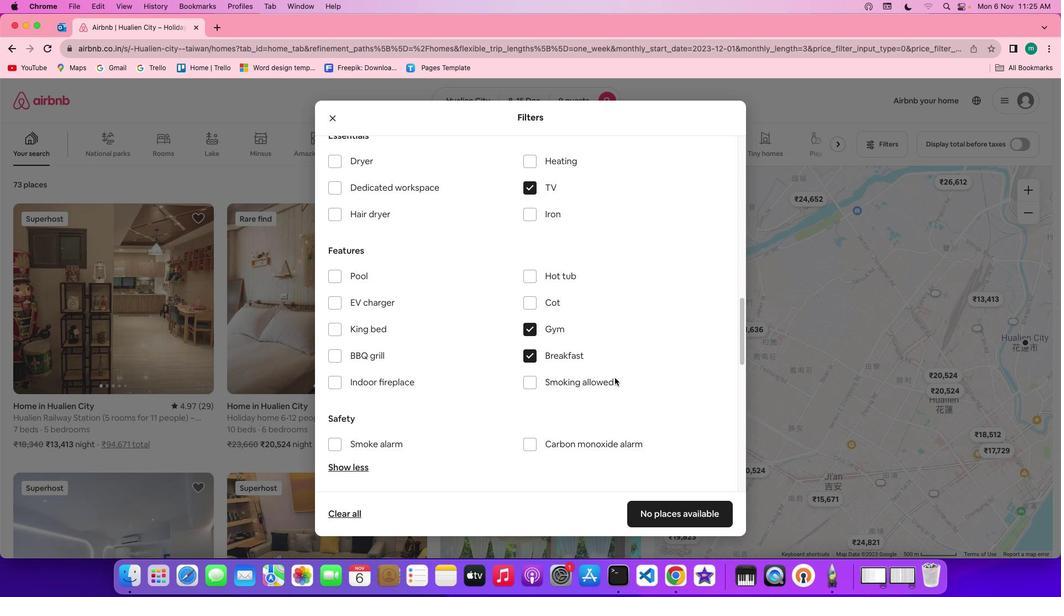 
Action: Mouse scrolled (615, 377) with delta (0, 0)
Screenshot: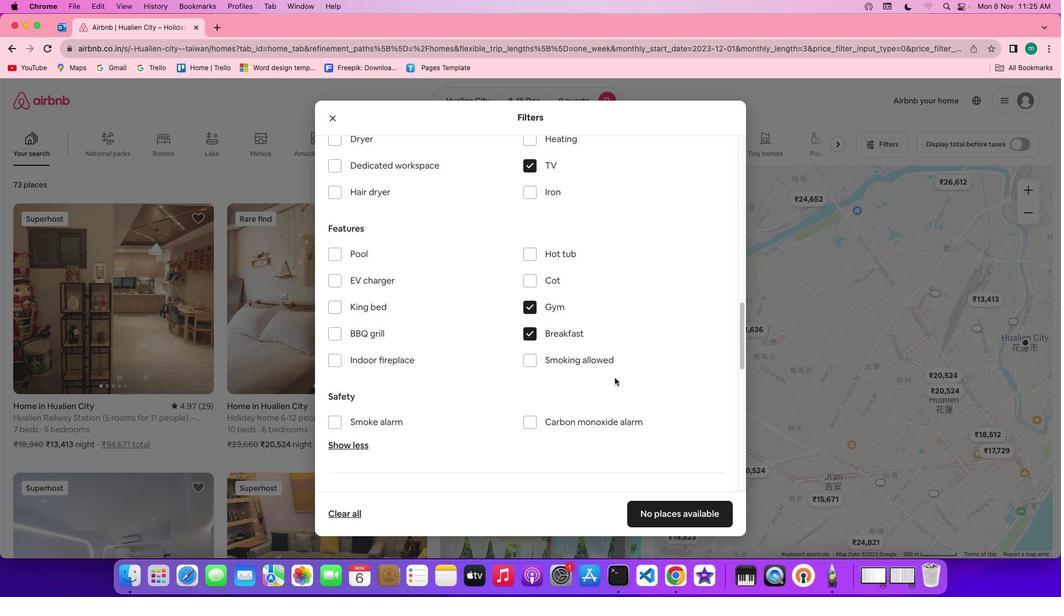 
Action: Mouse scrolled (615, 377) with delta (0, 0)
Screenshot: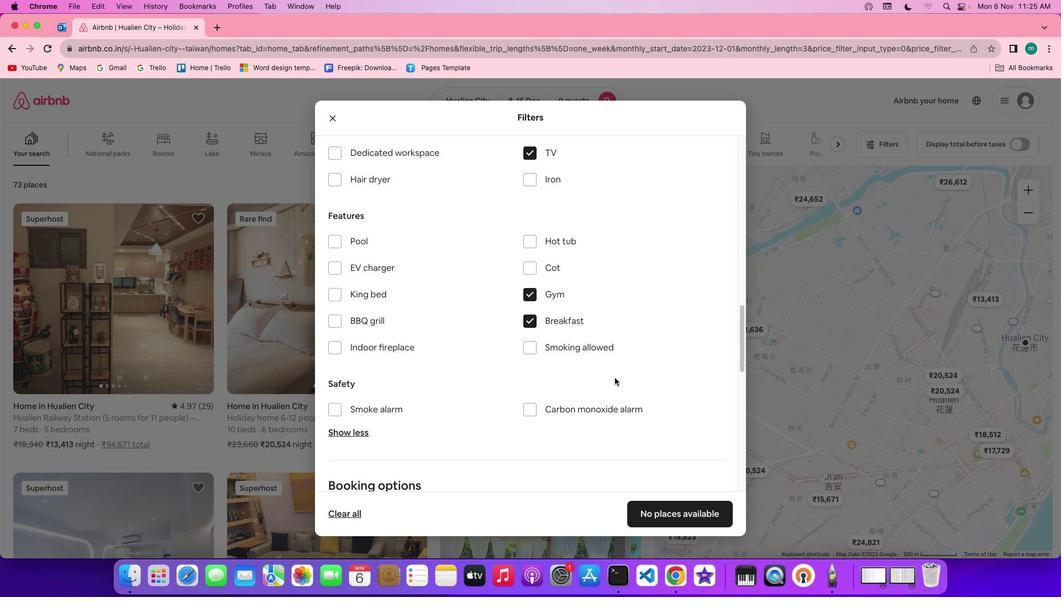
Action: Mouse scrolled (615, 377) with delta (0, 0)
Screenshot: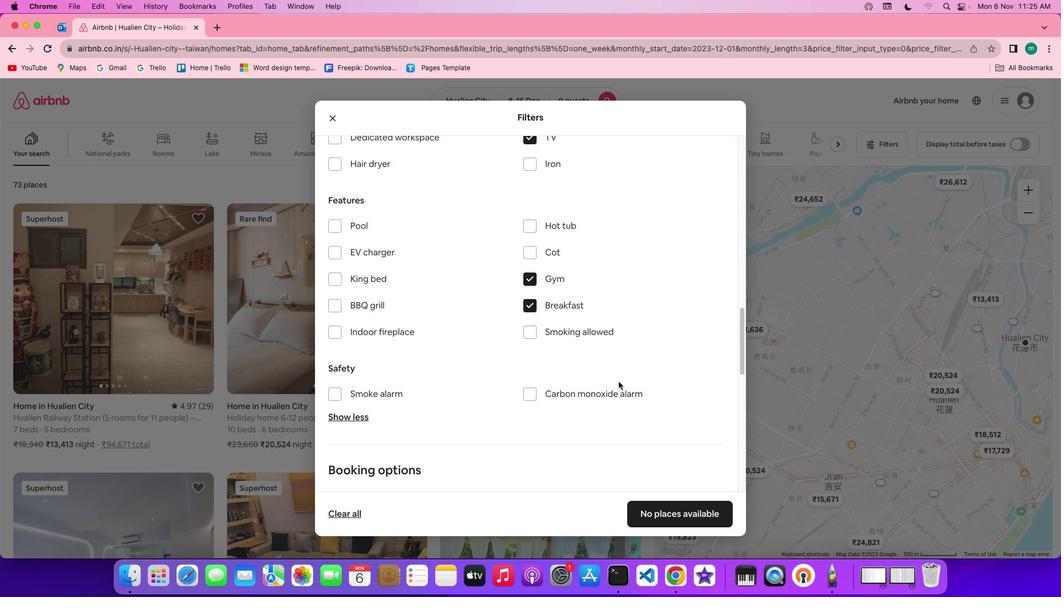 
Action: Mouse moved to (639, 395)
Screenshot: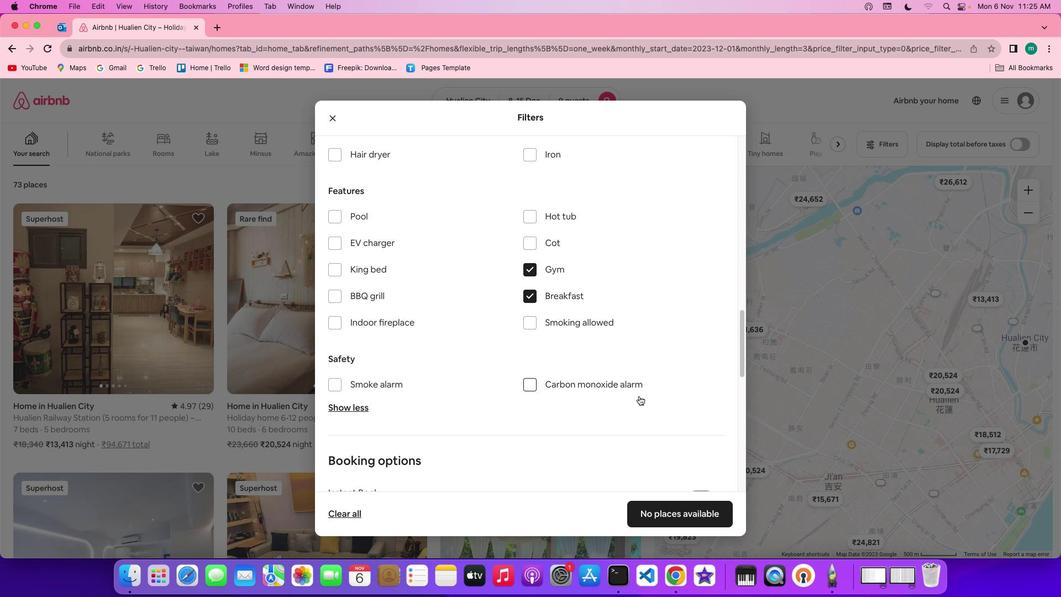 
Action: Mouse scrolled (639, 395) with delta (0, 0)
Screenshot: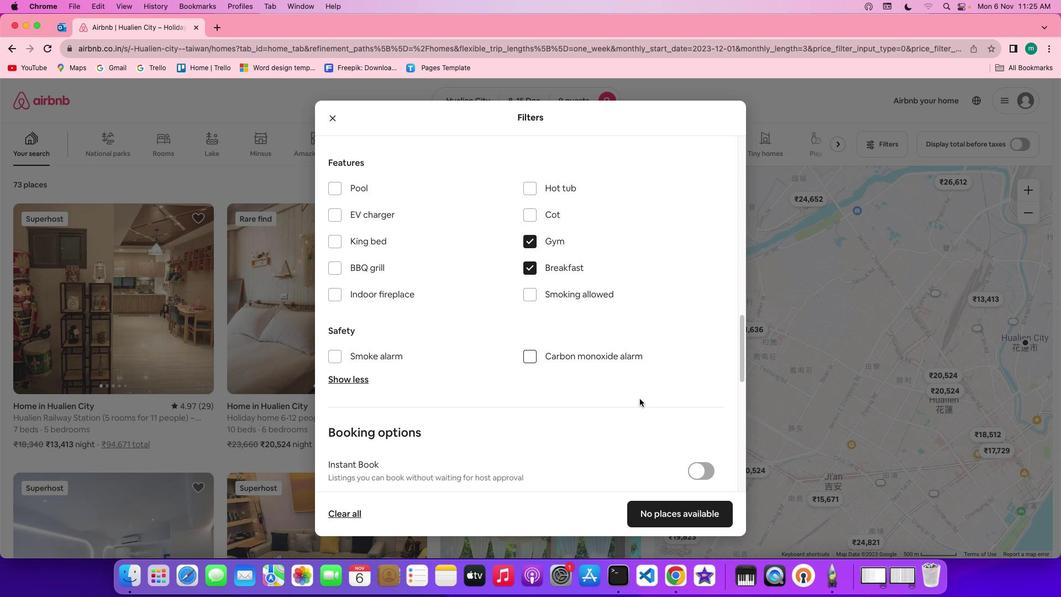
Action: Mouse scrolled (639, 395) with delta (0, 0)
Screenshot: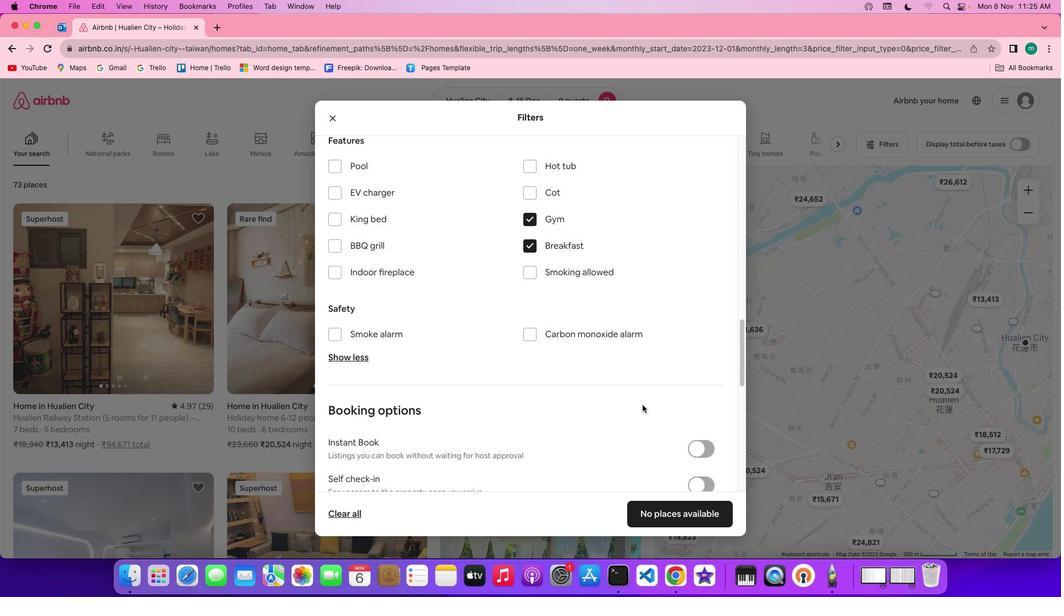 
Action: Mouse scrolled (639, 395) with delta (0, -1)
Screenshot: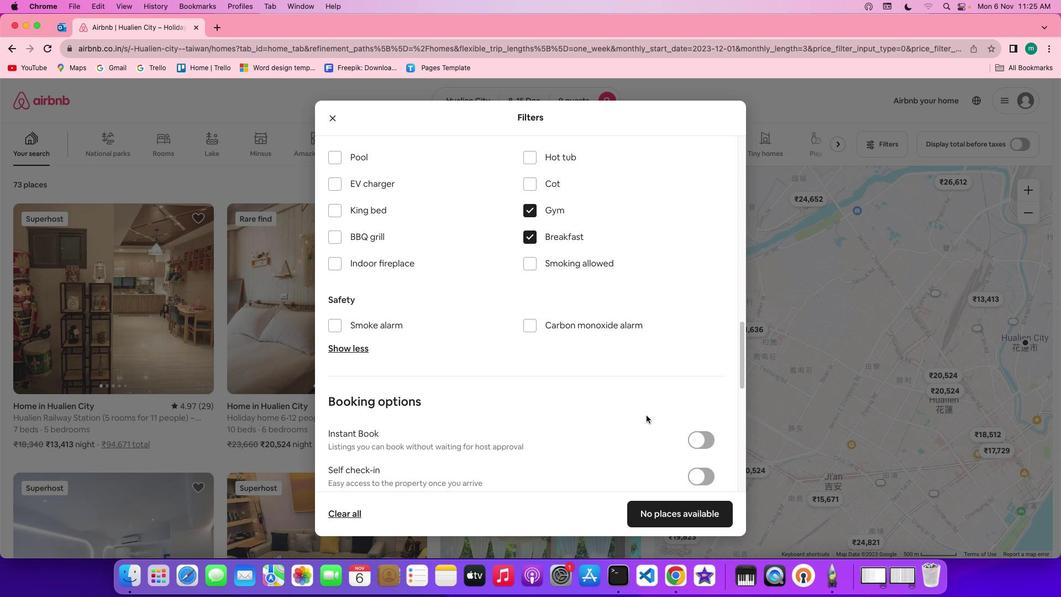
Action: Mouse moved to (647, 417)
Screenshot: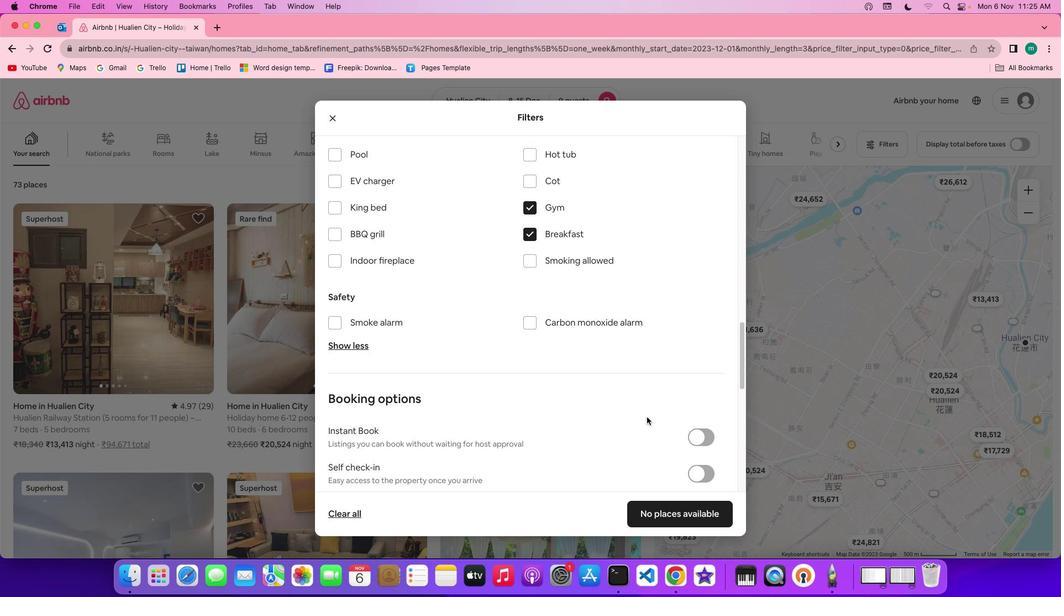 
Action: Mouse scrolled (647, 417) with delta (0, 0)
Screenshot: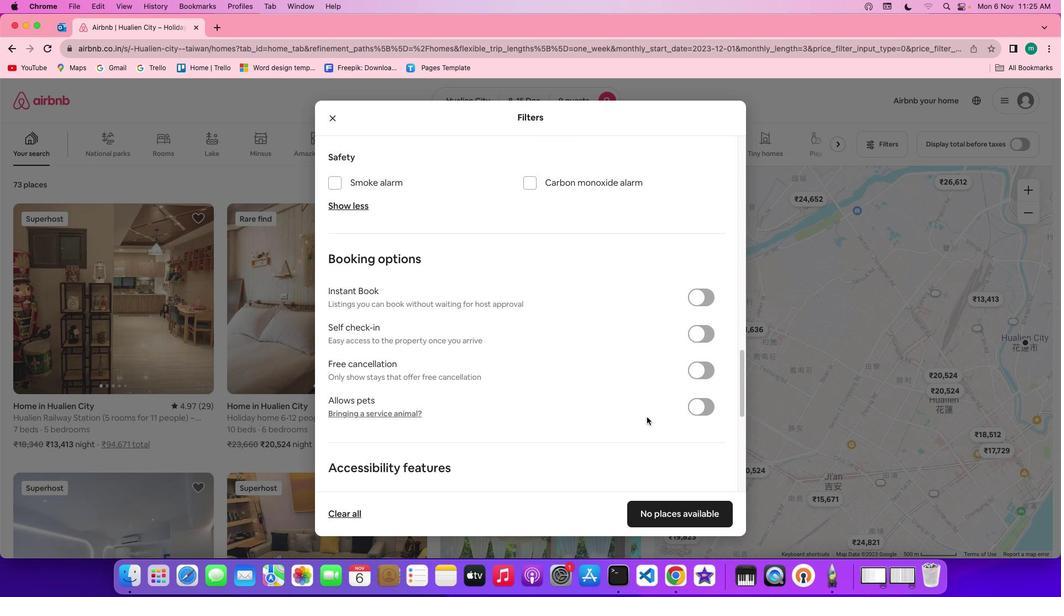 
Action: Mouse scrolled (647, 417) with delta (0, 0)
Screenshot: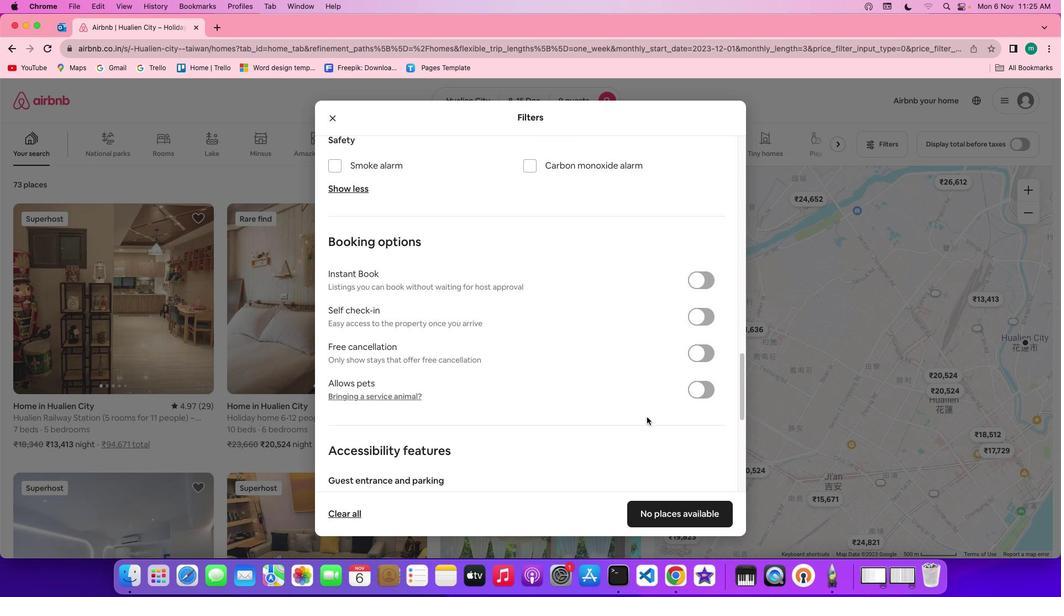 
Action: Mouse scrolled (647, 417) with delta (0, -1)
Screenshot: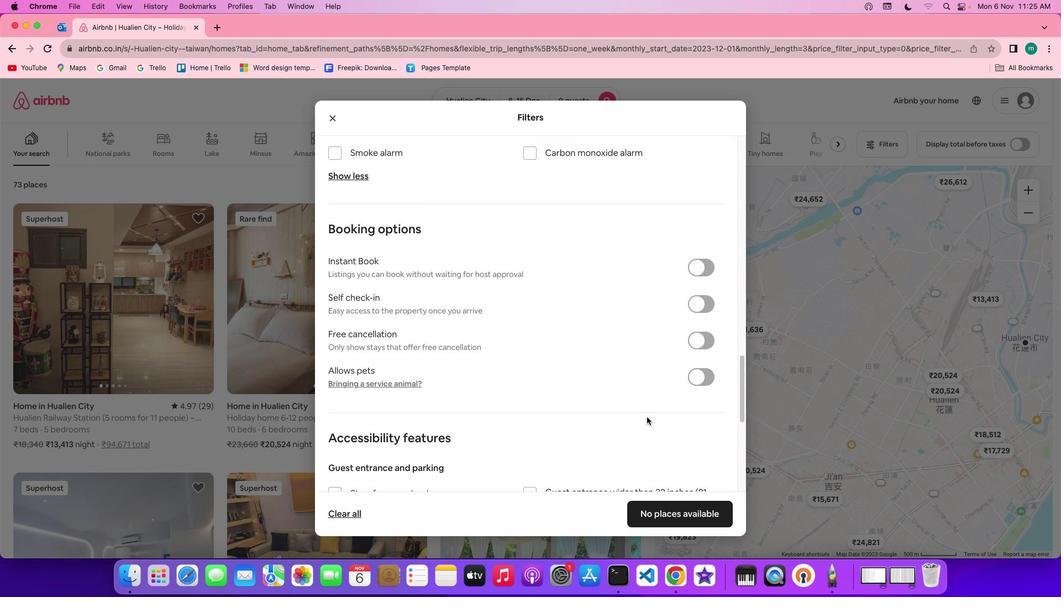 
Action: Mouse scrolled (647, 417) with delta (0, -2)
Screenshot: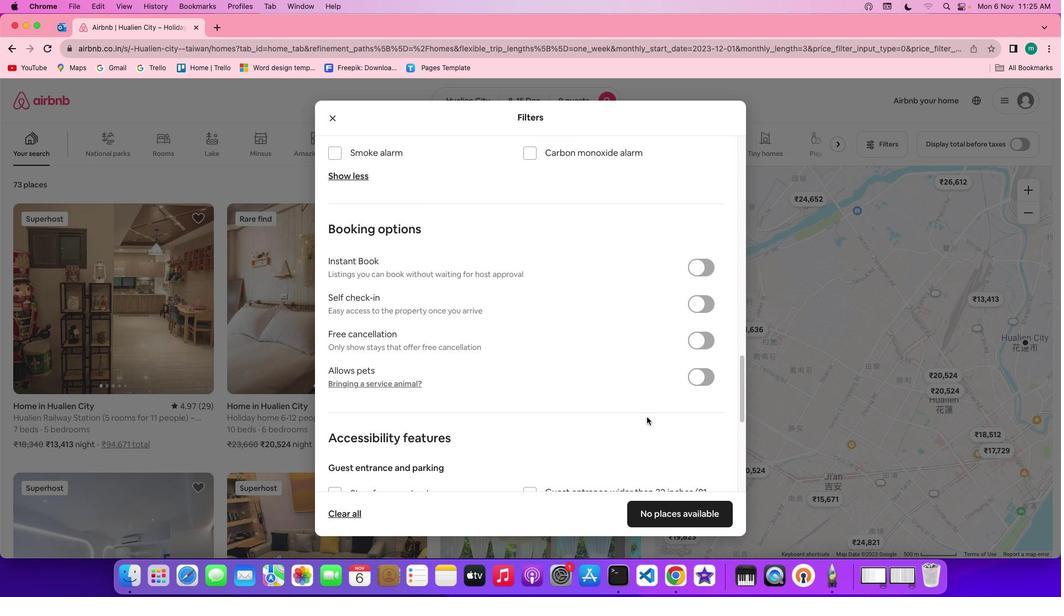 
Action: Mouse scrolled (647, 417) with delta (0, 0)
Screenshot: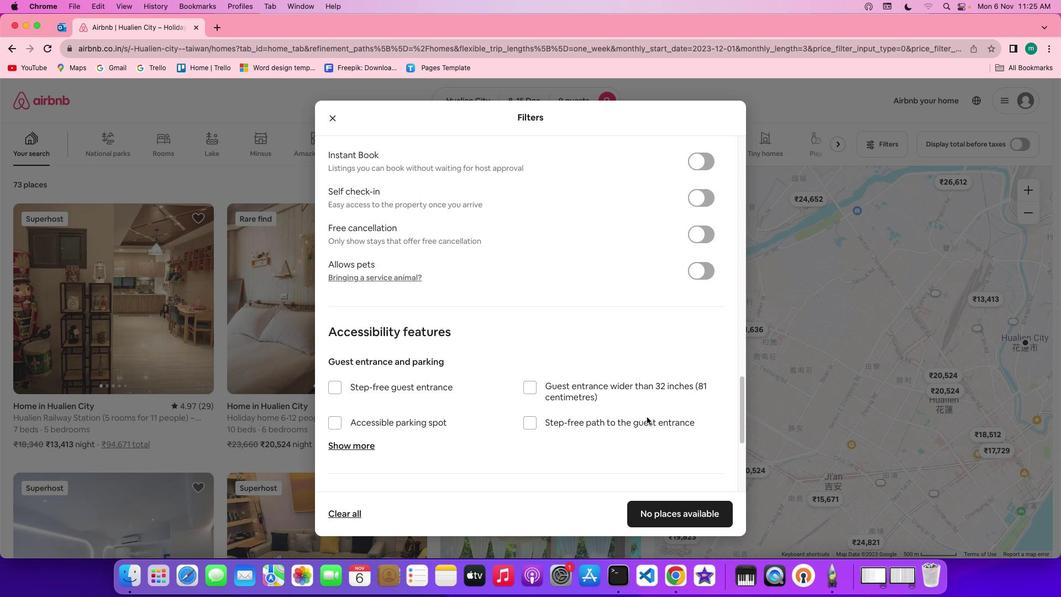 
Action: Mouse scrolled (647, 417) with delta (0, 0)
Screenshot: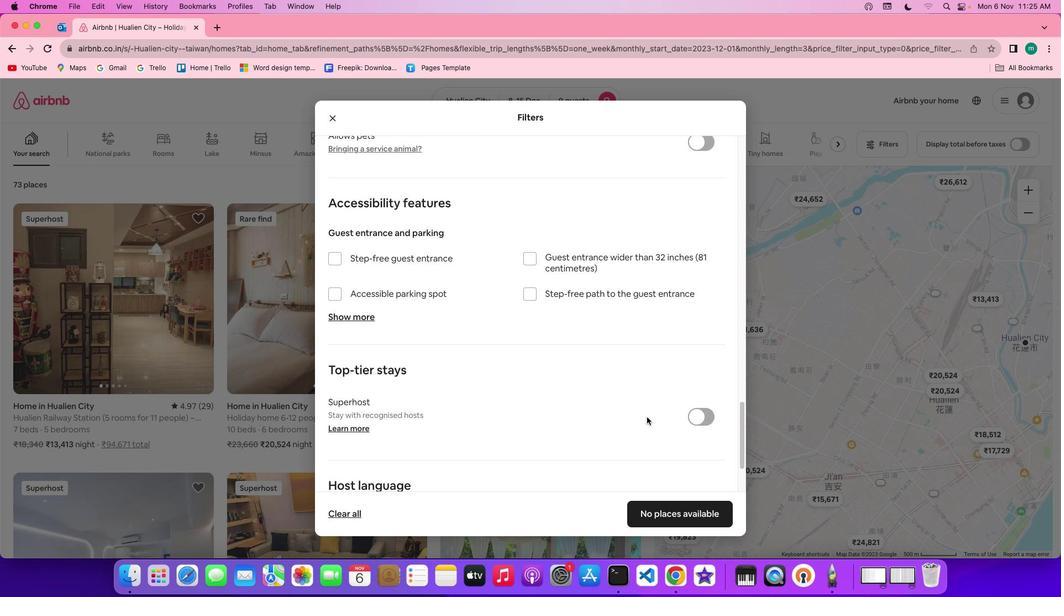 
Action: Mouse scrolled (647, 417) with delta (0, -1)
Screenshot: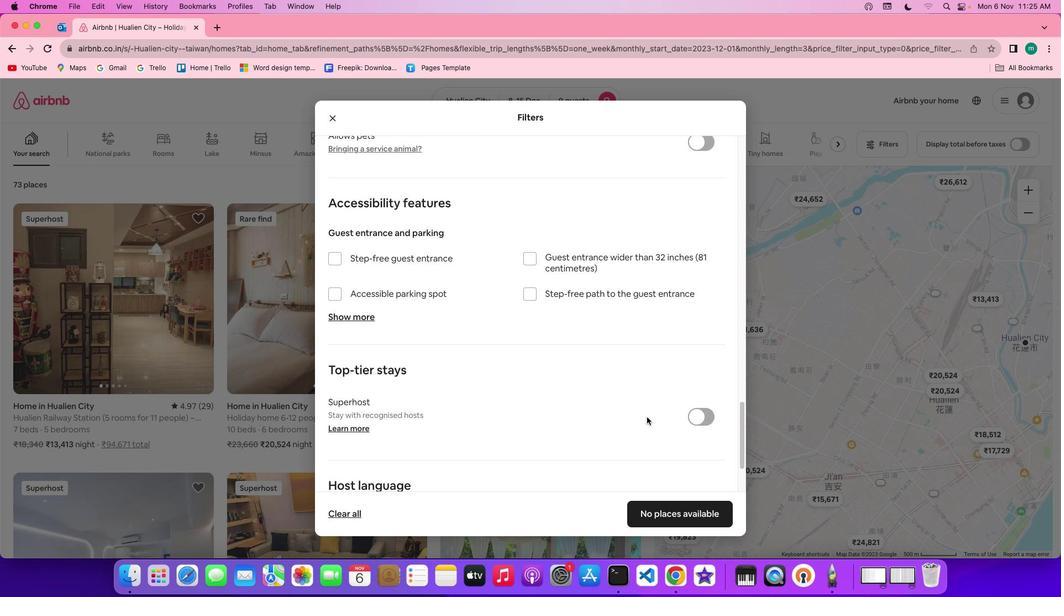 
Action: Mouse scrolled (647, 417) with delta (0, -2)
Screenshot: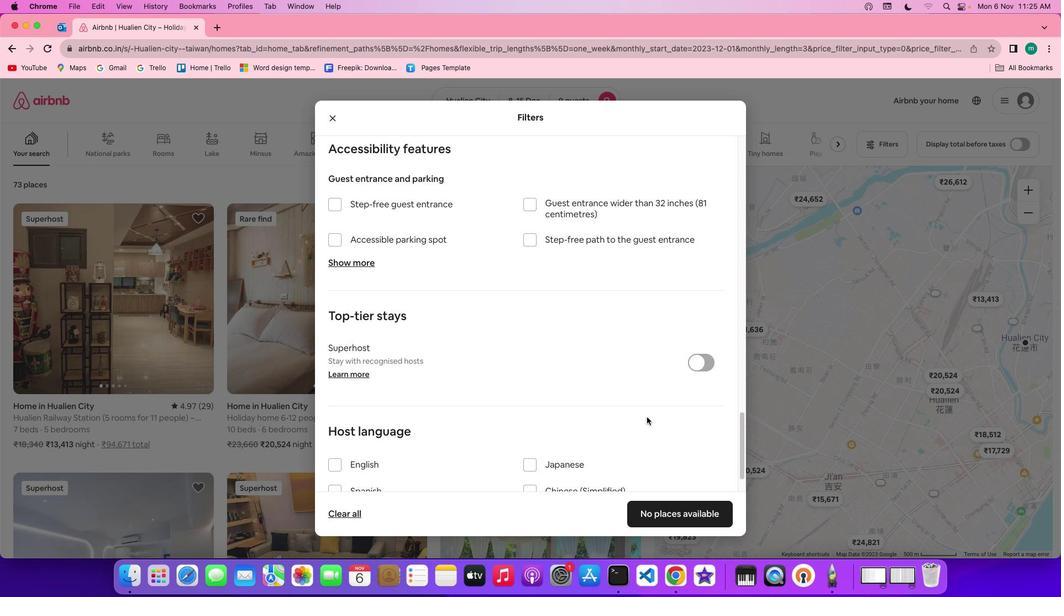 
Action: Mouse scrolled (647, 417) with delta (0, -2)
Screenshot: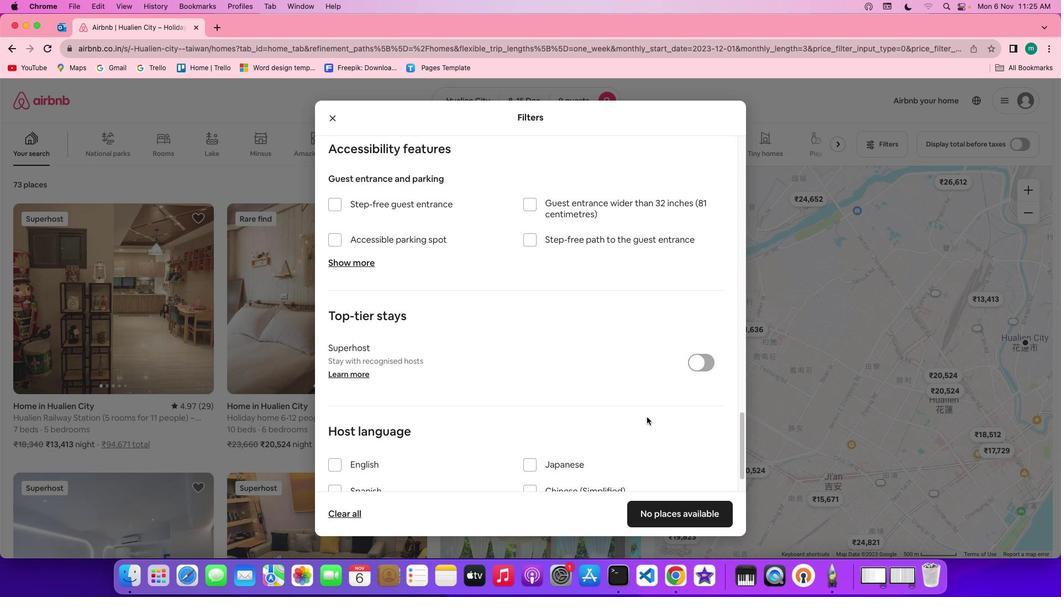 
Action: Mouse scrolled (647, 417) with delta (0, 0)
Screenshot: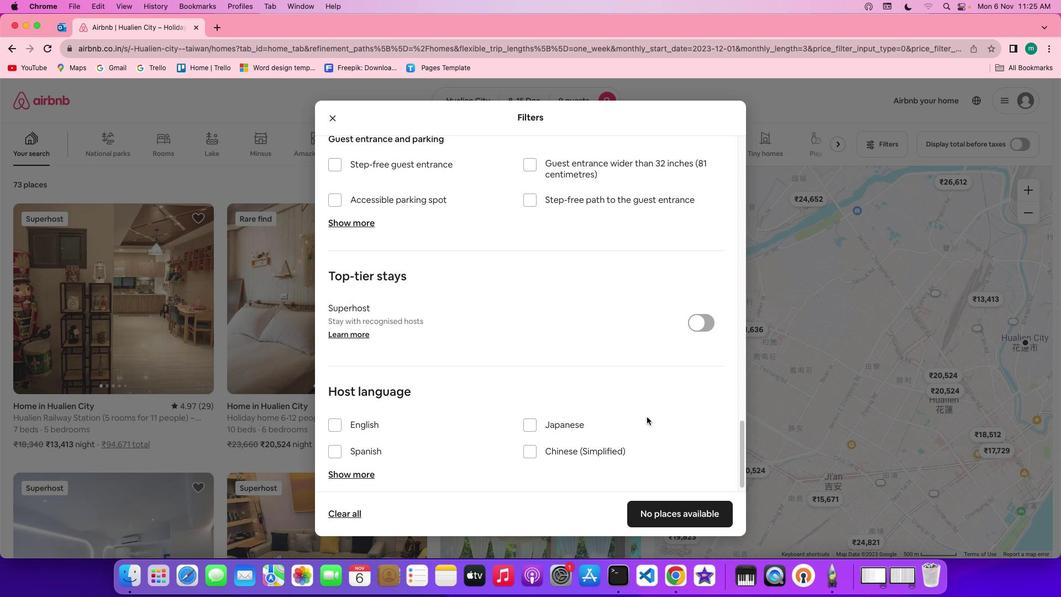 
Action: Mouse scrolled (647, 417) with delta (0, 0)
Screenshot: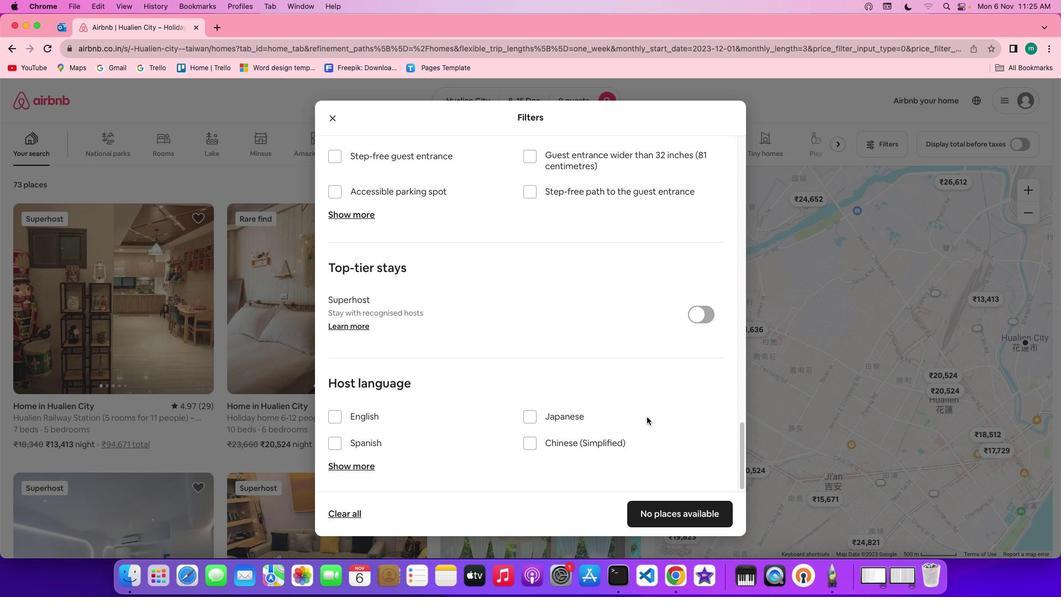 
Action: Mouse scrolled (647, 417) with delta (0, -1)
Screenshot: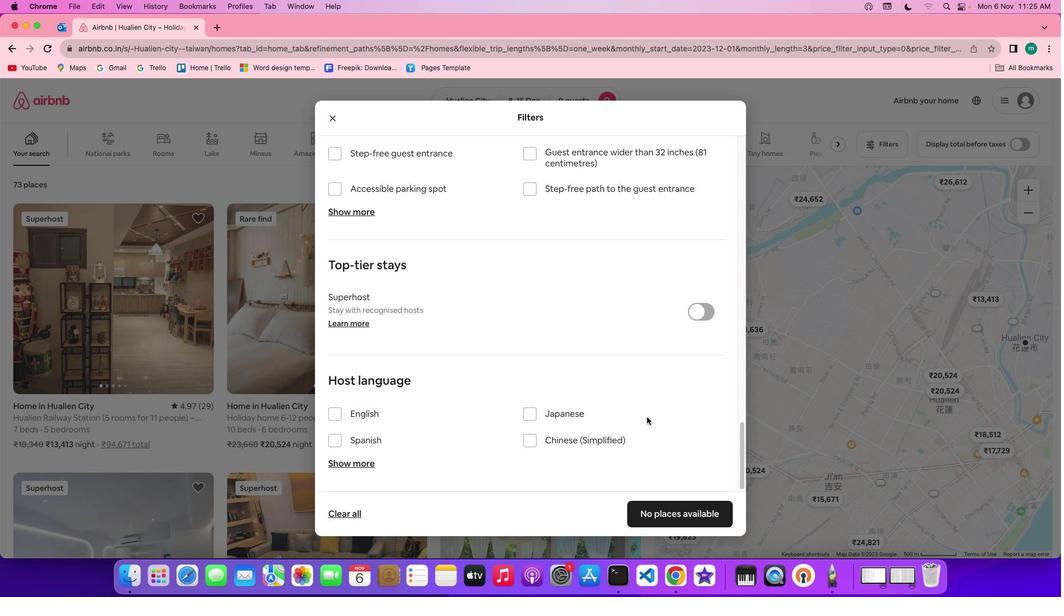 
Action: Mouse scrolled (647, 417) with delta (0, -2)
Screenshot: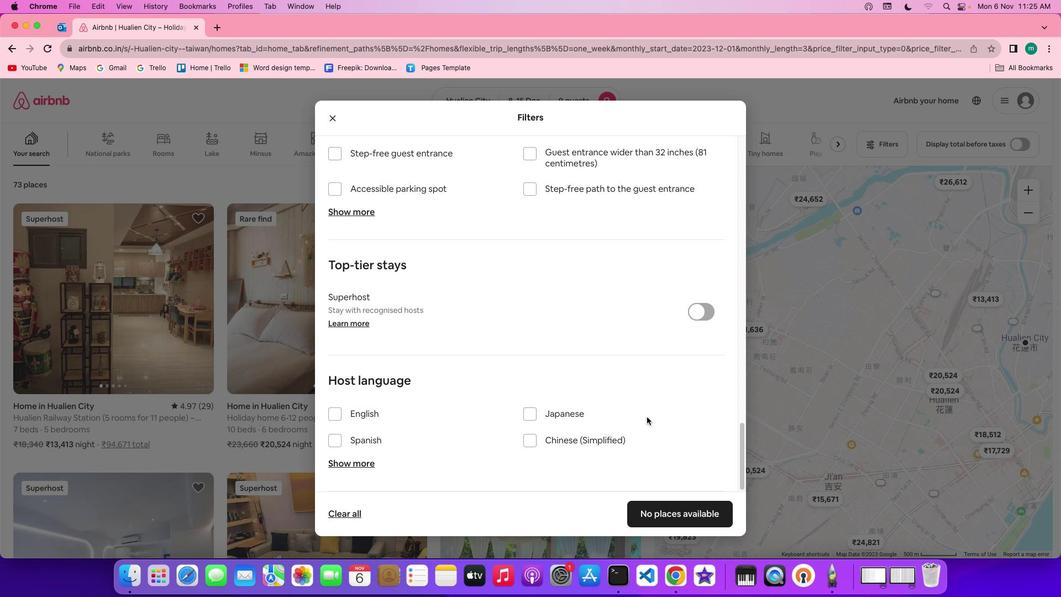 
Action: Mouse scrolled (647, 417) with delta (0, -2)
Screenshot: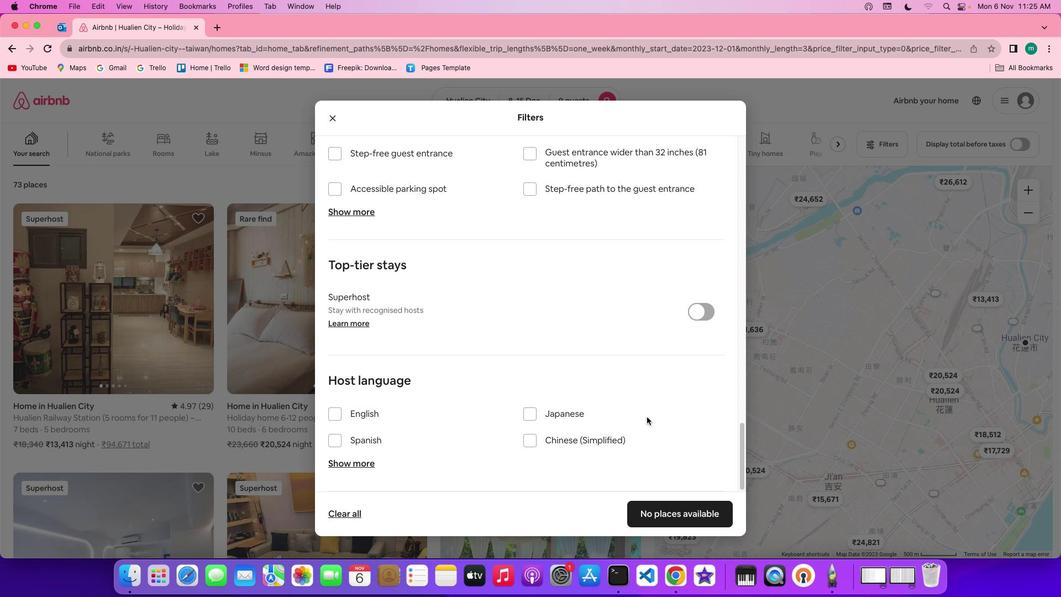 
Action: Mouse scrolled (647, 417) with delta (0, 0)
Screenshot: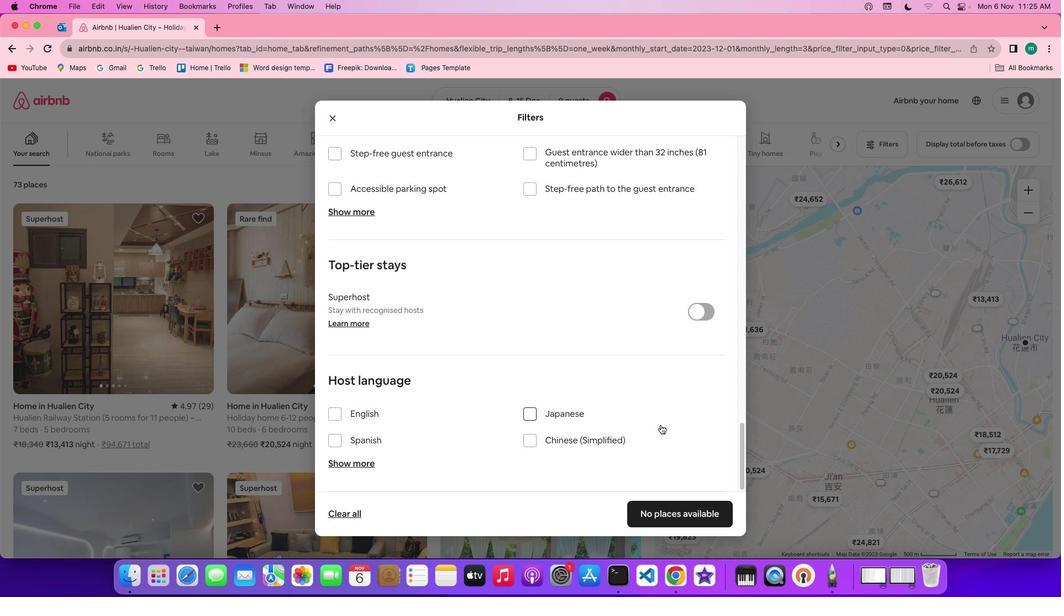 
Action: Mouse scrolled (647, 417) with delta (0, 0)
Screenshot: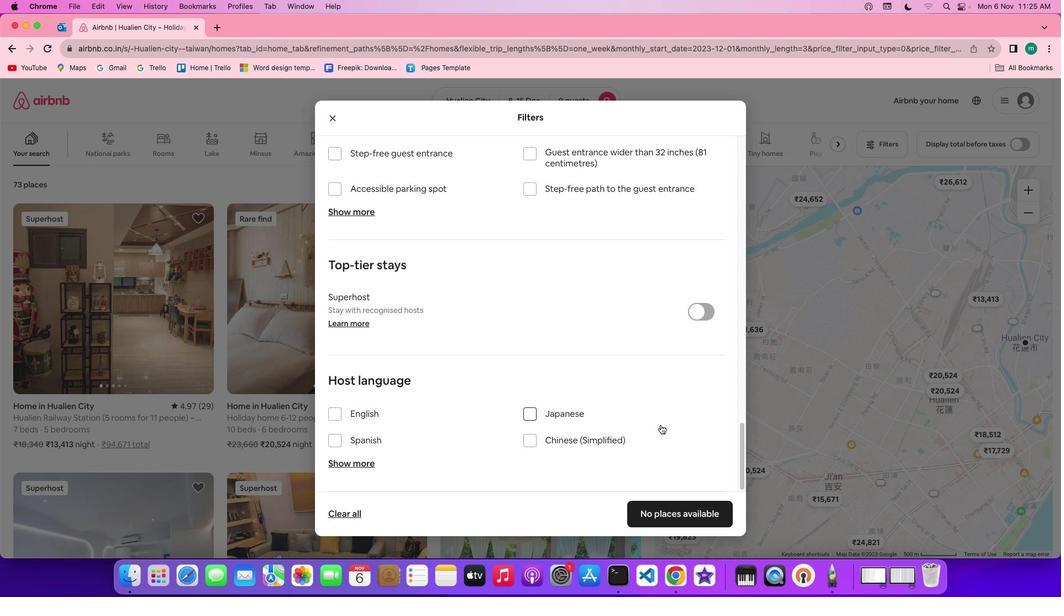 
Action: Mouse scrolled (647, 417) with delta (0, -1)
Screenshot: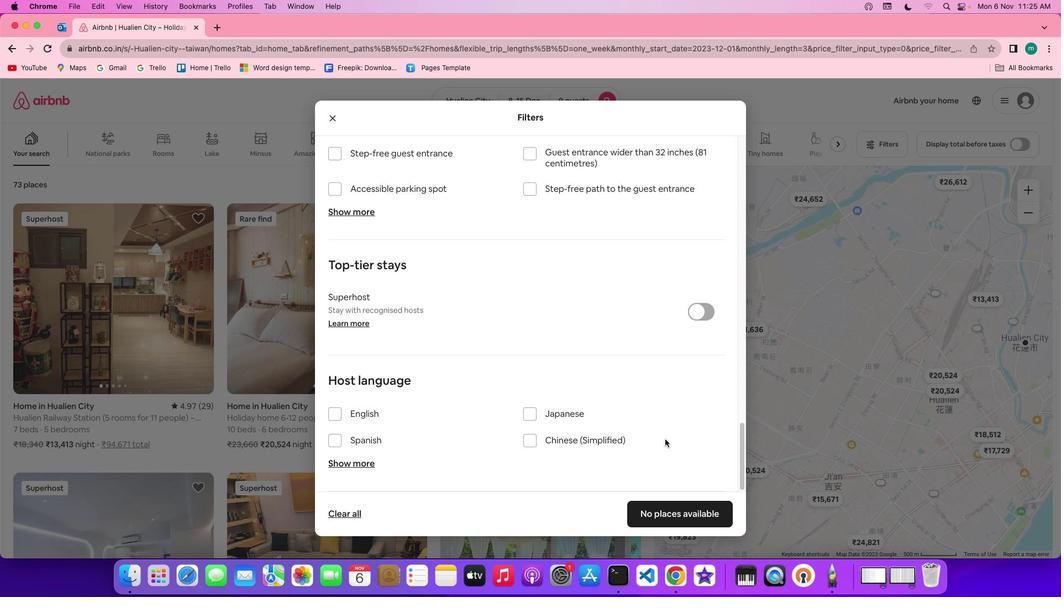 
Action: Mouse scrolled (647, 417) with delta (0, -2)
Screenshot: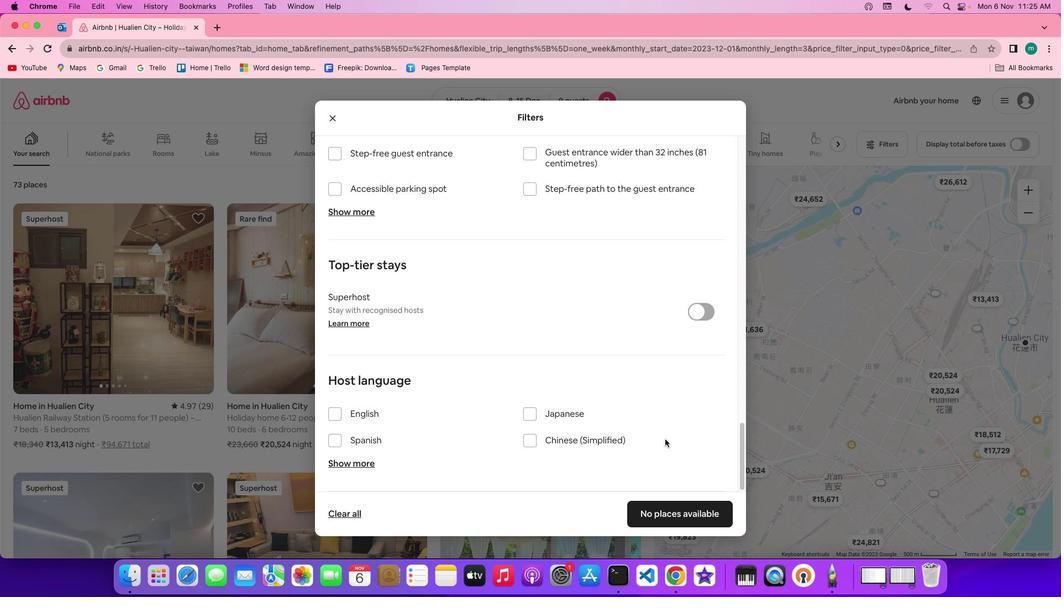 
Action: Mouse scrolled (647, 417) with delta (0, -3)
Screenshot: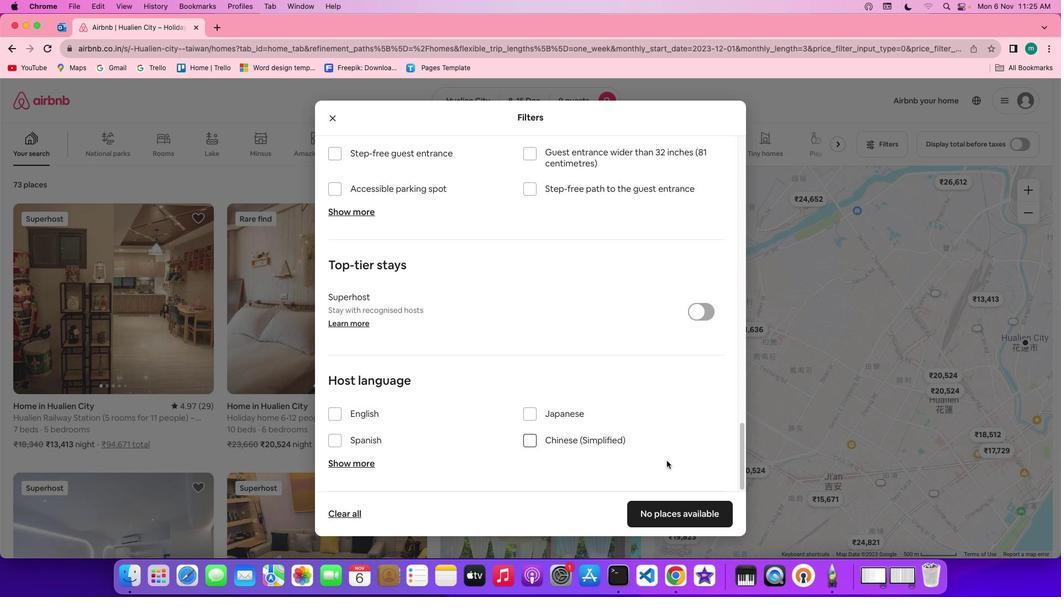 
Action: Mouse moved to (686, 513)
Screenshot: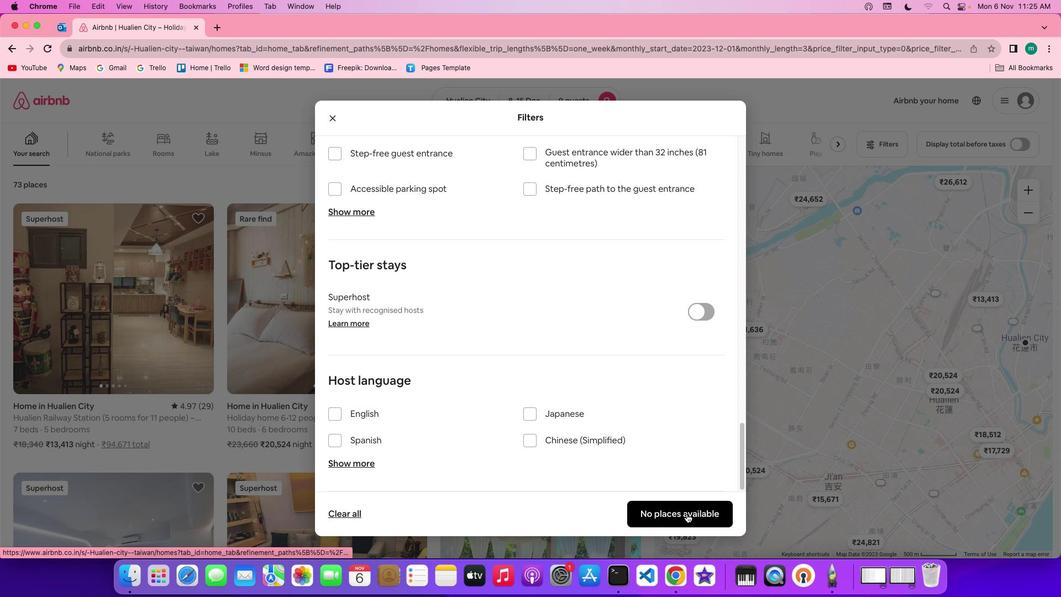 
Action: Mouse pressed left at (686, 513)
Screenshot: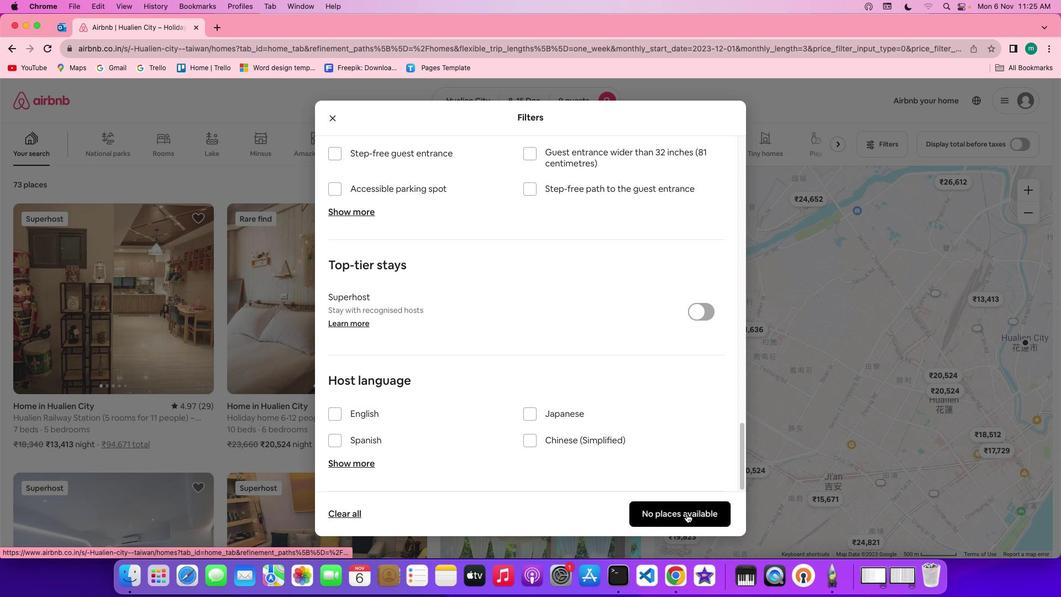 
Action: Mouse moved to (340, 370)
Screenshot: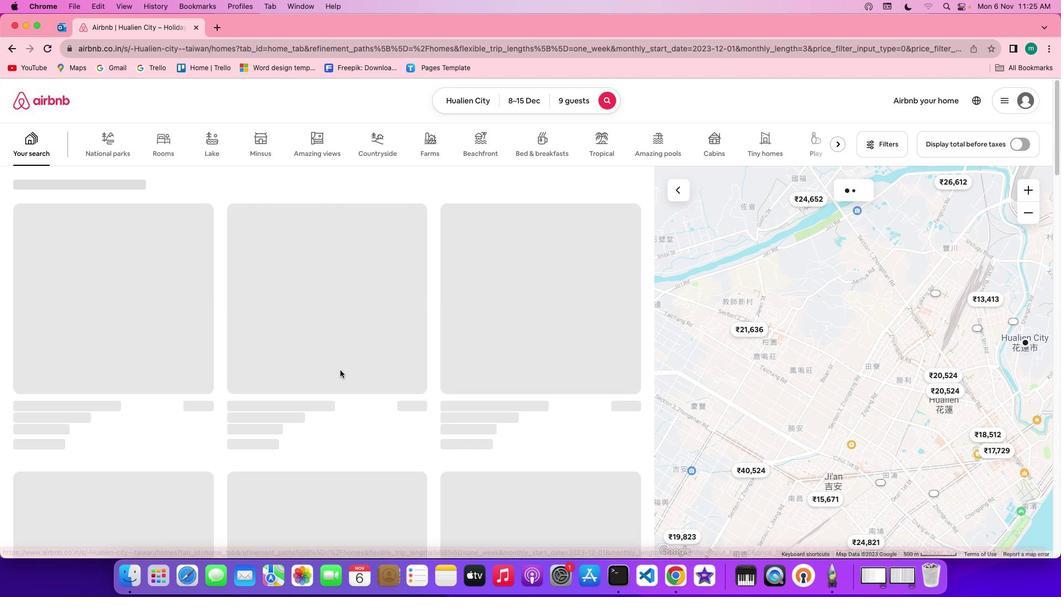
